 Task: For heading Use Italics Playfair display with pink colour & Underline.  font size for heading22,  'Change the font style of data to'Roboto mono and font size to 14,  Change the alignment of both headline & data to Align center.  In the sheet  Budget Management Template Workbook Sheet
Action: Mouse moved to (127, 143)
Screenshot: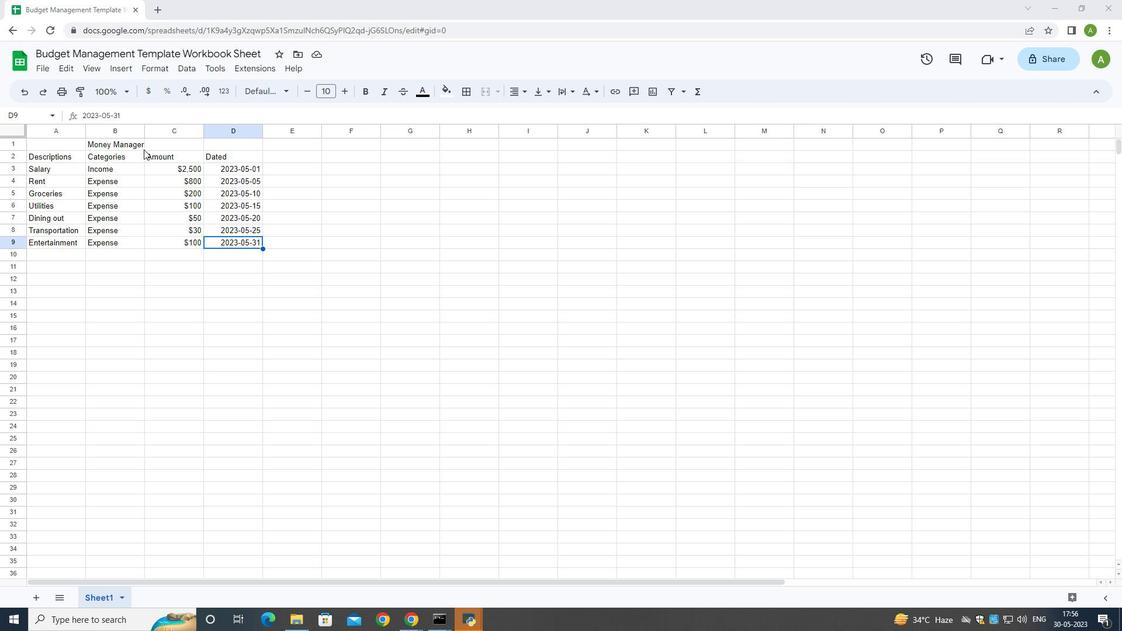 
Action: Mouse pressed left at (127, 143)
Screenshot: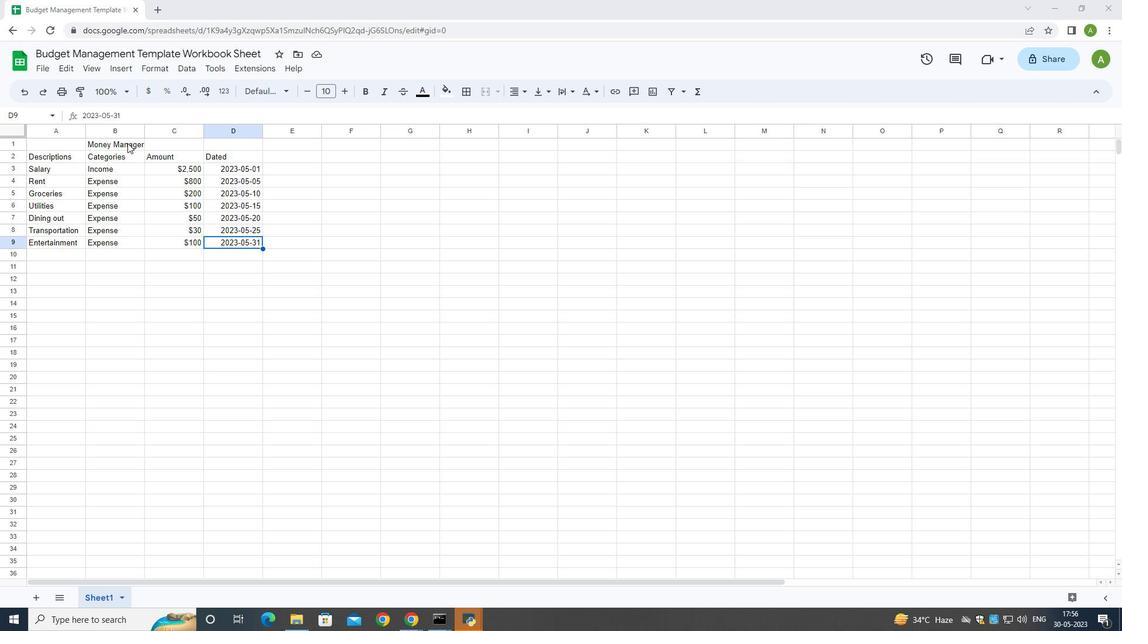 
Action: Mouse moved to (262, 92)
Screenshot: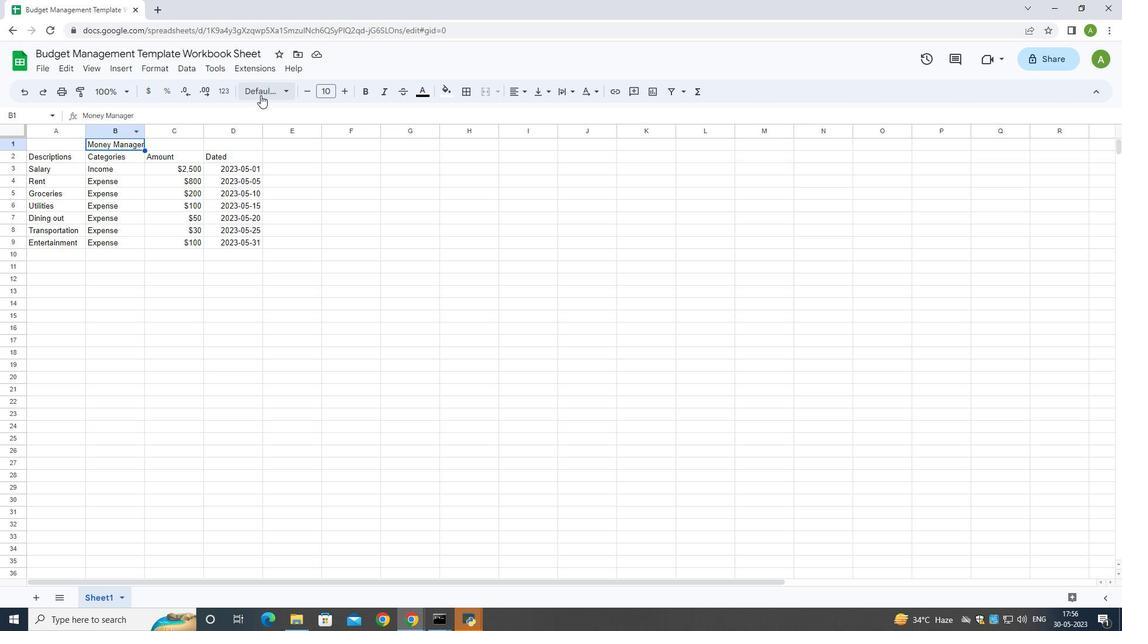 
Action: Mouse pressed left at (262, 92)
Screenshot: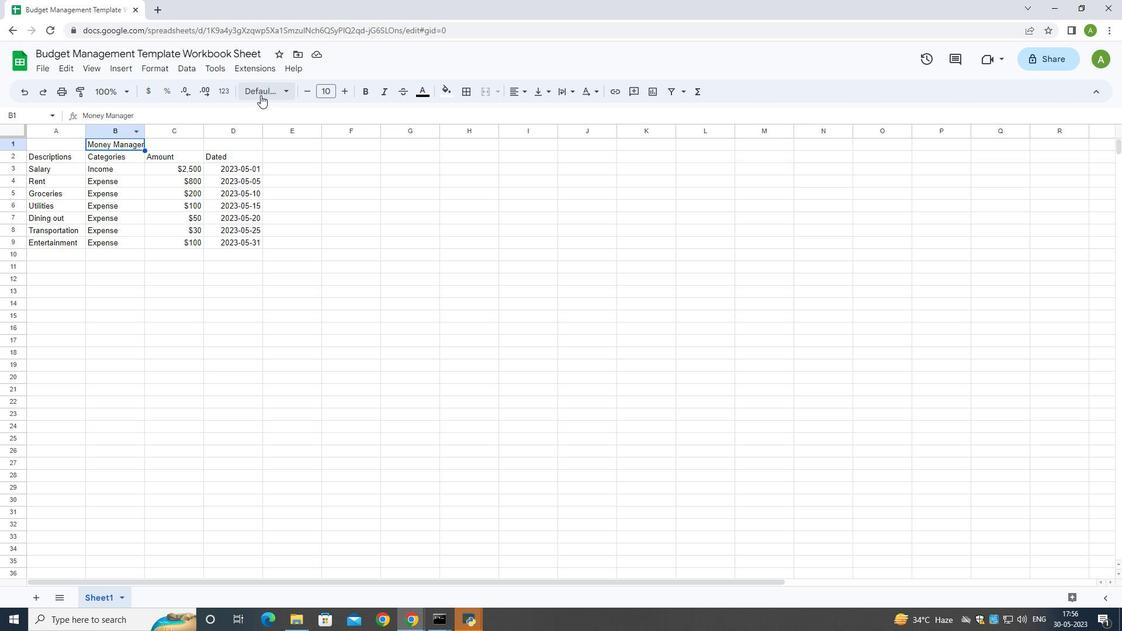 
Action: Mouse moved to (285, 218)
Screenshot: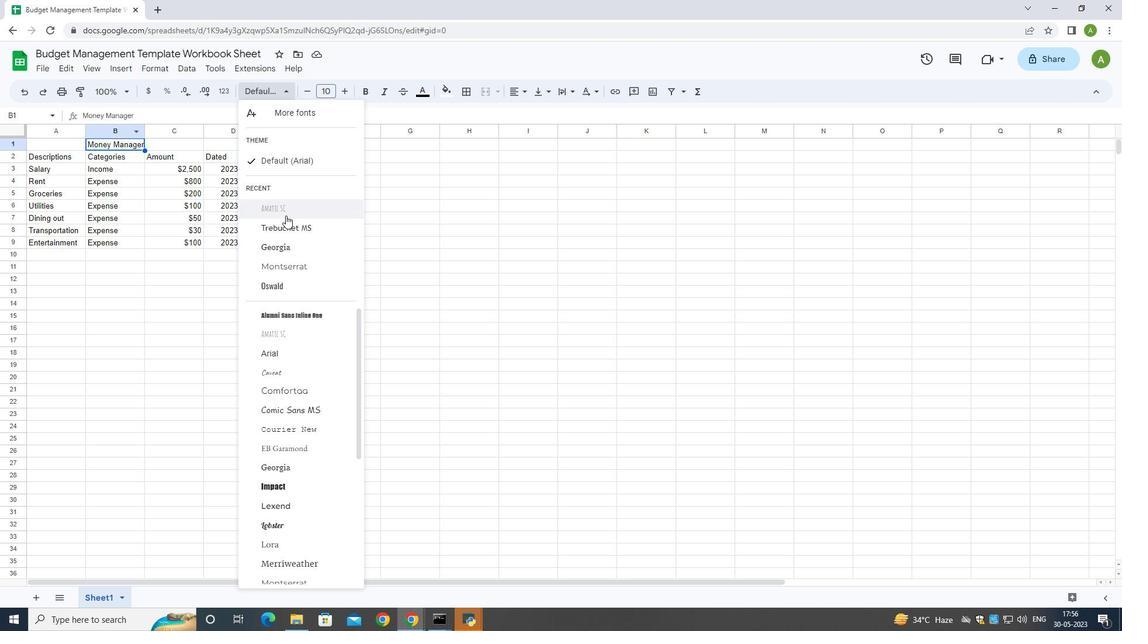 
Action: Mouse scrolled (285, 218) with delta (0, 0)
Screenshot: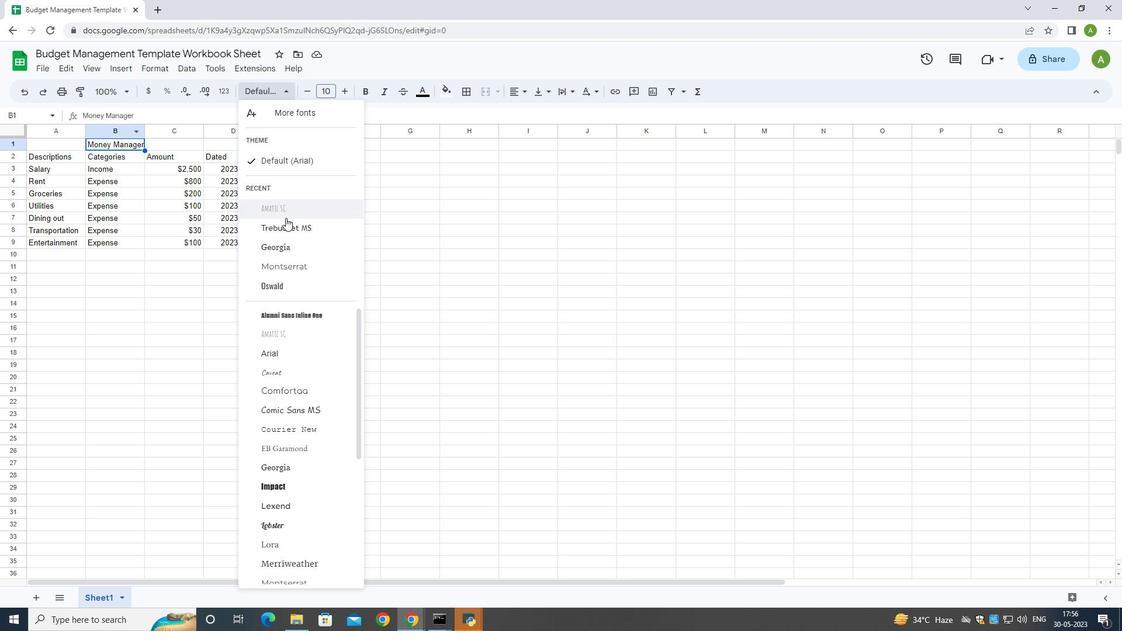 
Action: Mouse scrolled (285, 217) with delta (0, 0)
Screenshot: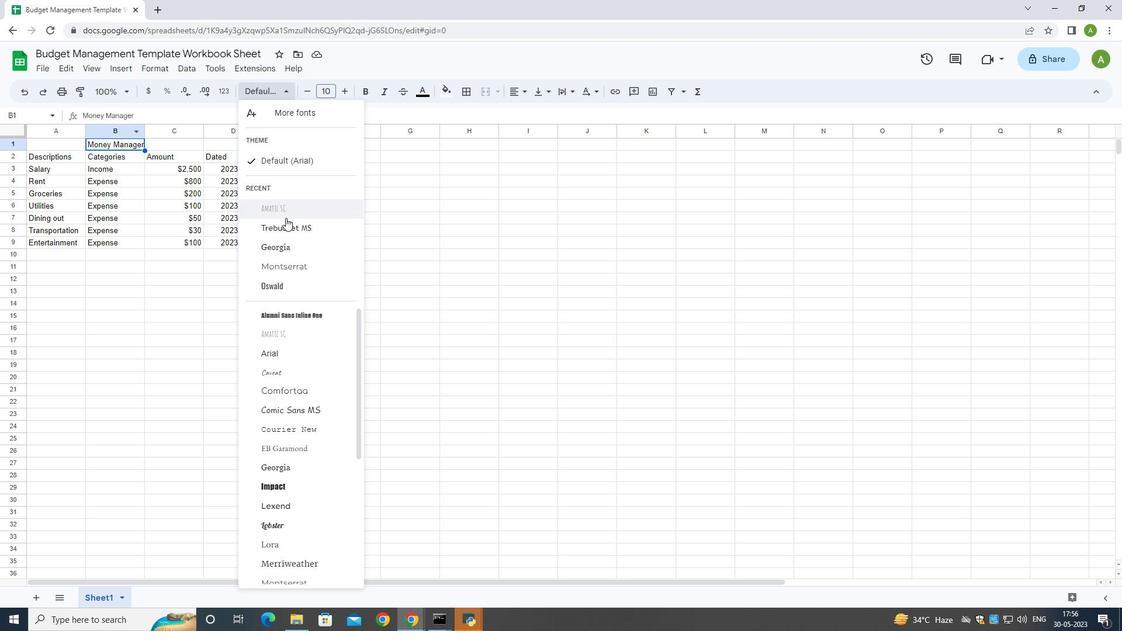 
Action: Mouse scrolled (285, 217) with delta (0, 0)
Screenshot: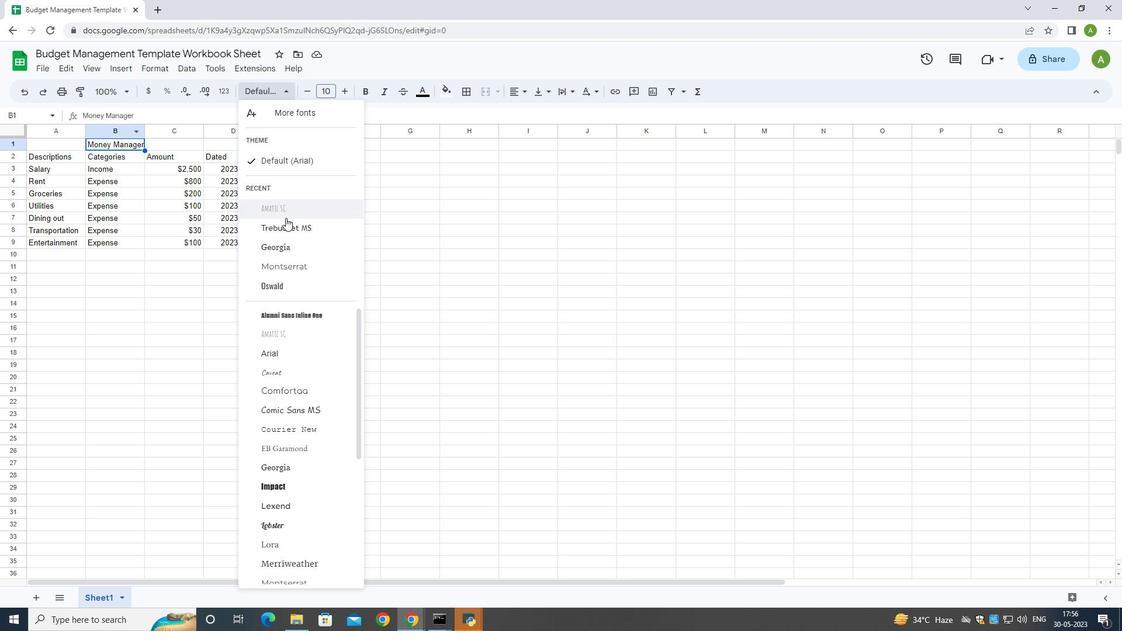 
Action: Mouse moved to (281, 445)
Screenshot: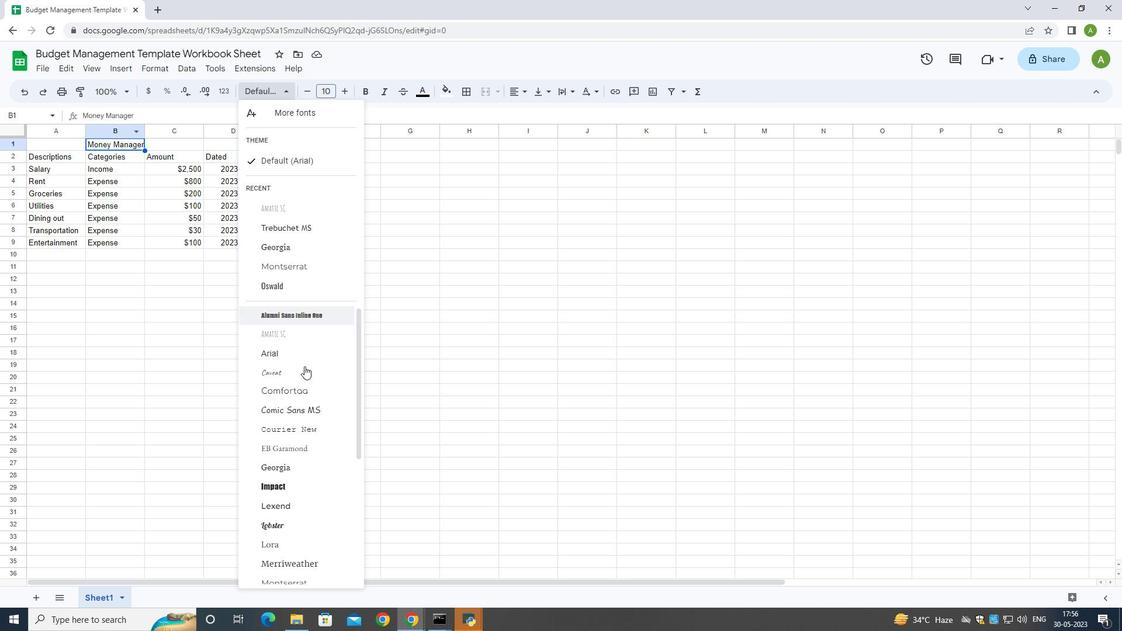 
Action: Mouse scrolled (281, 444) with delta (0, 0)
Screenshot: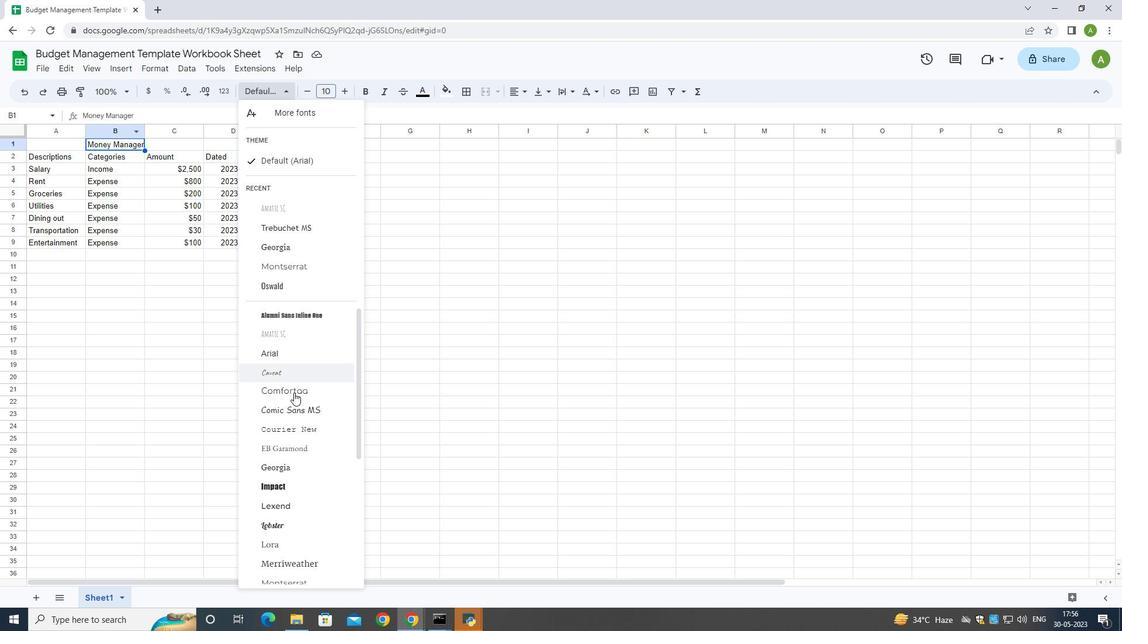 
Action: Mouse moved to (280, 453)
Screenshot: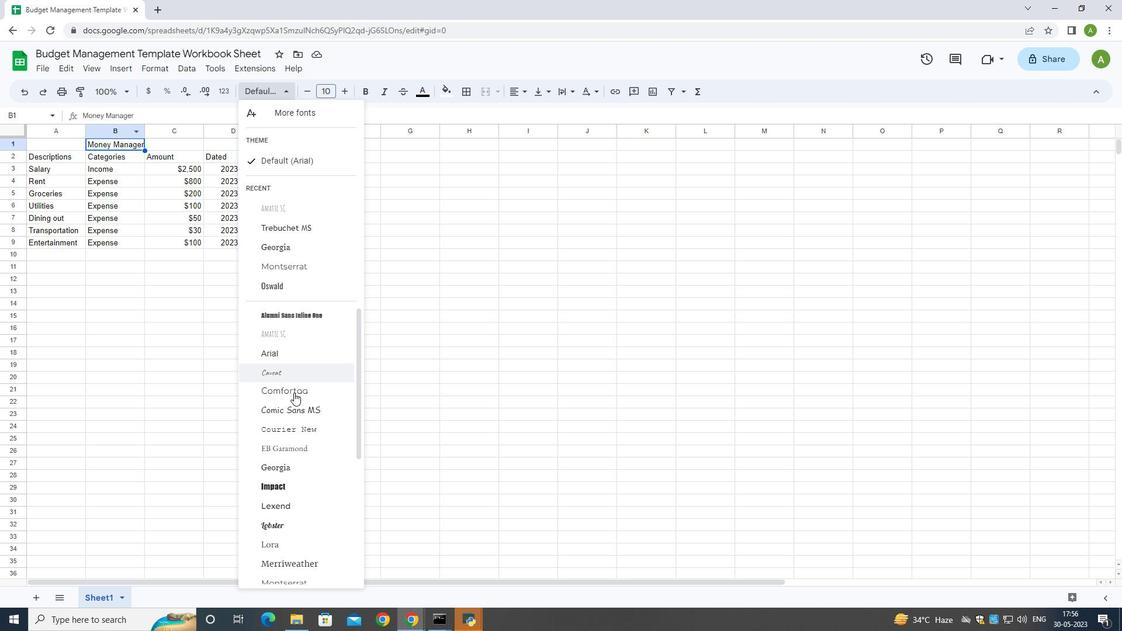 
Action: Mouse scrolled (280, 453) with delta (0, 0)
Screenshot: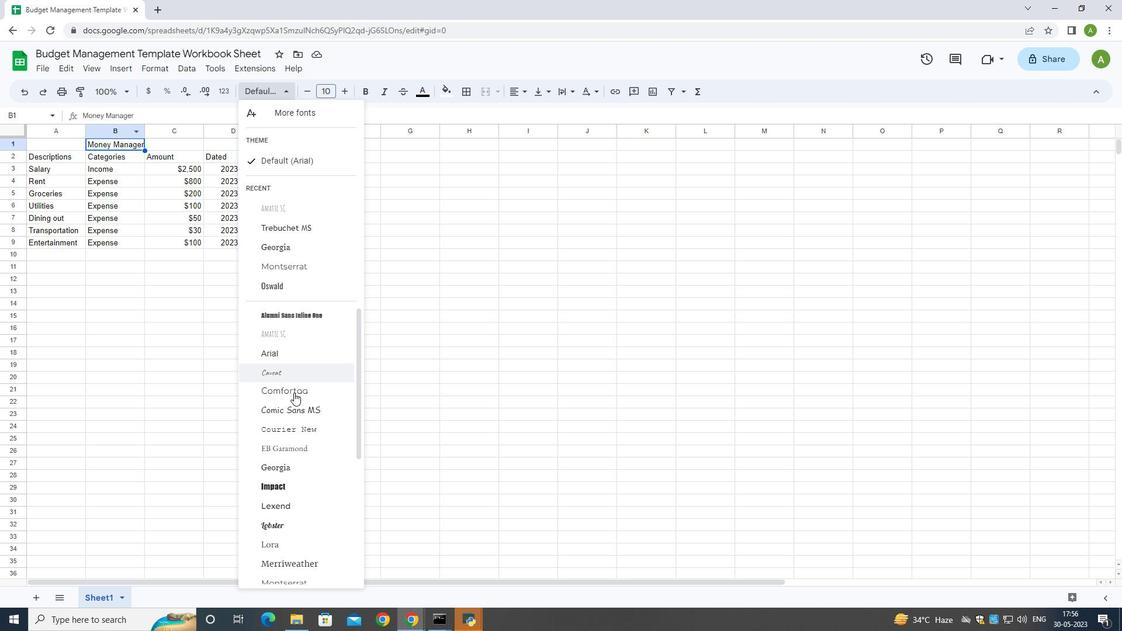 
Action: Mouse moved to (311, 428)
Screenshot: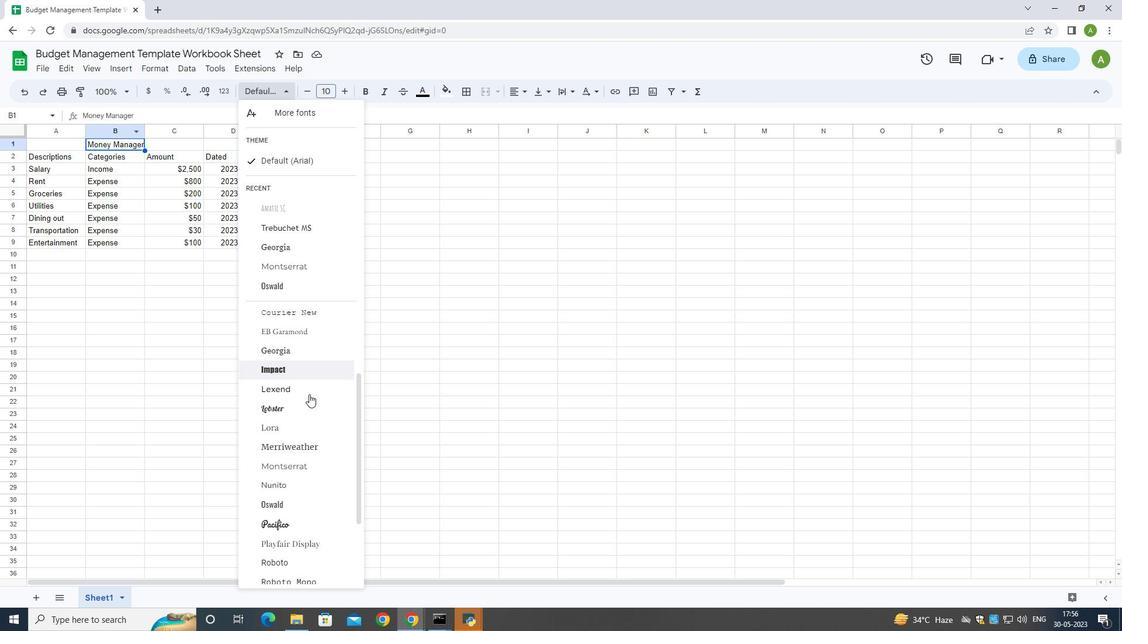 
Action: Mouse scrolled (311, 427) with delta (0, 0)
Screenshot: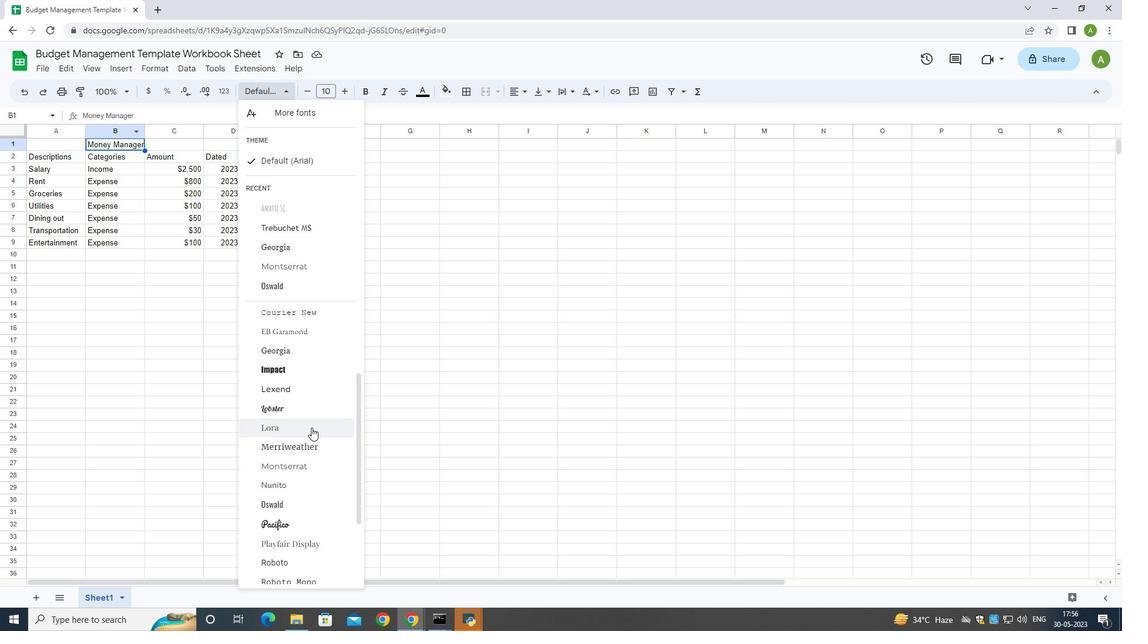 
Action: Mouse moved to (311, 443)
Screenshot: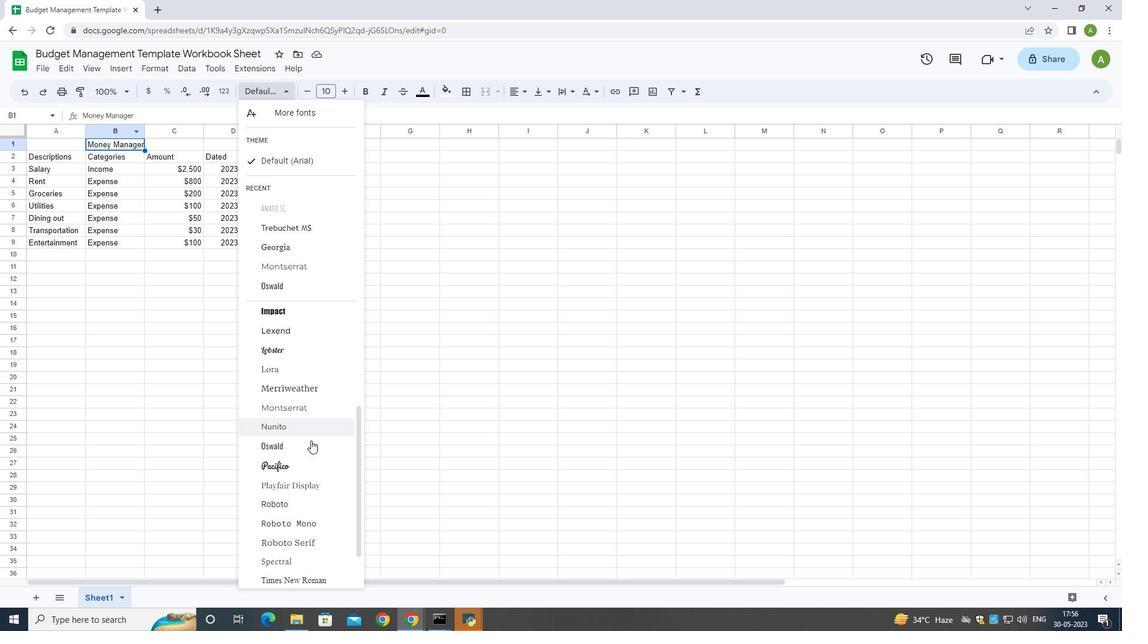 
Action: Mouse scrolled (311, 443) with delta (0, 0)
Screenshot: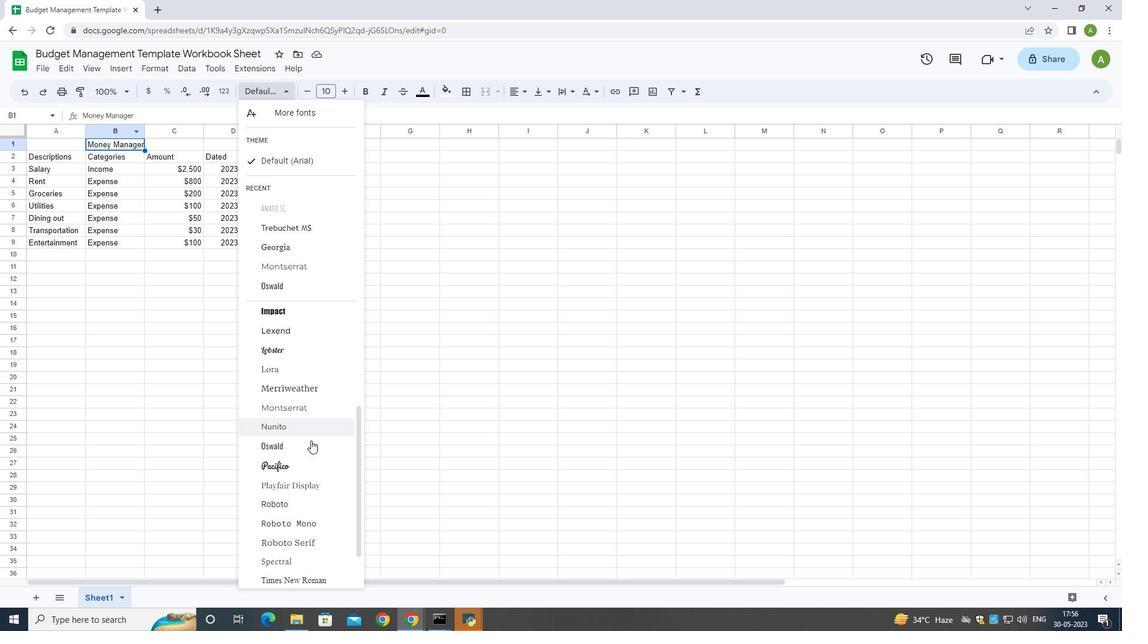 
Action: Mouse moved to (311, 446)
Screenshot: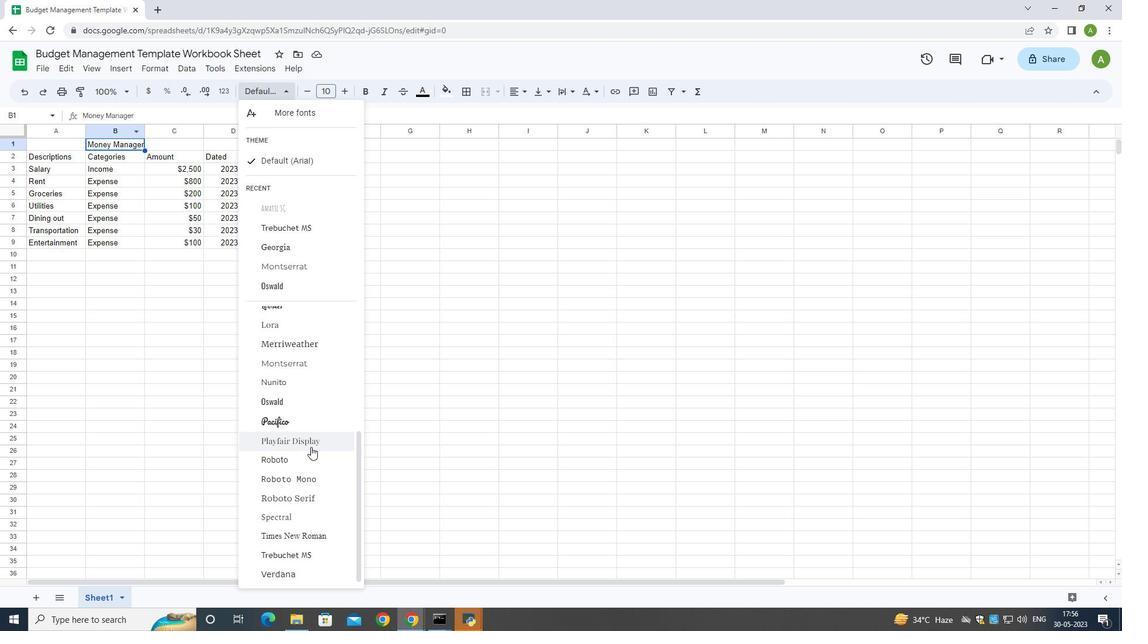 
Action: Mouse pressed left at (311, 446)
Screenshot: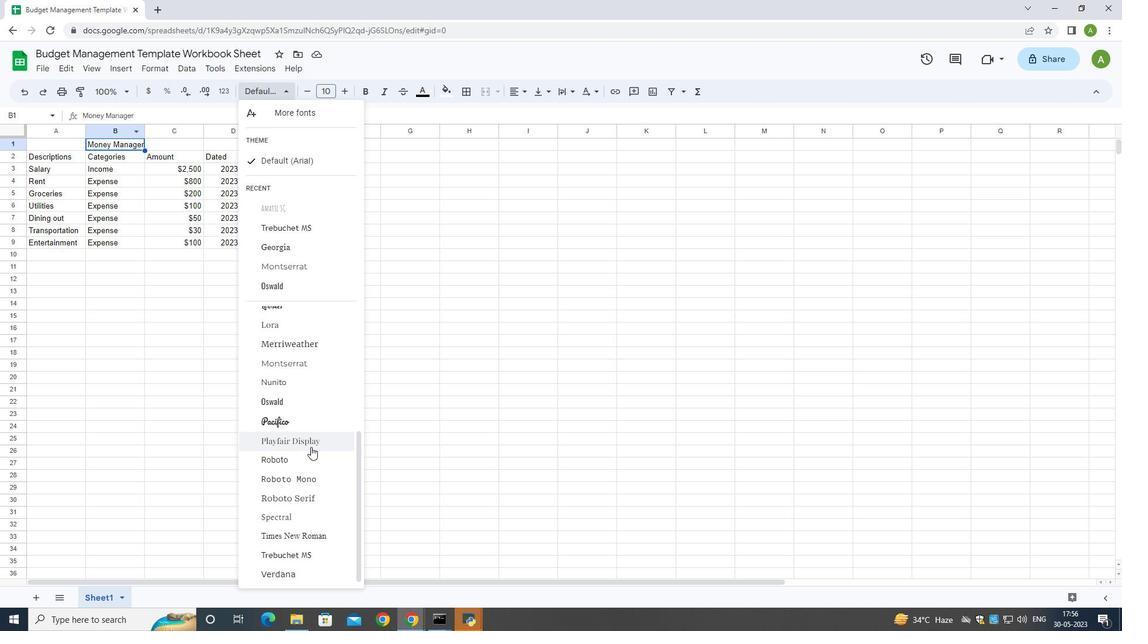 
Action: Mouse moved to (426, 94)
Screenshot: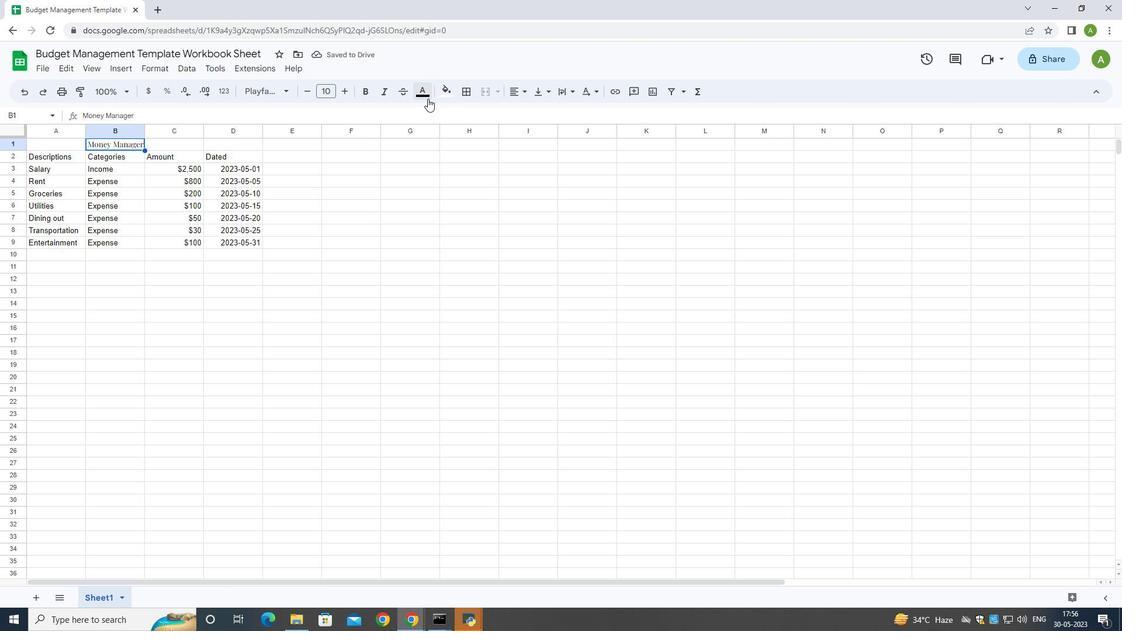 
Action: Mouse pressed left at (426, 94)
Screenshot: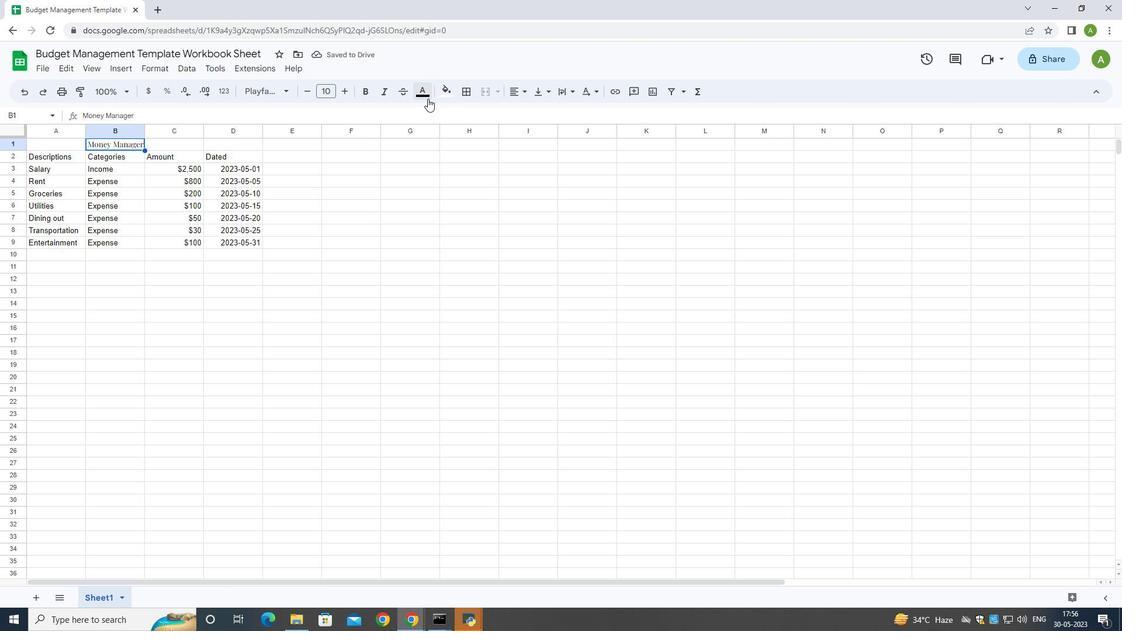 
Action: Mouse moved to (425, 285)
Screenshot: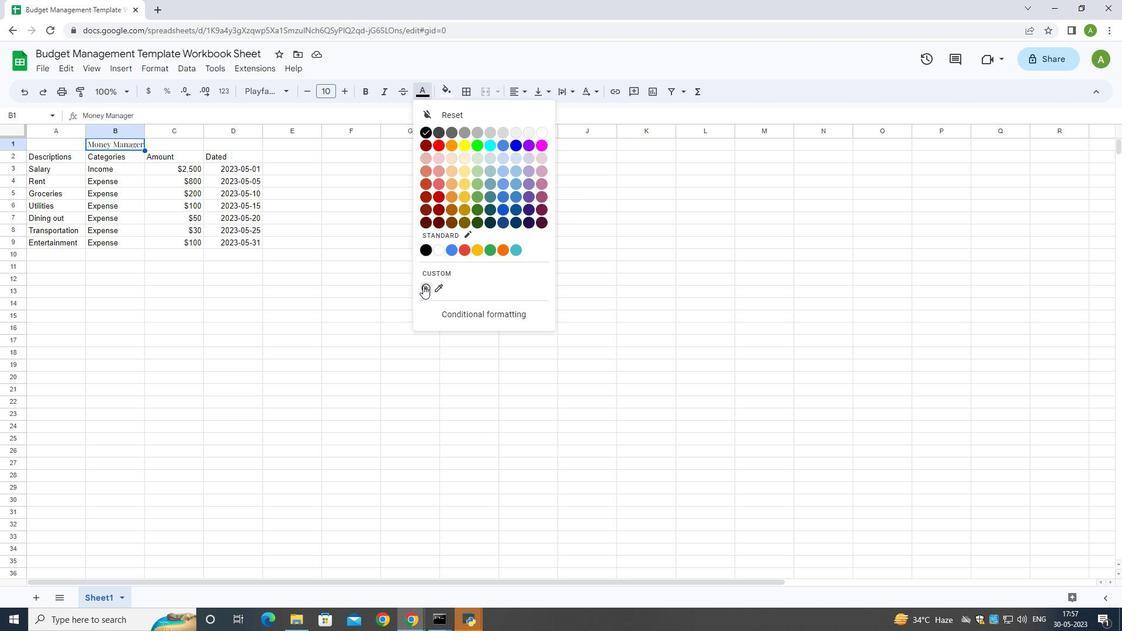 
Action: Mouse pressed left at (425, 285)
Screenshot: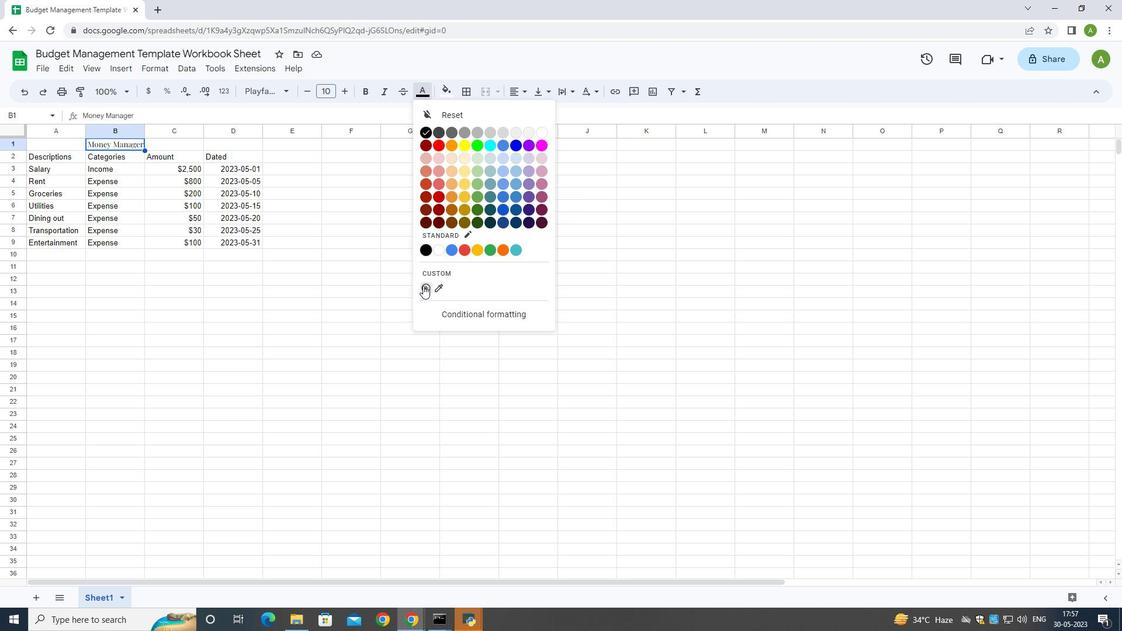 
Action: Mouse moved to (625, 332)
Screenshot: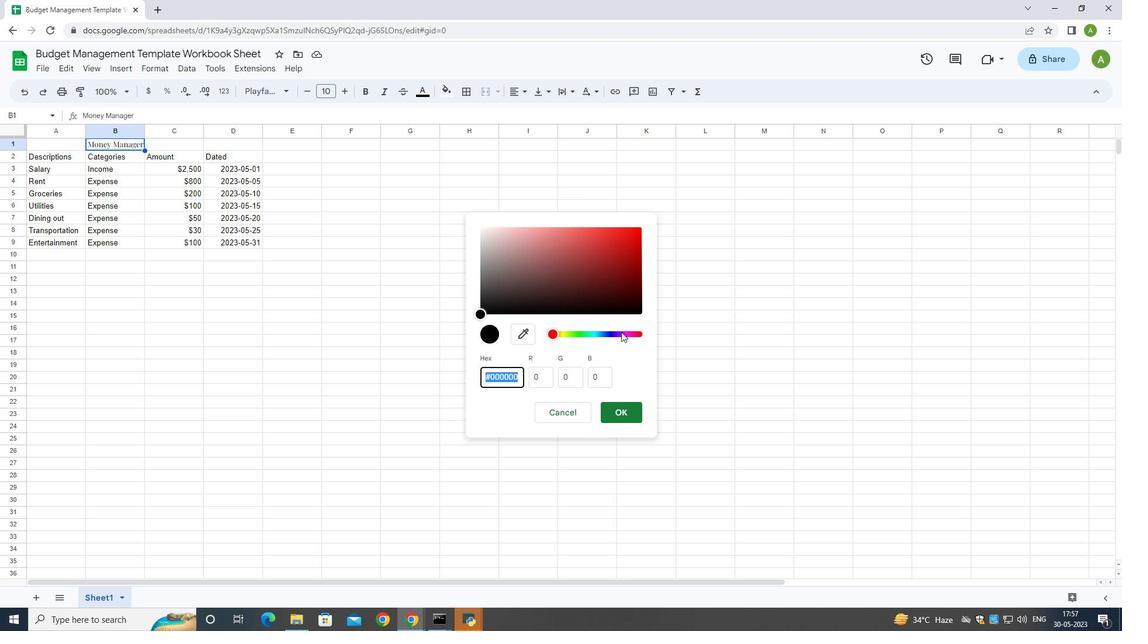 
Action: Mouse pressed left at (625, 332)
Screenshot: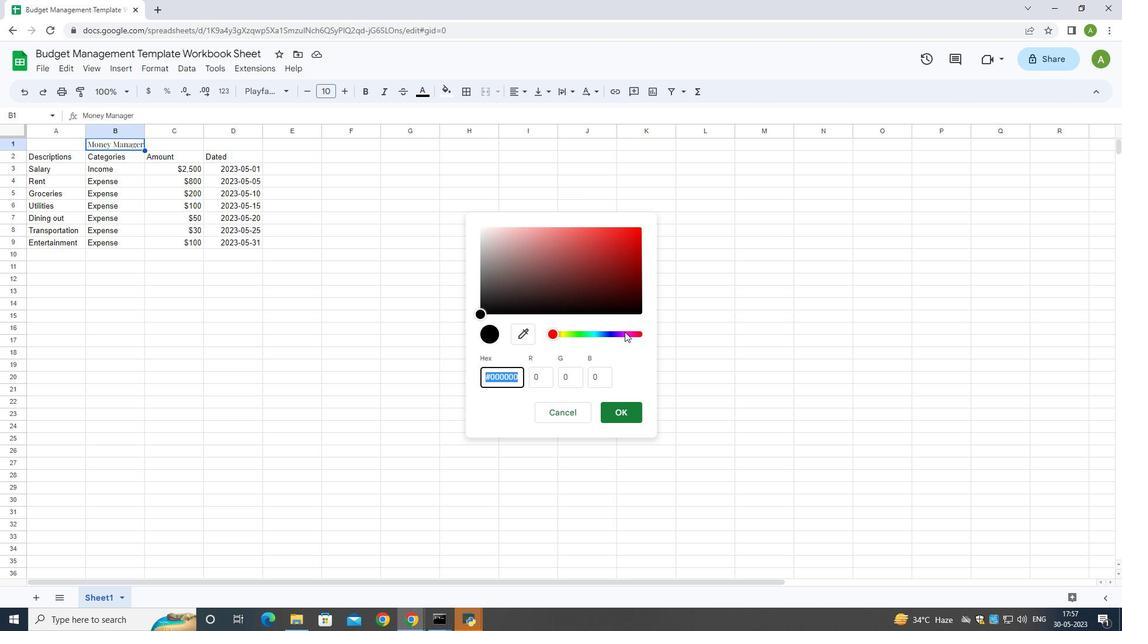 
Action: Mouse moved to (626, 332)
Screenshot: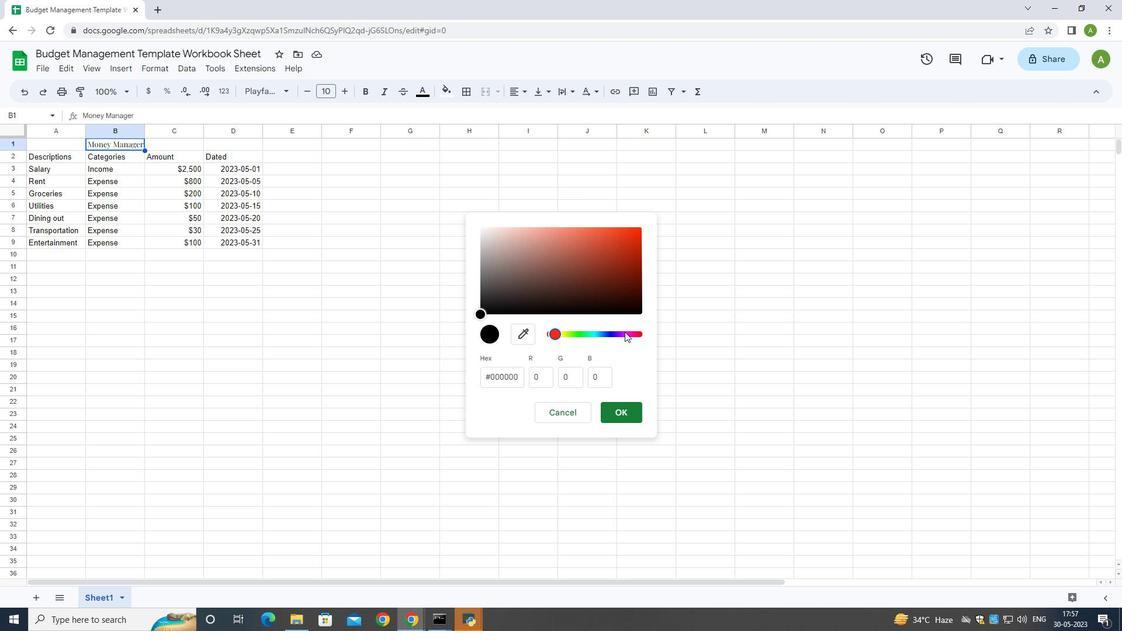 
Action: Mouse pressed left at (626, 332)
Screenshot: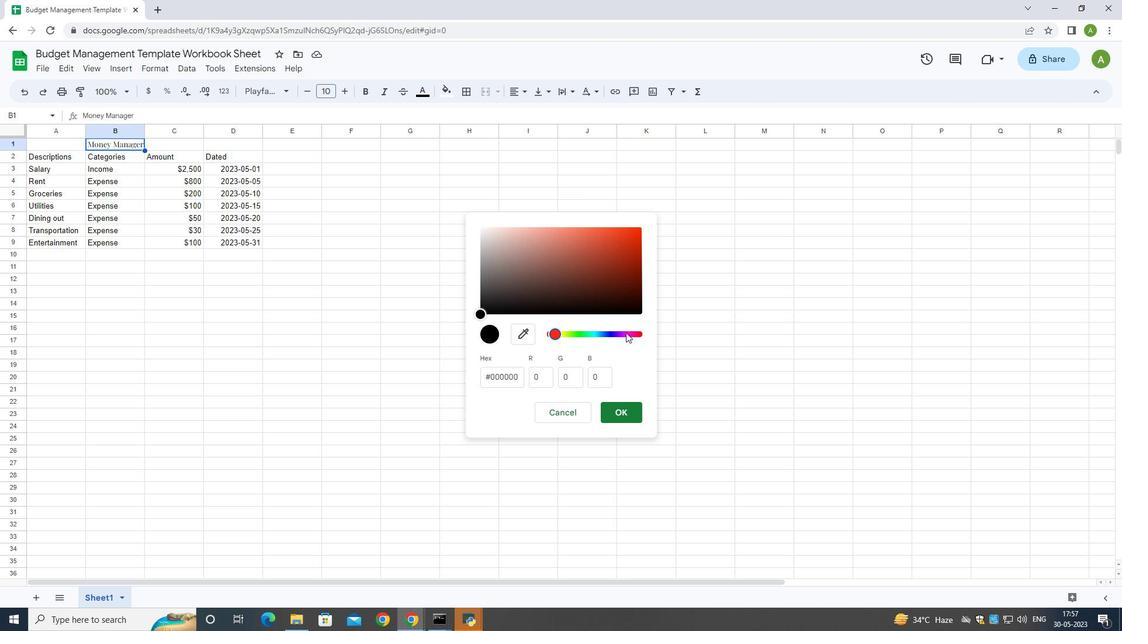 
Action: Mouse moved to (550, 333)
Screenshot: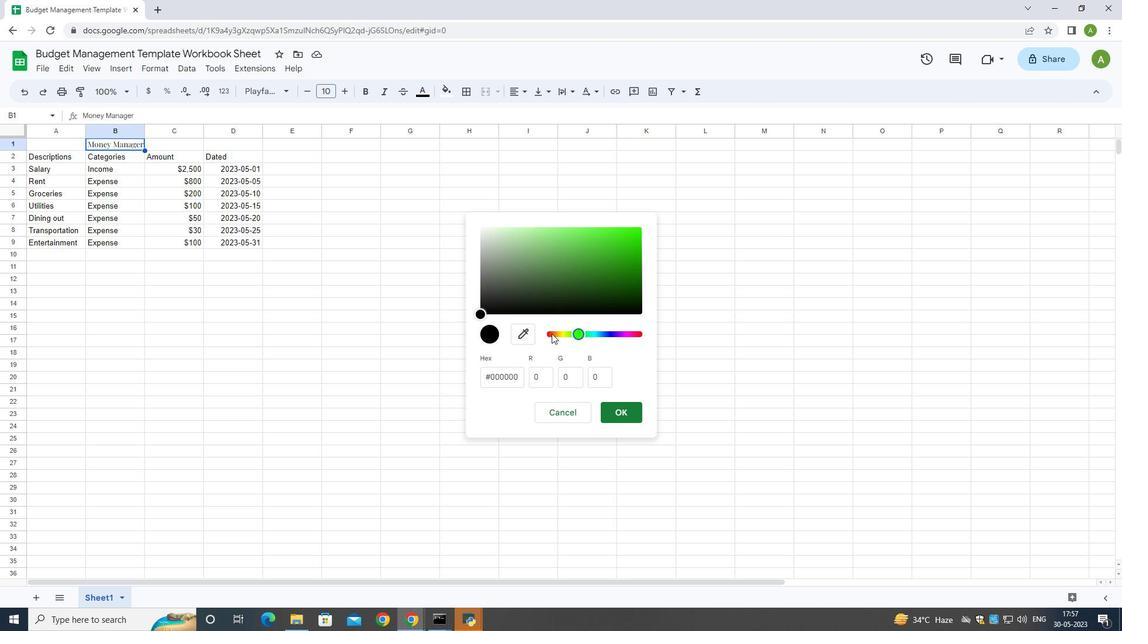
Action: Mouse pressed left at (550, 333)
Screenshot: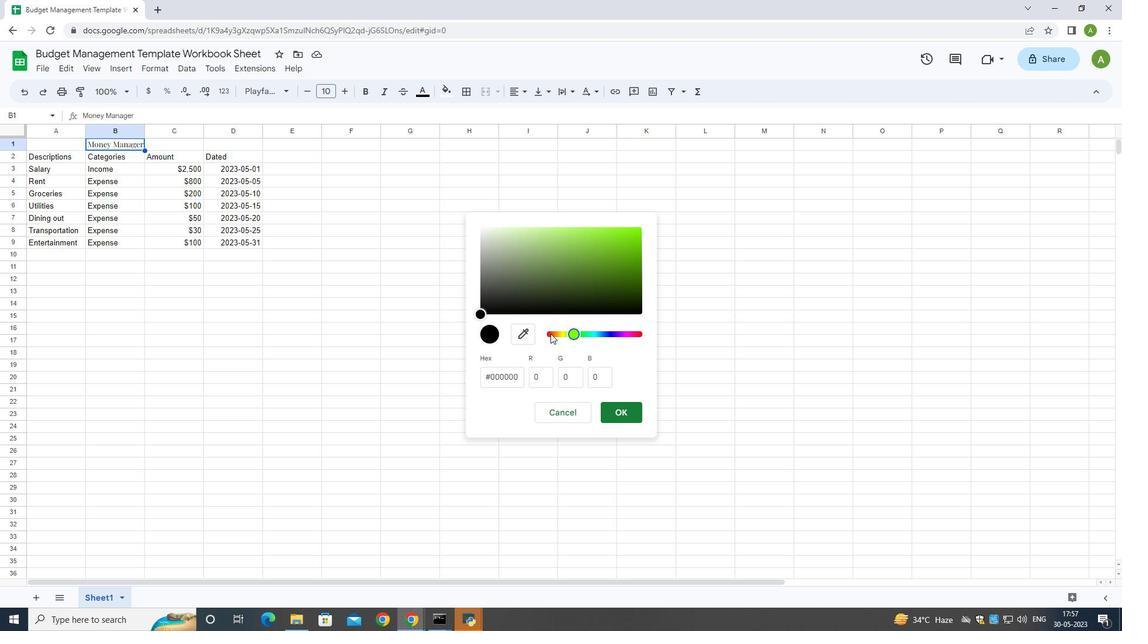
Action: Mouse moved to (551, 332)
Screenshot: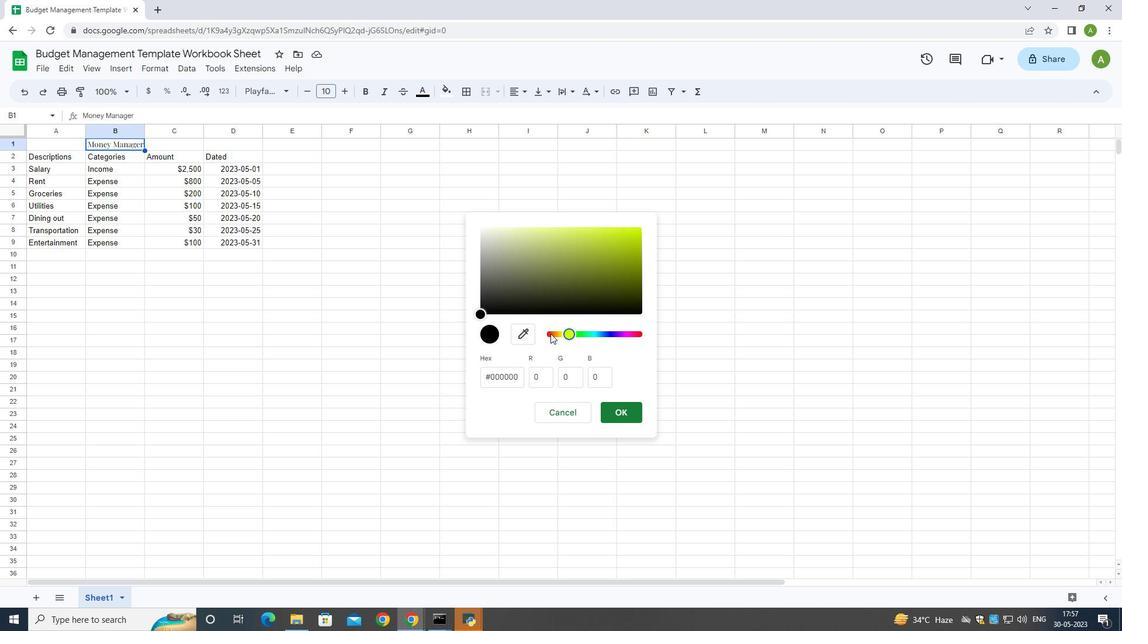 
Action: Mouse pressed left at (551, 332)
Screenshot: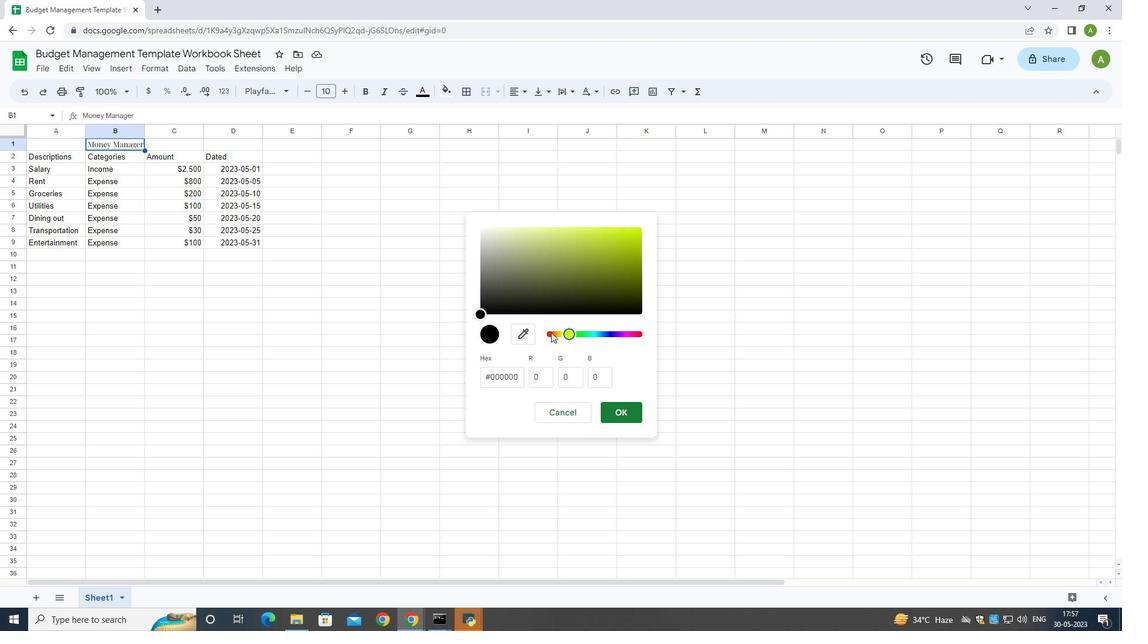 
Action: Mouse pressed left at (551, 332)
Screenshot: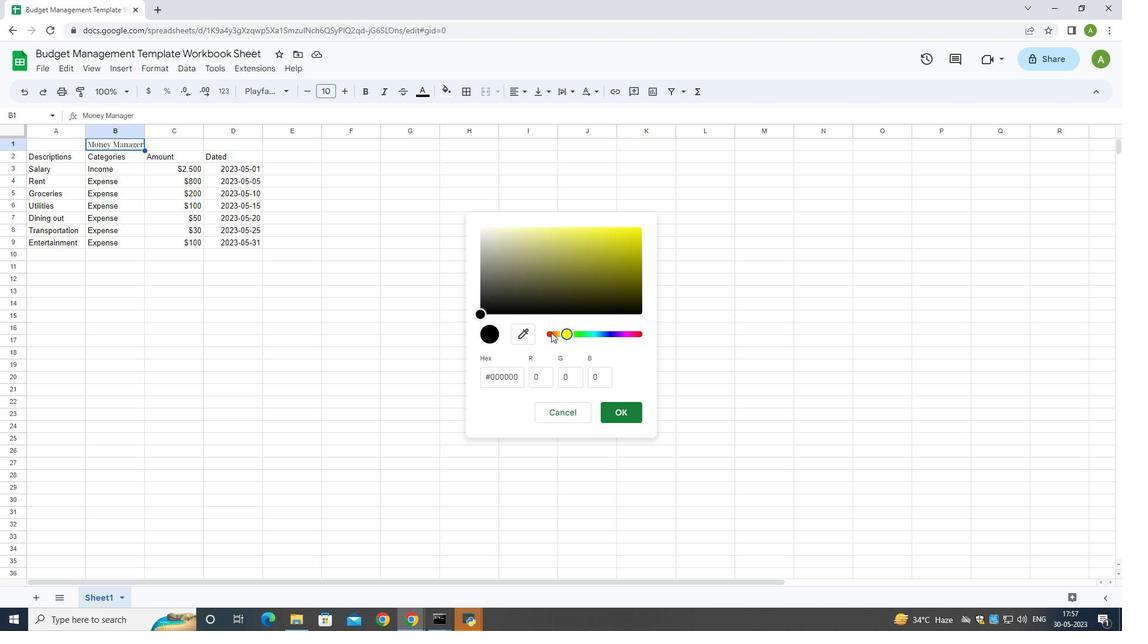 
Action: Mouse pressed left at (551, 332)
Screenshot: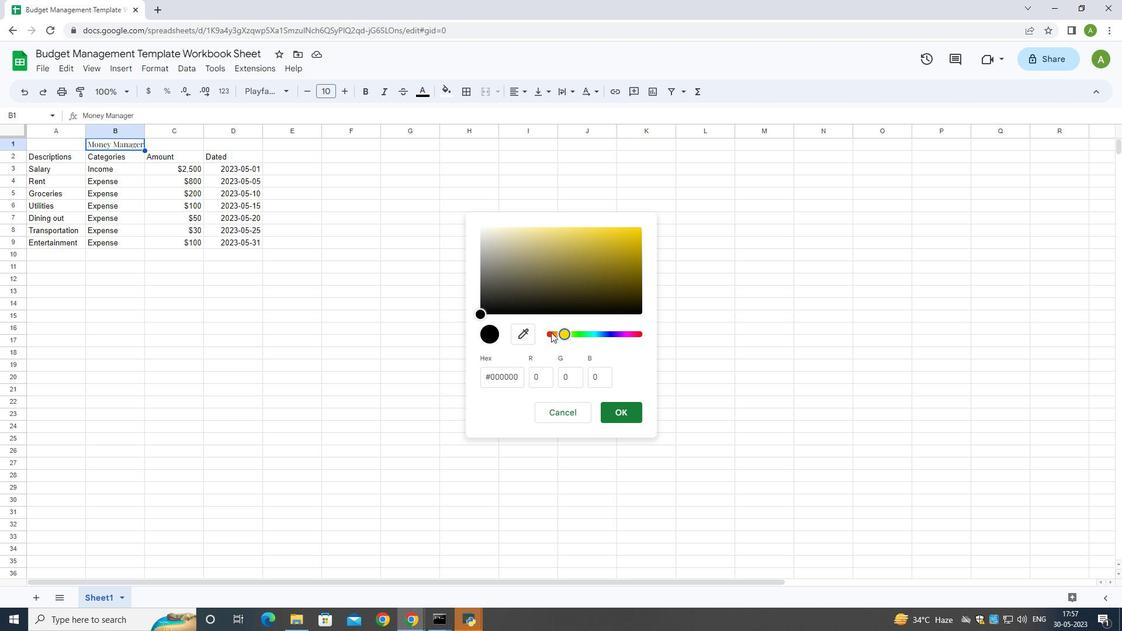 
Action: Mouse pressed left at (551, 332)
Screenshot: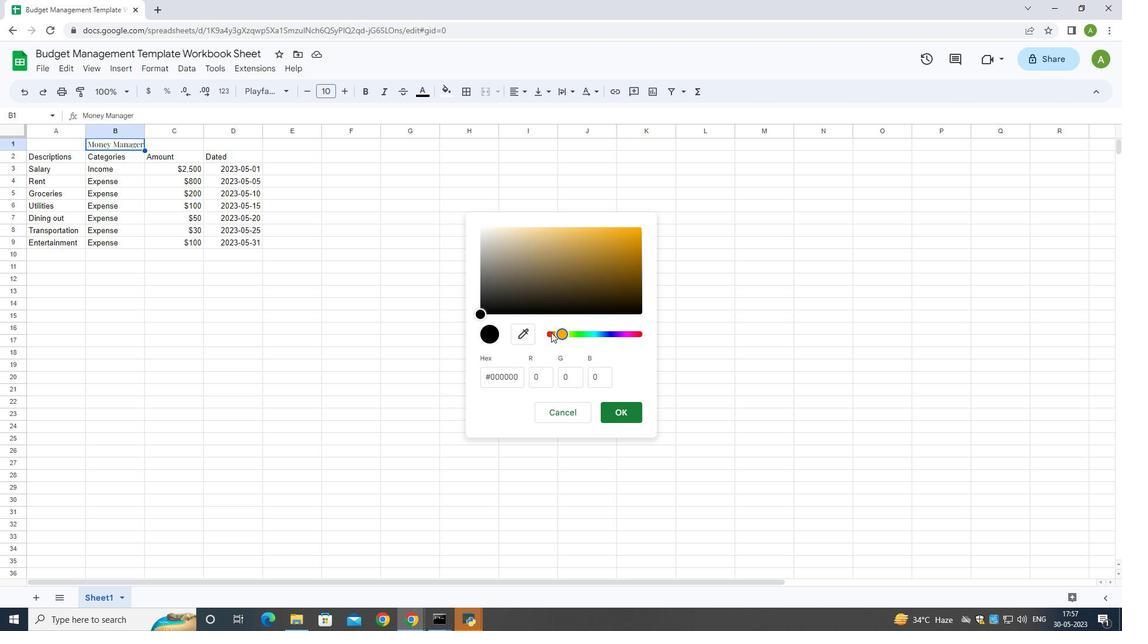 
Action: Mouse pressed left at (551, 332)
Screenshot: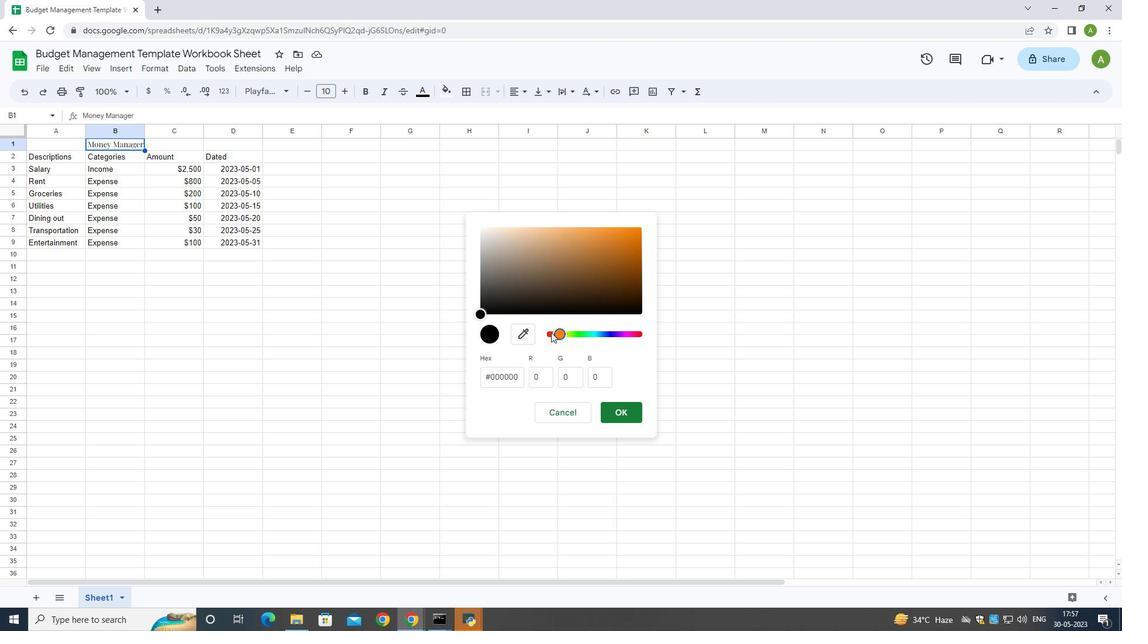 
Action: Mouse pressed left at (551, 332)
Screenshot: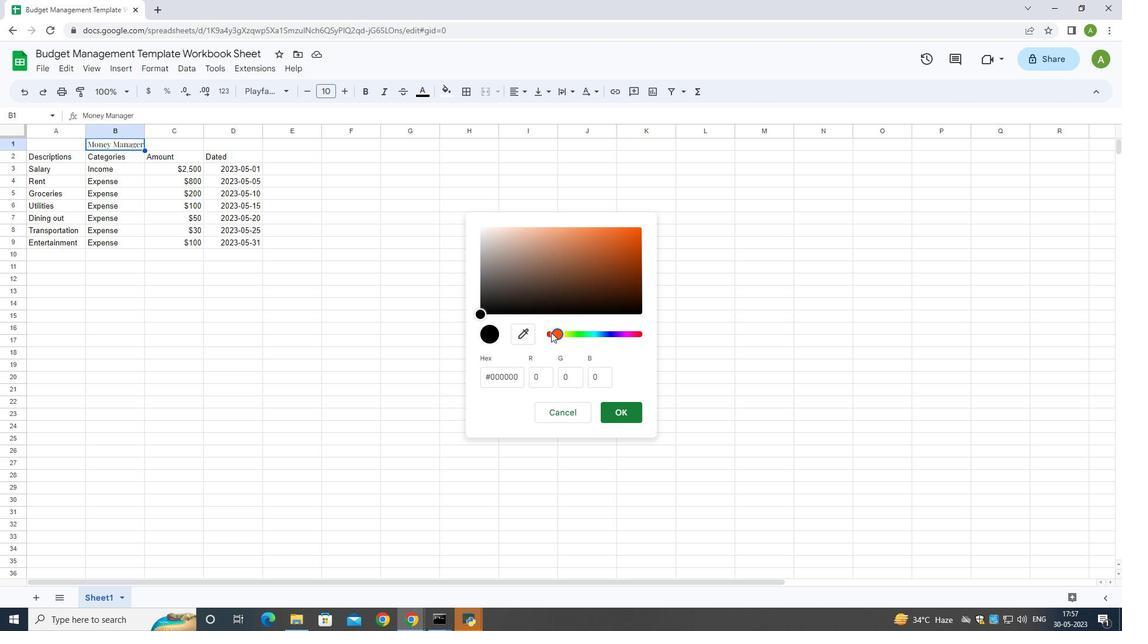 
Action: Mouse pressed left at (551, 332)
Screenshot: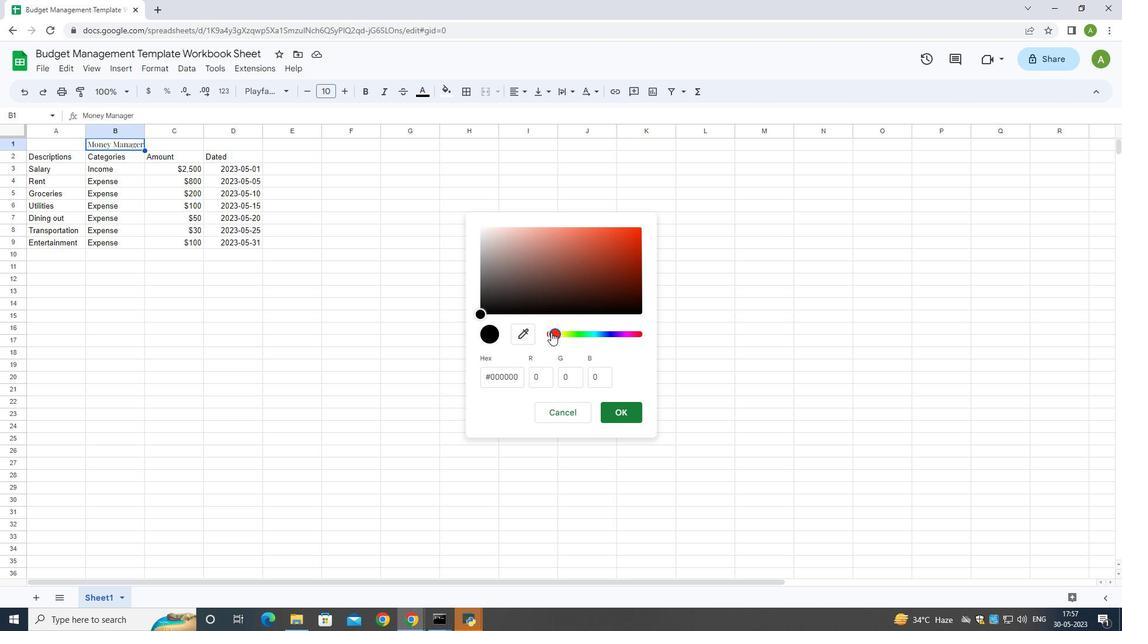 
Action: Mouse pressed left at (551, 332)
Screenshot: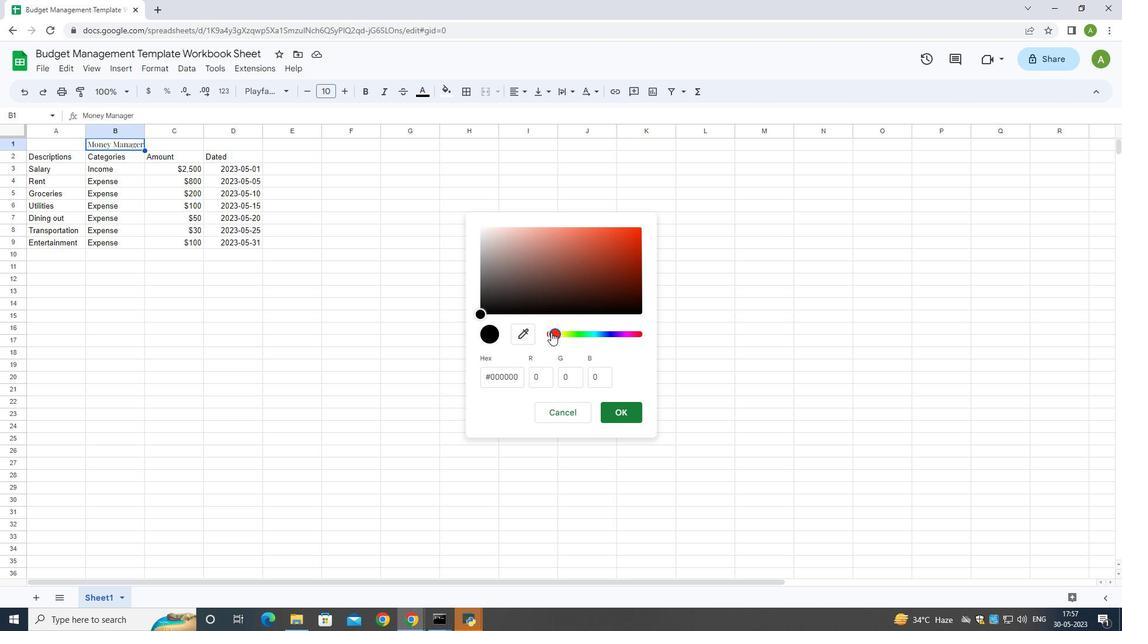 
Action: Mouse pressed left at (551, 332)
Screenshot: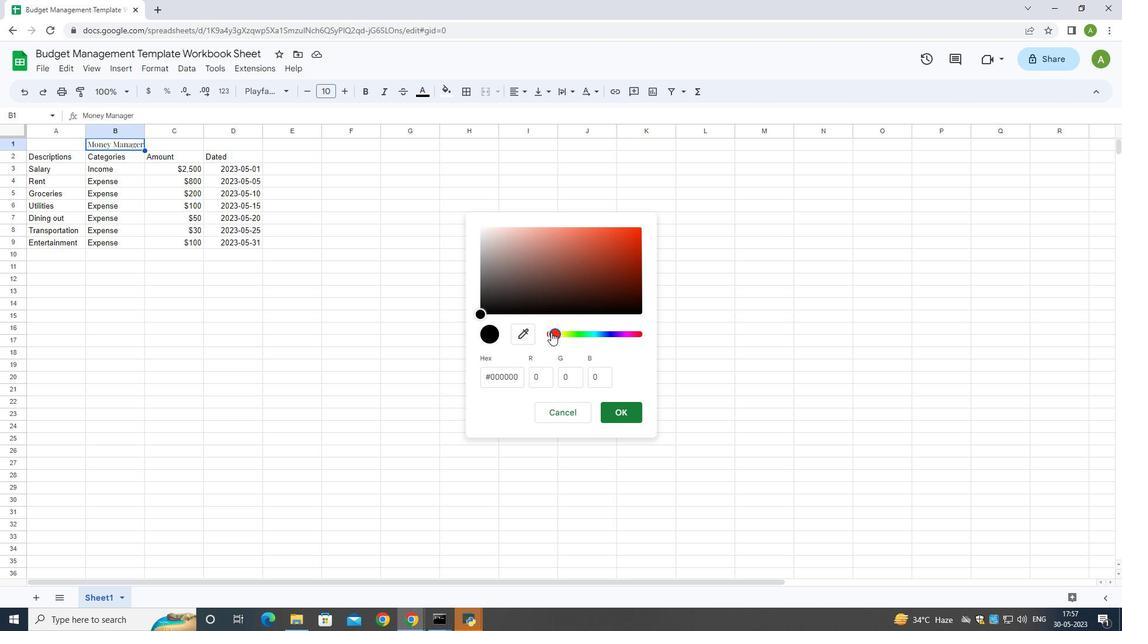 
Action: Mouse pressed left at (551, 332)
Screenshot: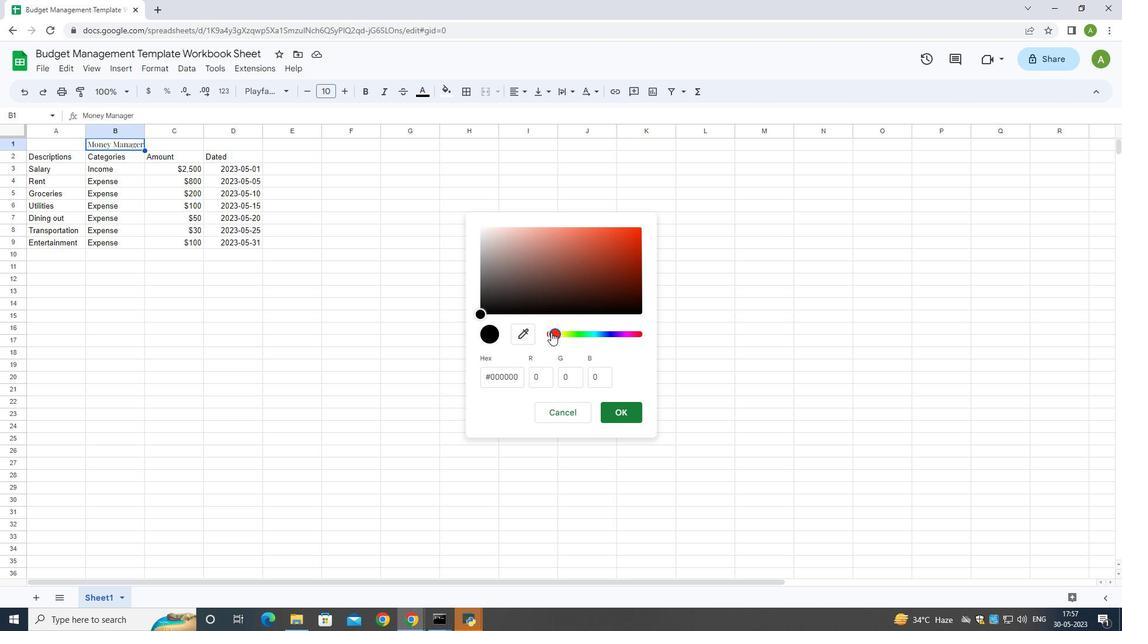 
Action: Mouse pressed left at (551, 332)
Screenshot: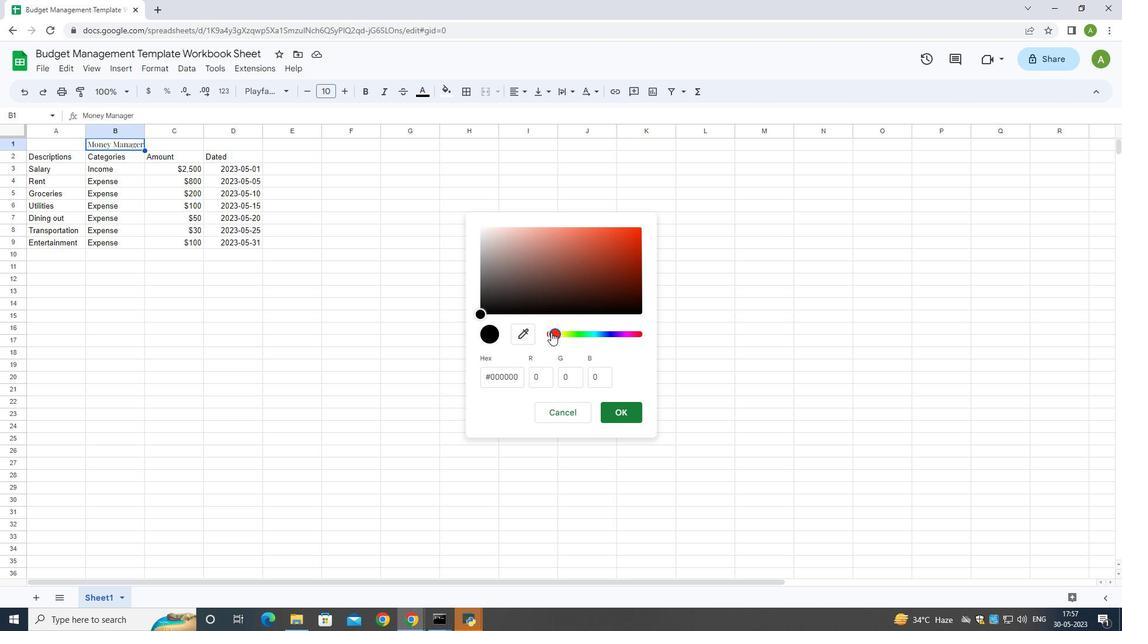 
Action: Mouse moved to (546, 332)
Screenshot: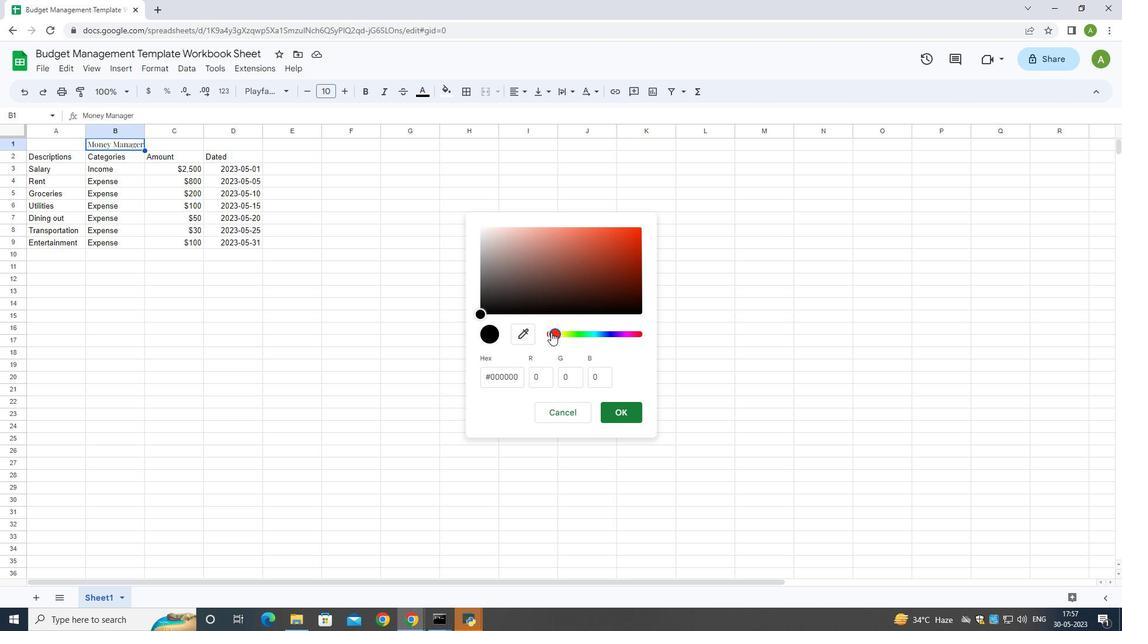 
Action: Mouse pressed left at (546, 332)
Screenshot: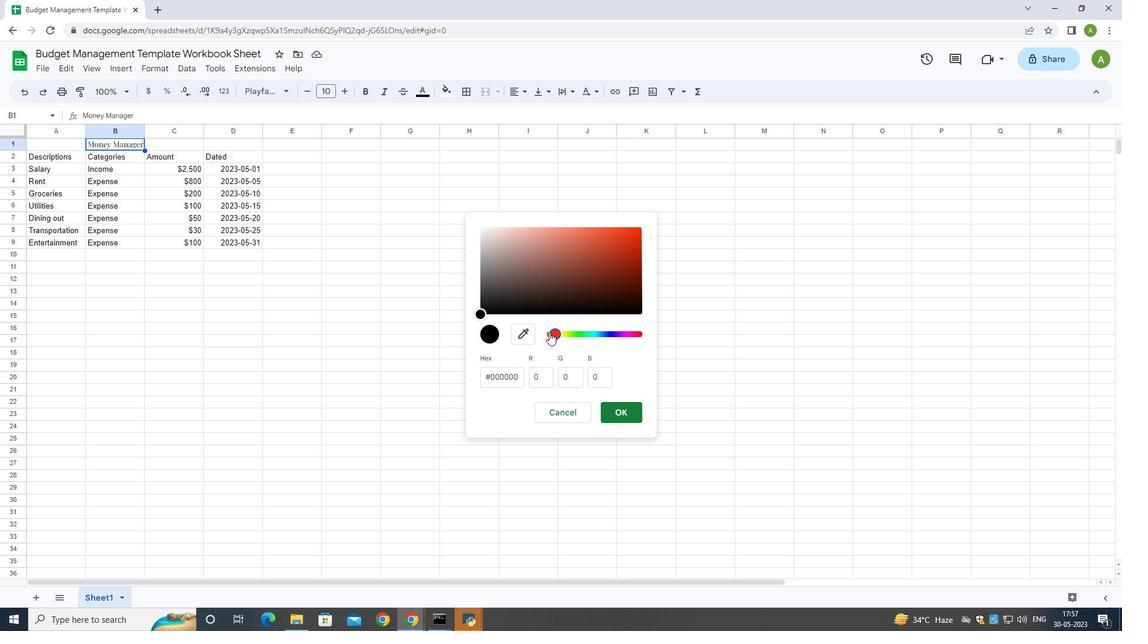 
Action: Mouse pressed left at (546, 332)
Screenshot: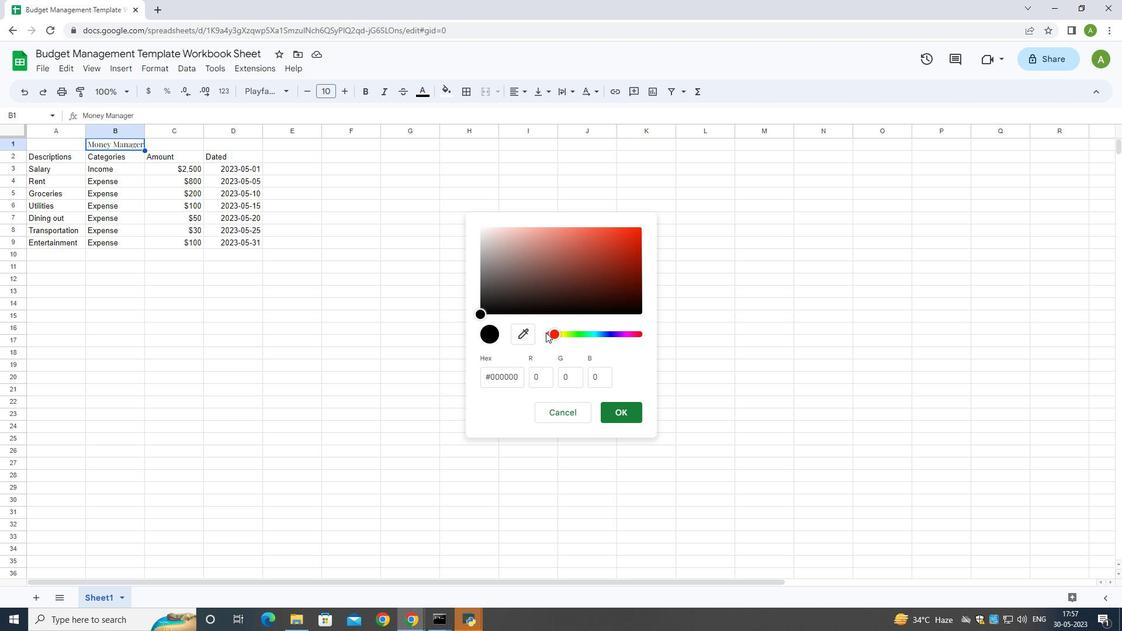 
Action: Mouse pressed left at (546, 332)
Screenshot: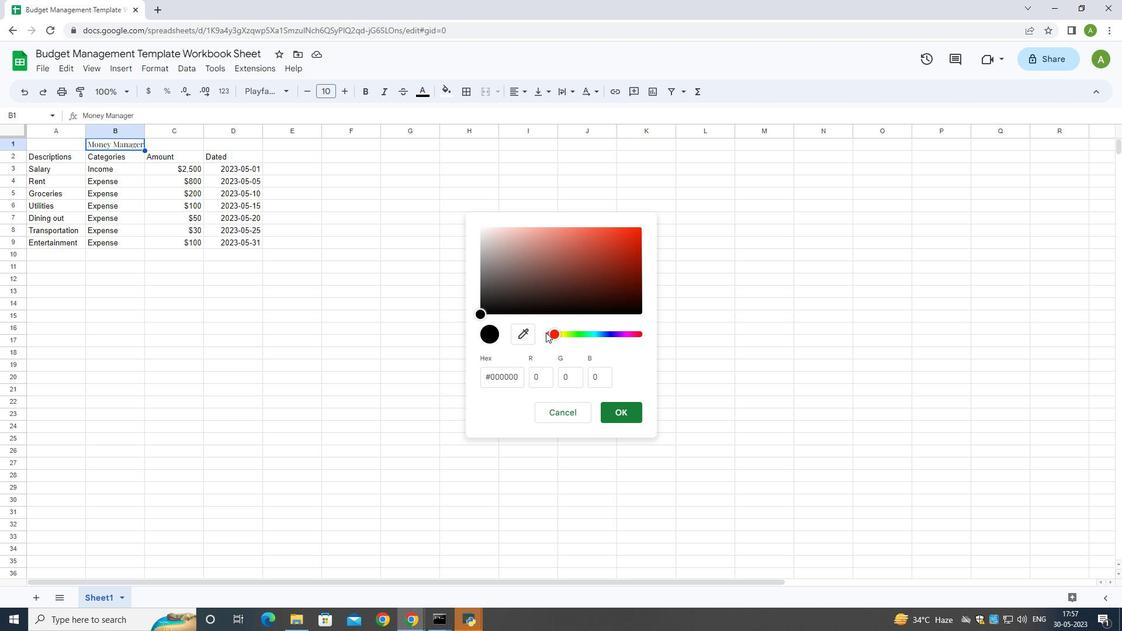 
Action: Mouse pressed left at (546, 332)
Screenshot: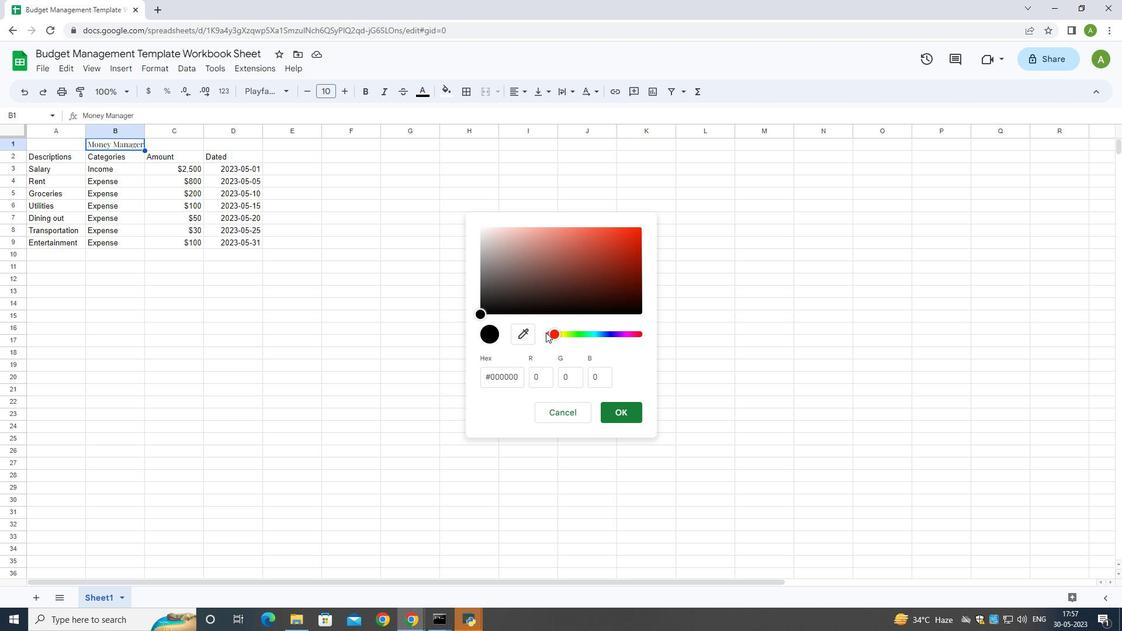
Action: Mouse moved to (624, 334)
Screenshot: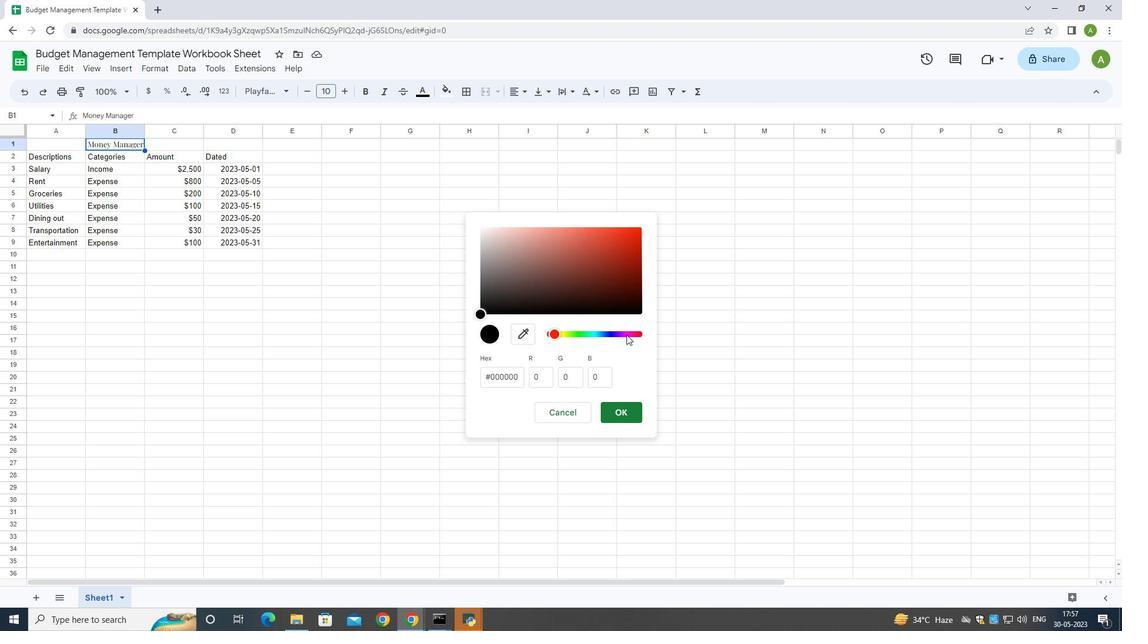 
Action: Mouse pressed left at (624, 334)
Screenshot: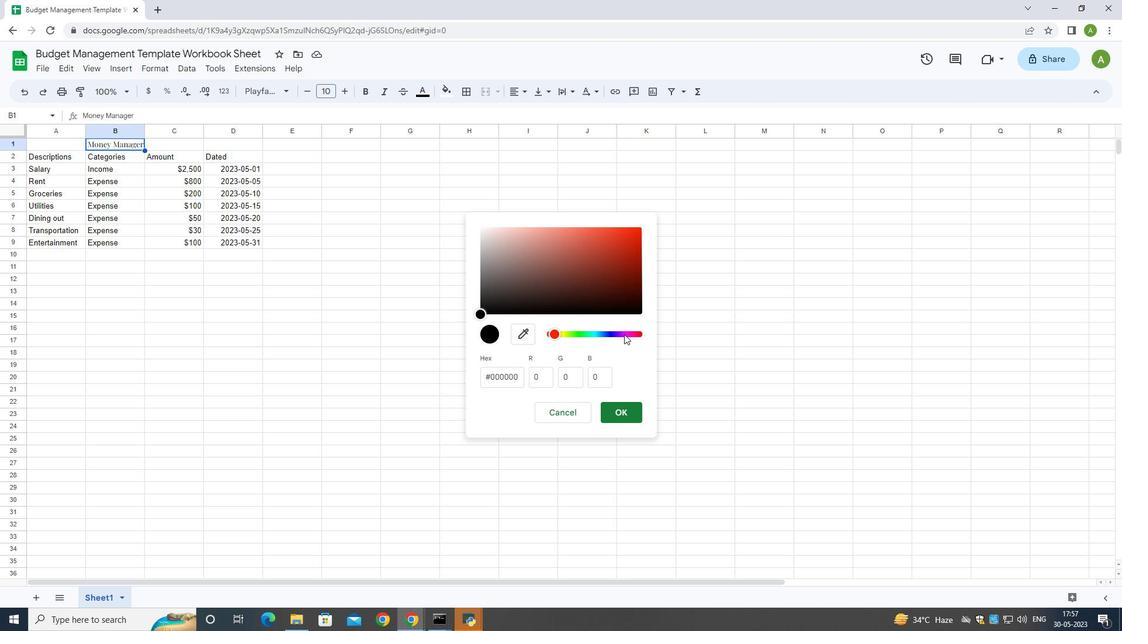 
Action: Mouse pressed left at (624, 334)
Screenshot: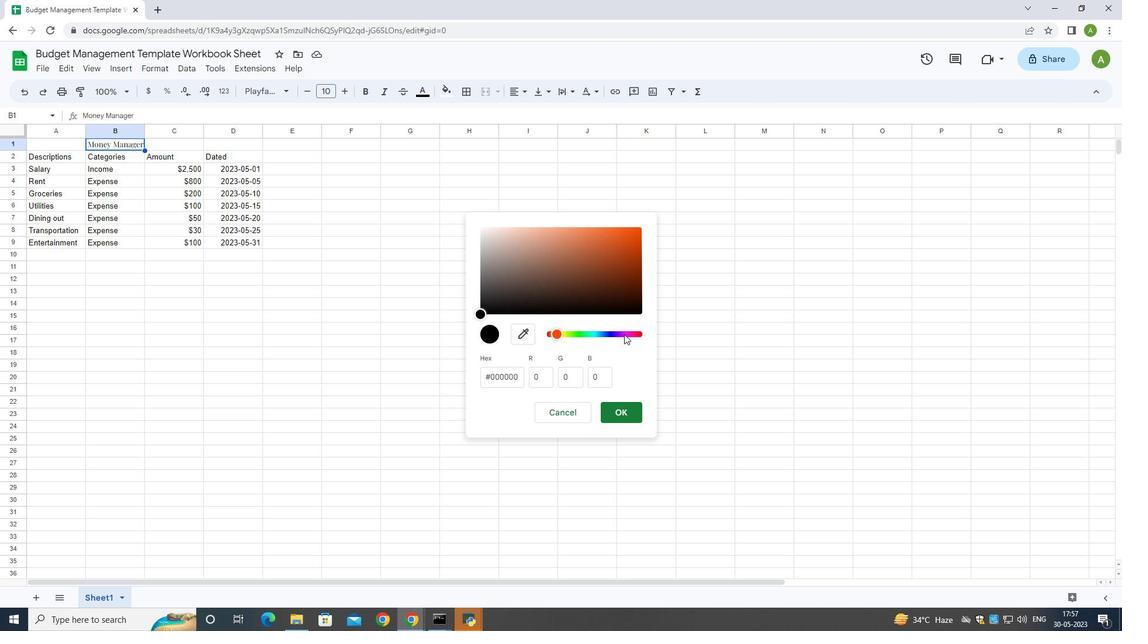 
Action: Mouse pressed left at (624, 334)
Screenshot: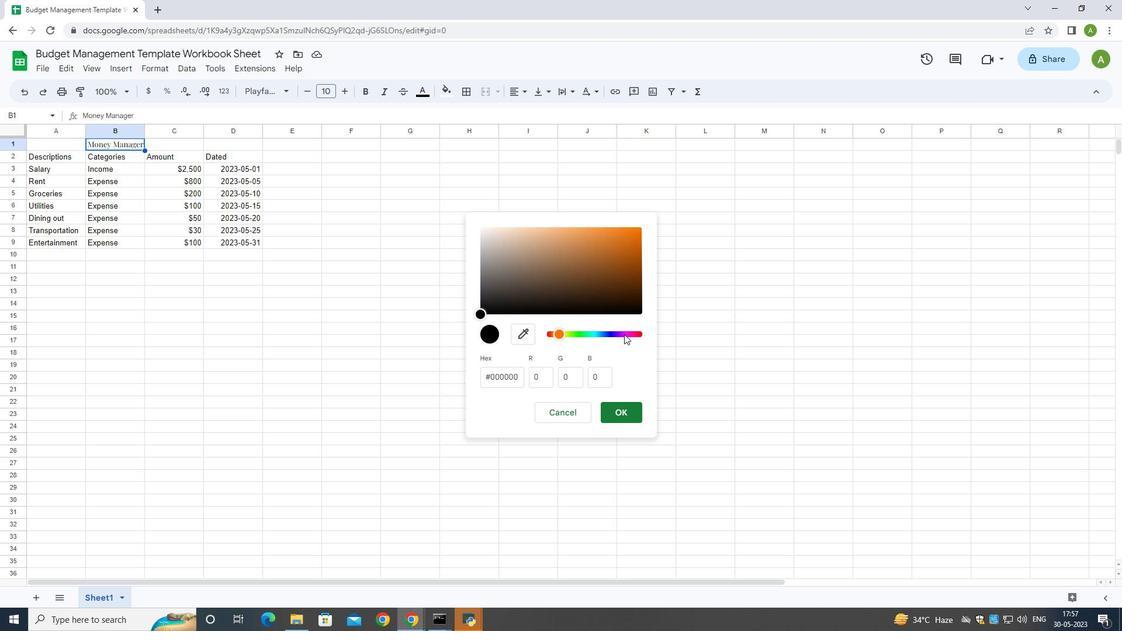 
Action: Mouse pressed left at (624, 334)
Screenshot: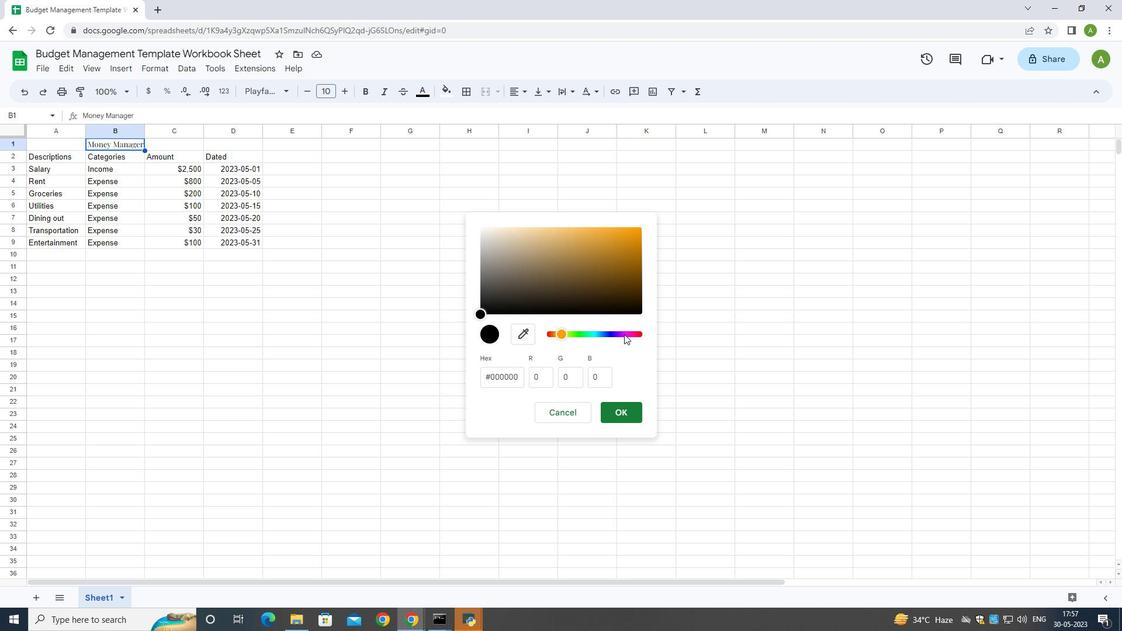 
Action: Mouse pressed left at (624, 334)
Screenshot: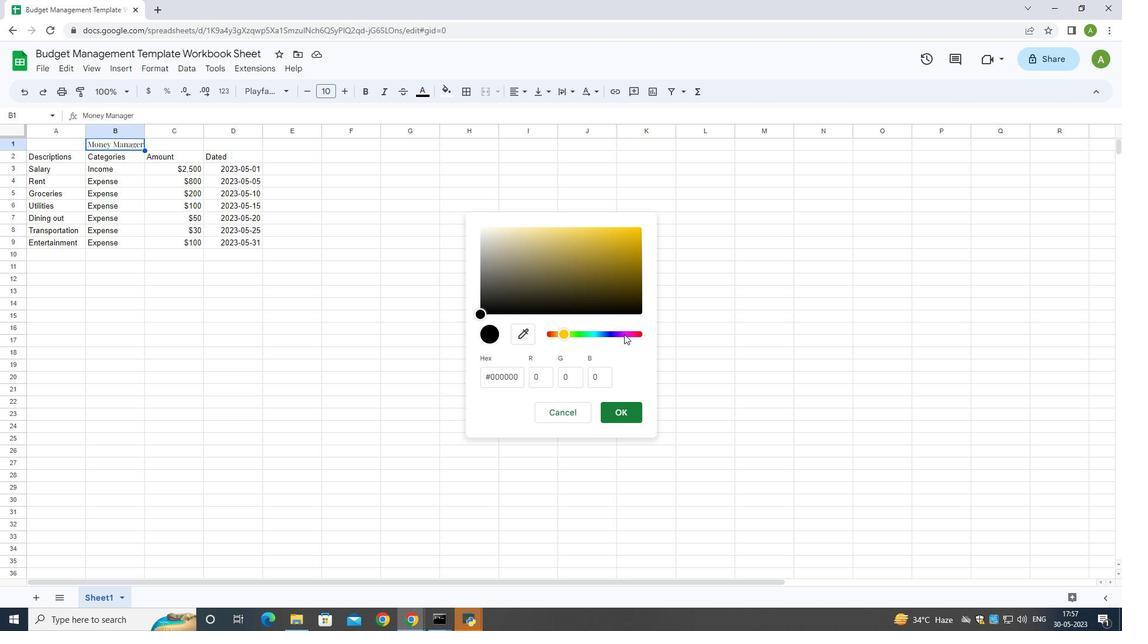 
Action: Mouse pressed left at (624, 334)
Screenshot: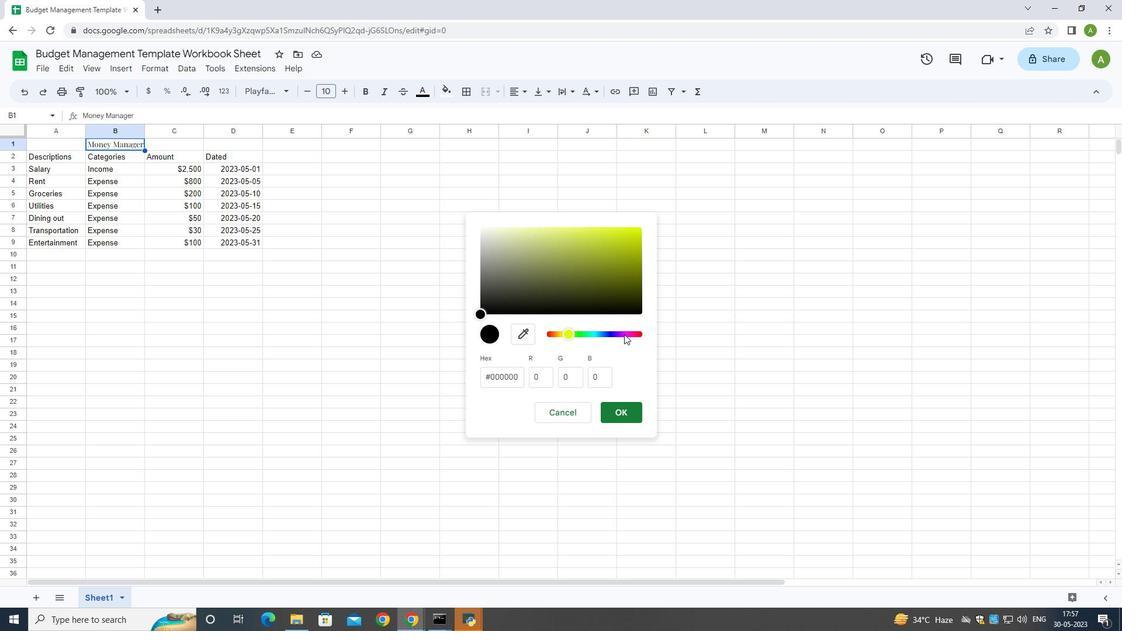 
Action: Mouse pressed left at (624, 334)
Screenshot: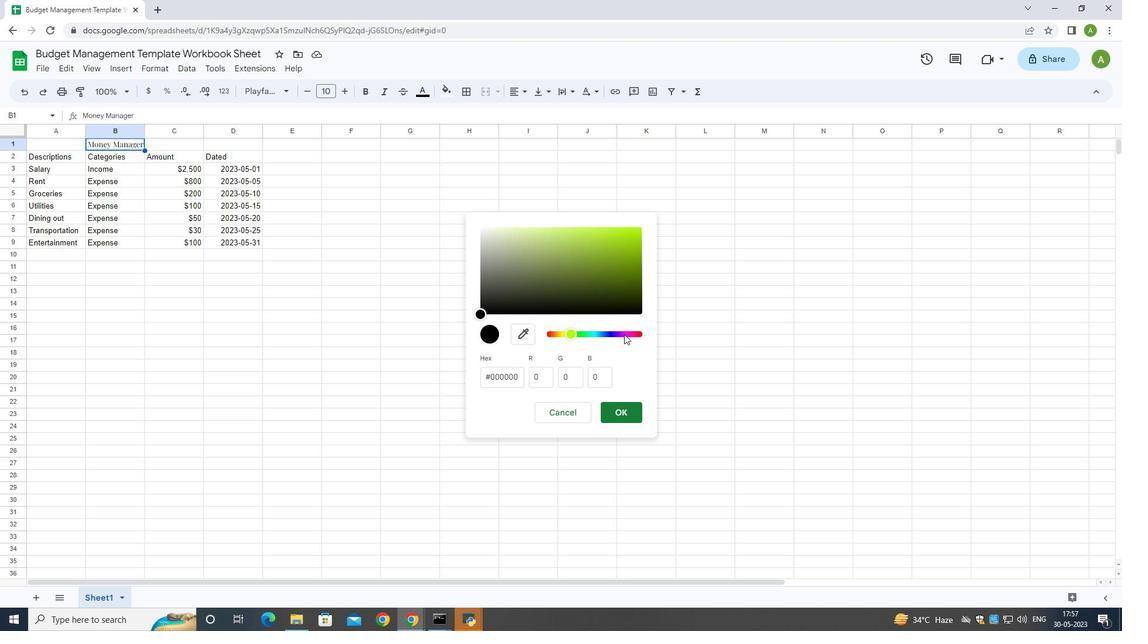 
Action: Mouse pressed left at (624, 334)
Screenshot: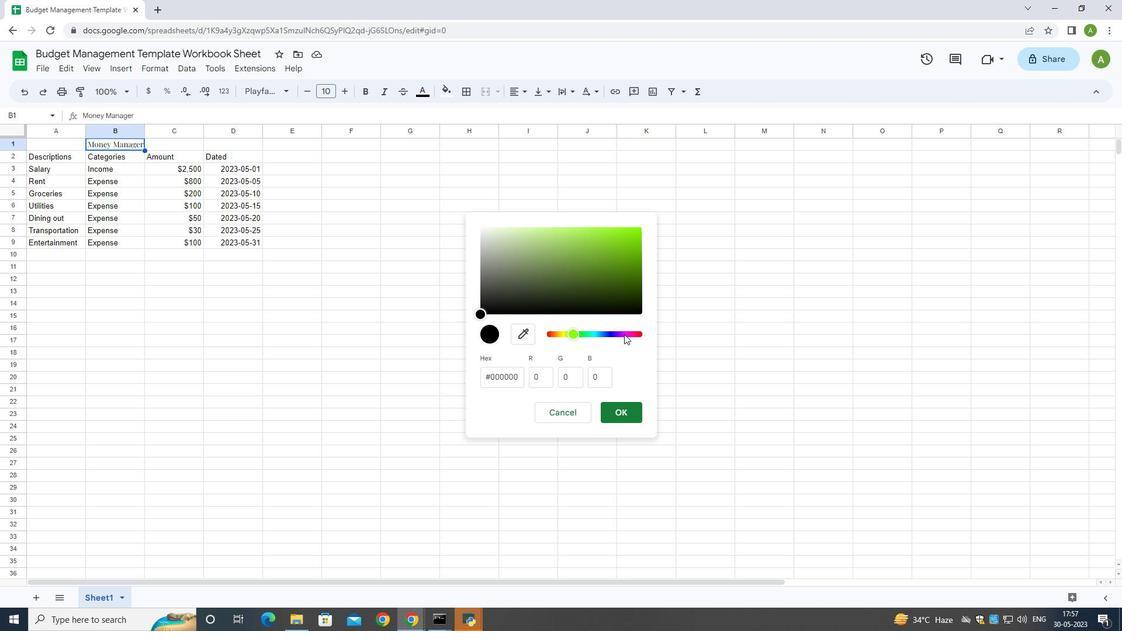 
Action: Mouse pressed left at (624, 334)
Screenshot: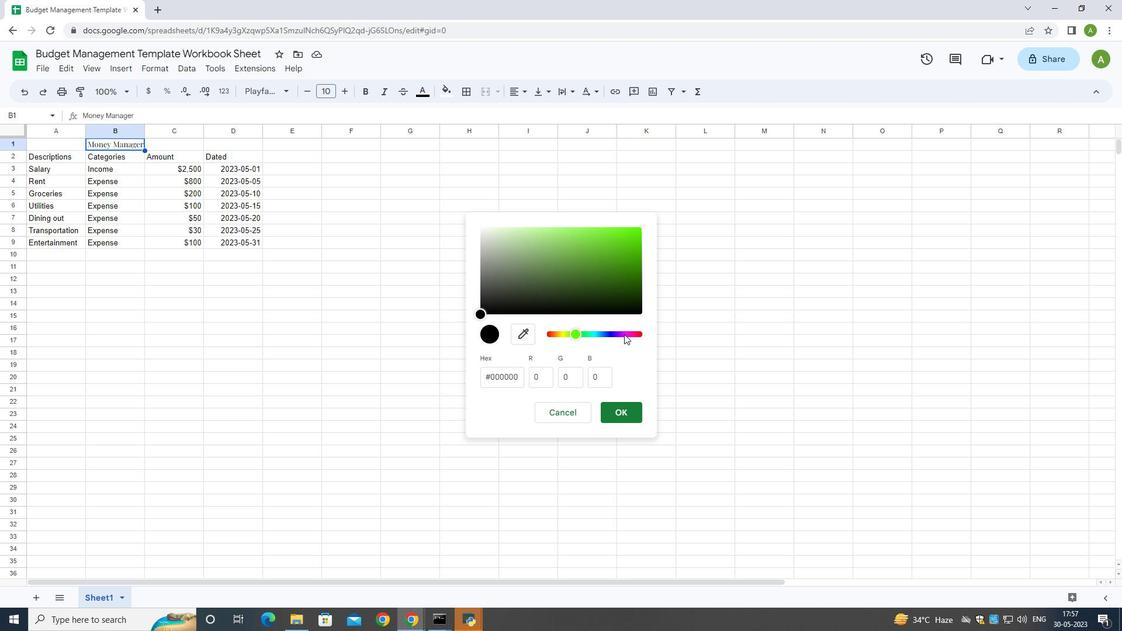 
Action: Mouse pressed left at (624, 334)
Screenshot: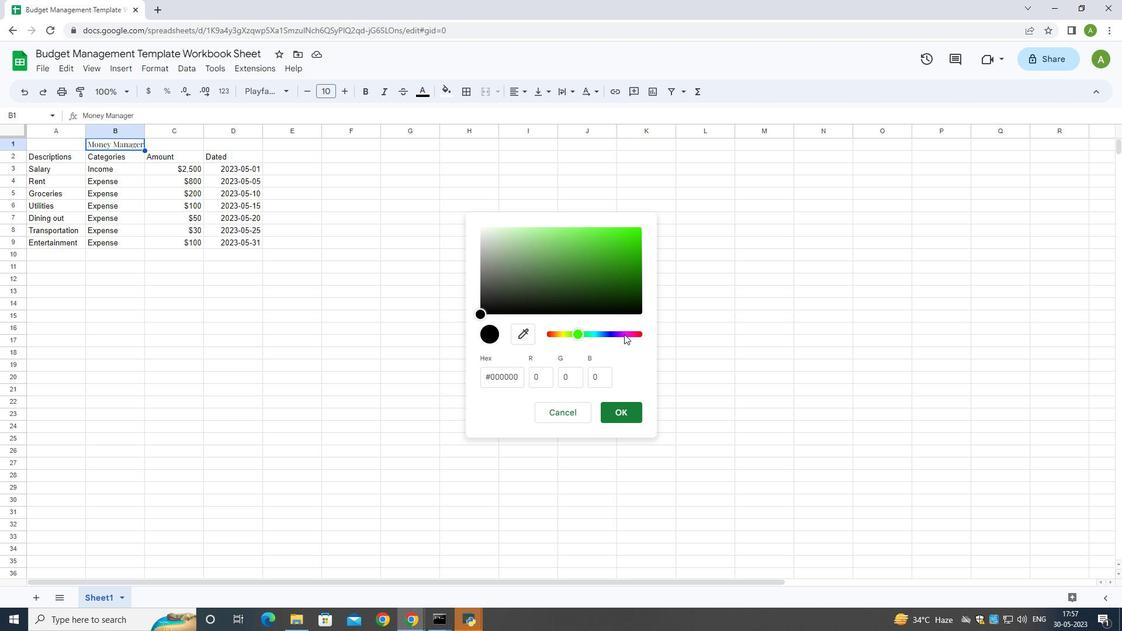 
Action: Mouse pressed left at (624, 334)
Screenshot: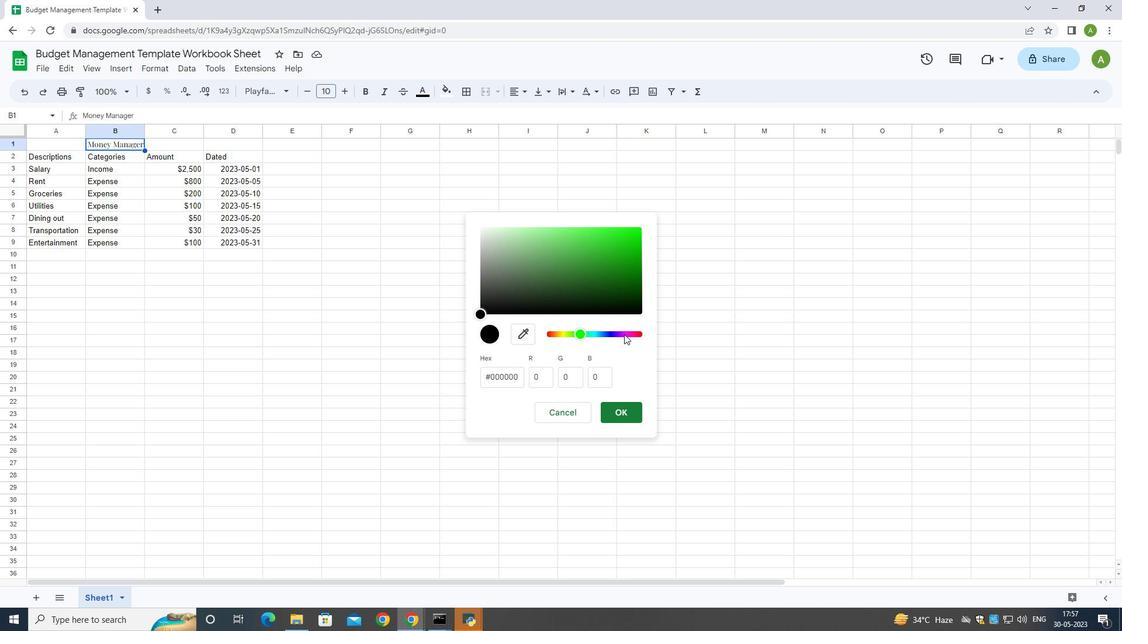 
Action: Mouse pressed left at (624, 334)
Screenshot: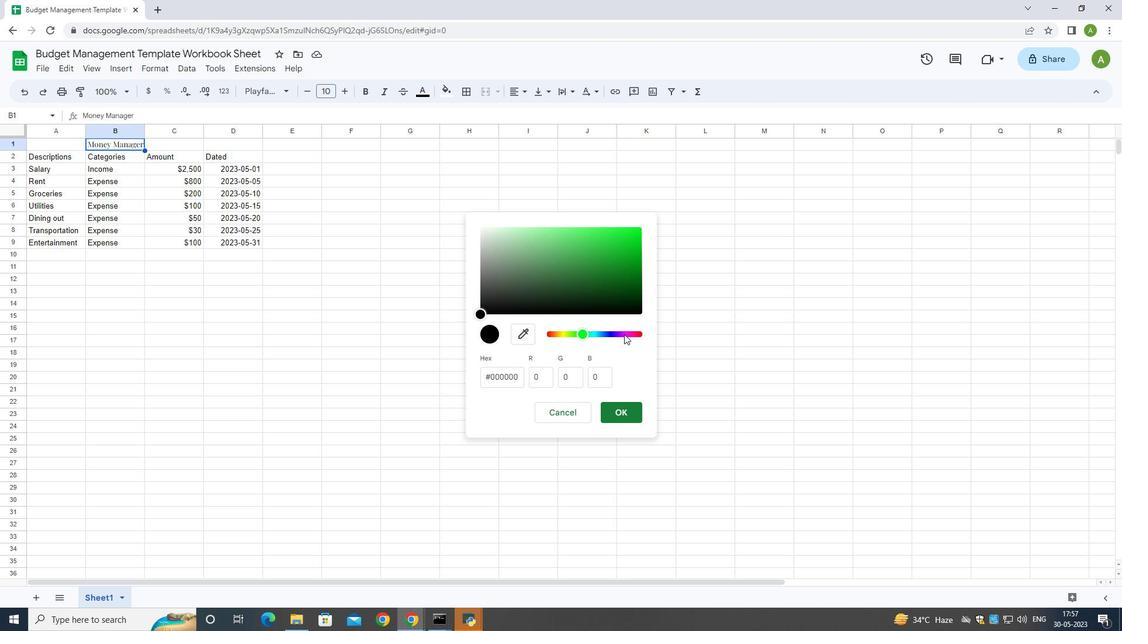 
Action: Mouse moved to (586, 335)
Screenshot: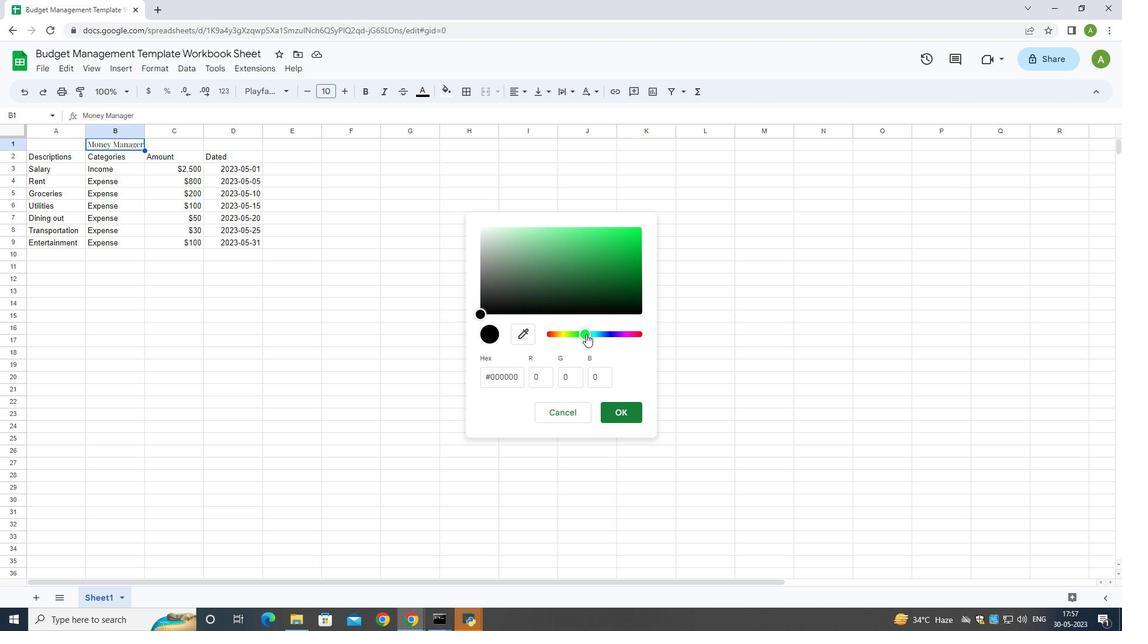 
Action: Mouse pressed left at (586, 335)
Screenshot: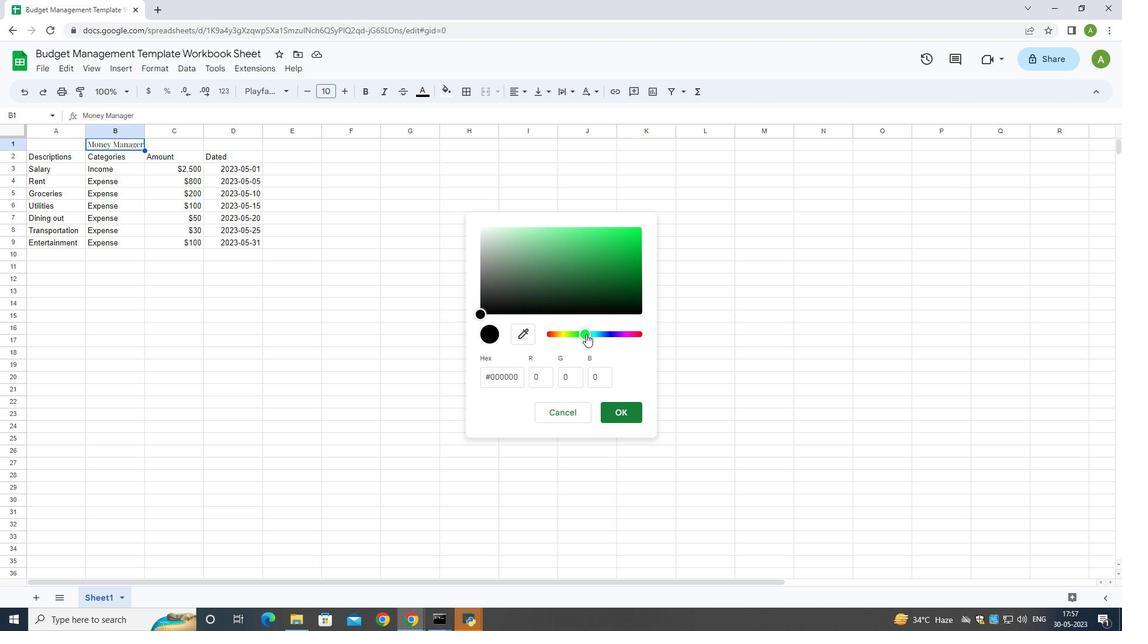 
Action: Mouse moved to (620, 331)
Screenshot: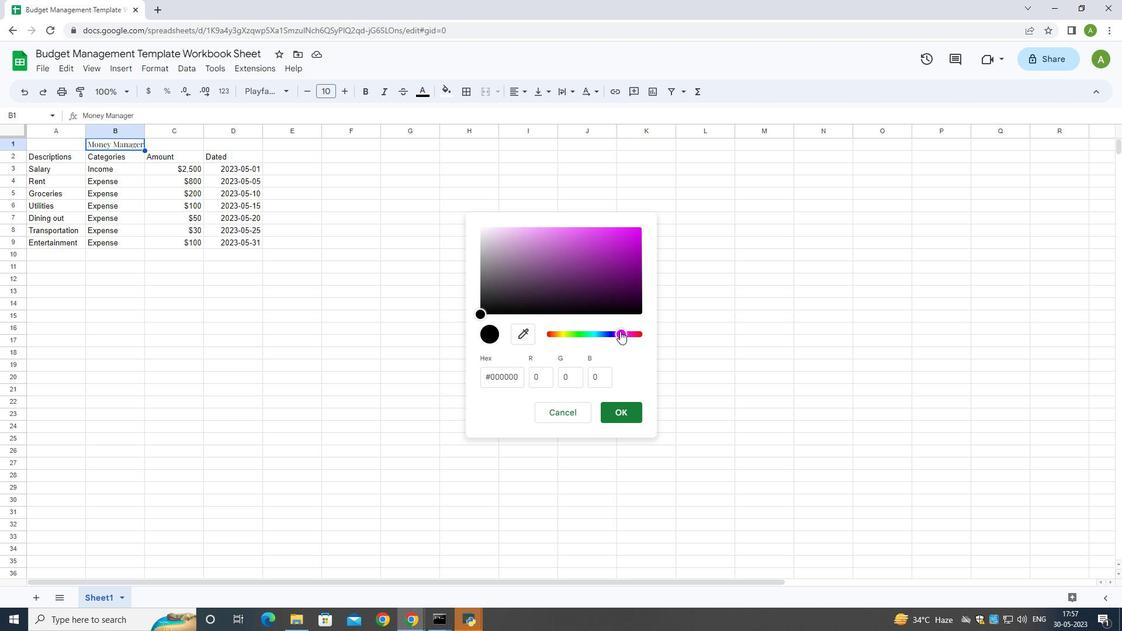 
Action: Mouse pressed left at (620, 331)
Screenshot: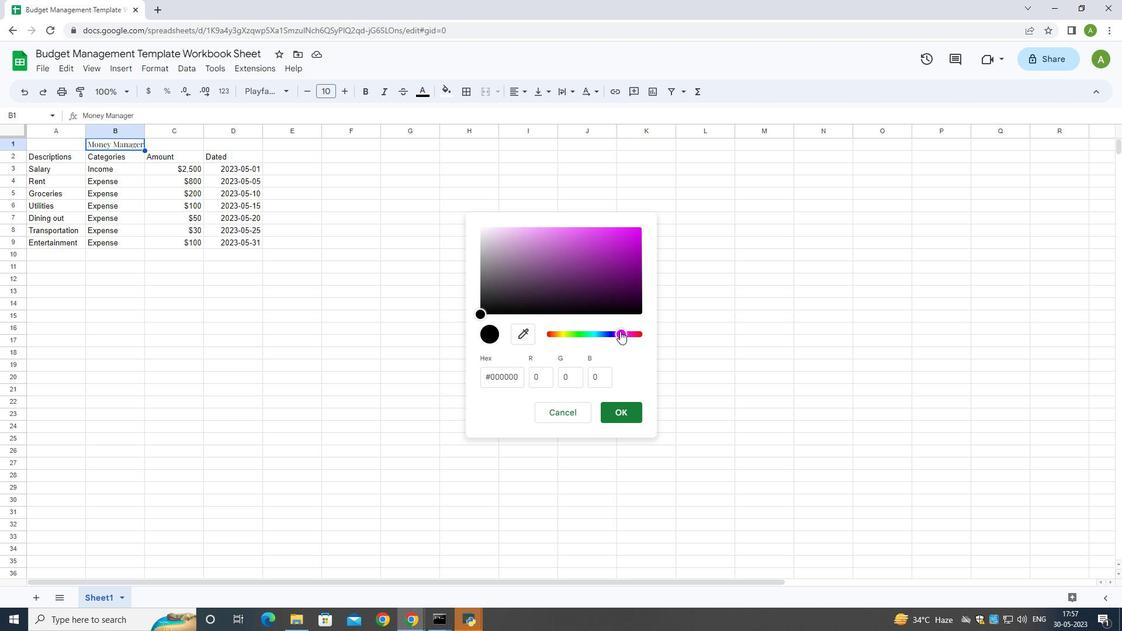 
Action: Mouse moved to (601, 257)
Screenshot: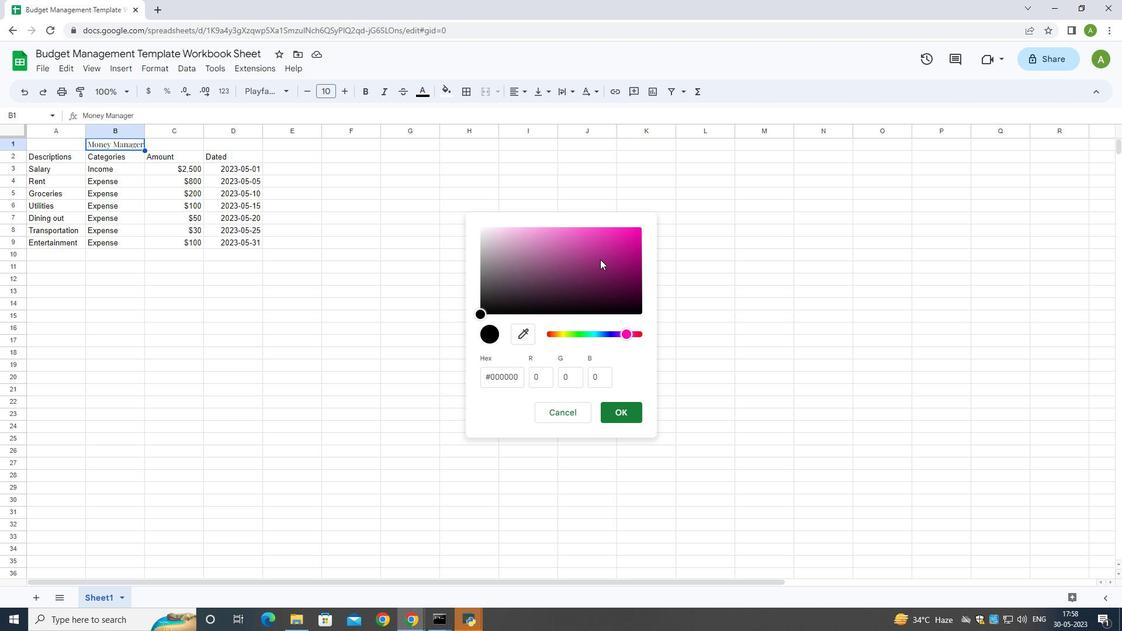 
Action: Mouse pressed left at (601, 257)
Screenshot: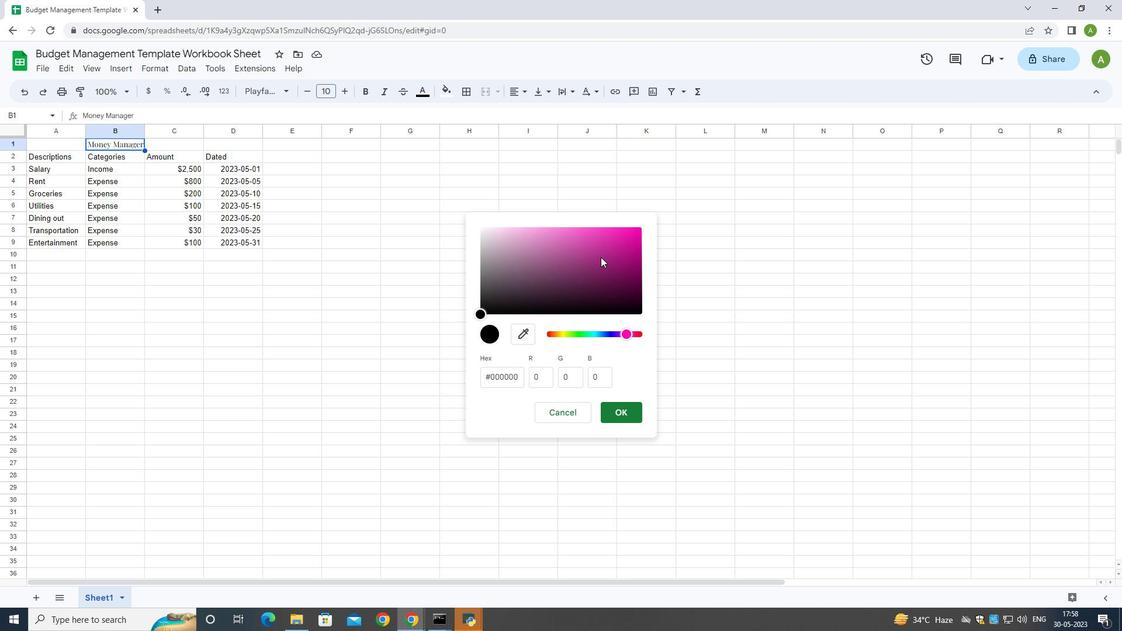 
Action: Mouse moved to (489, 336)
Screenshot: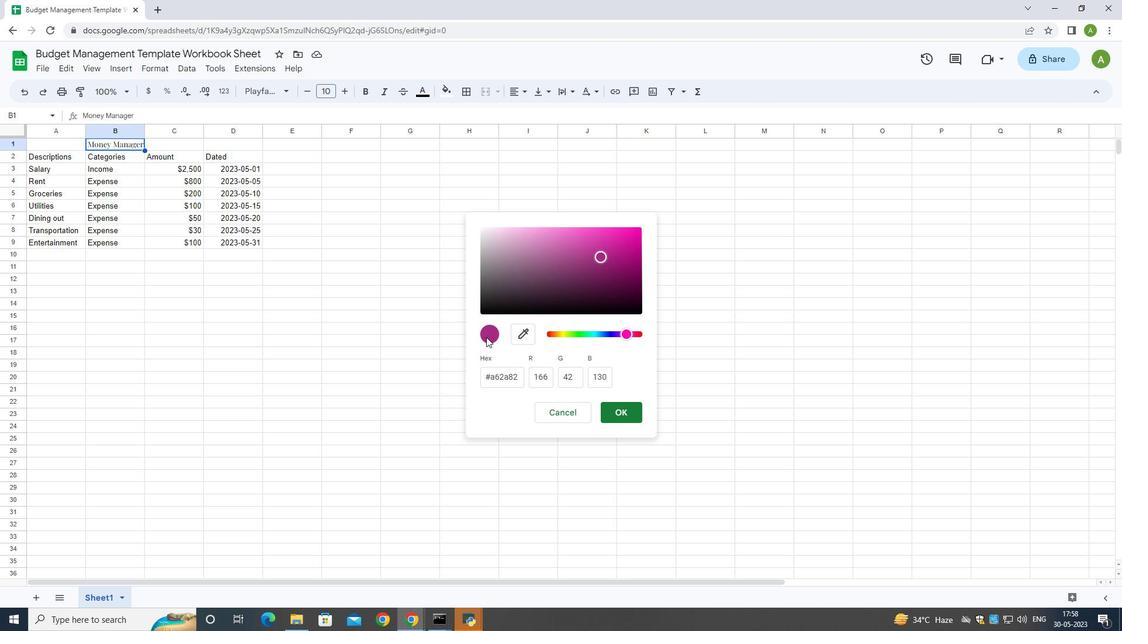 
Action: Mouse pressed left at (489, 336)
Screenshot: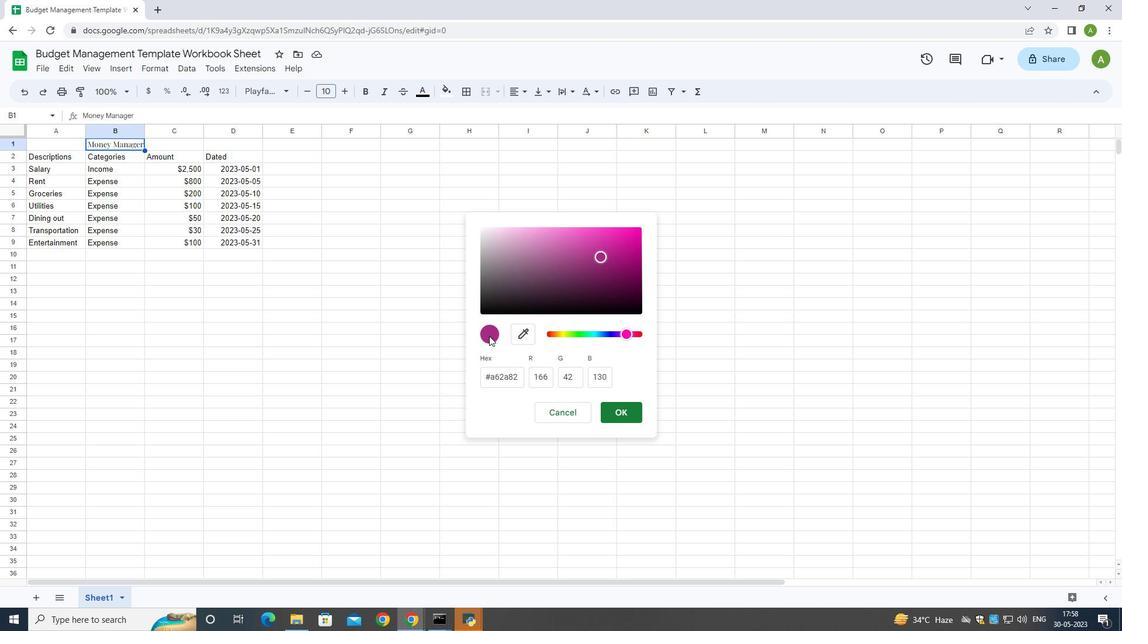 
Action: Mouse moved to (628, 412)
Screenshot: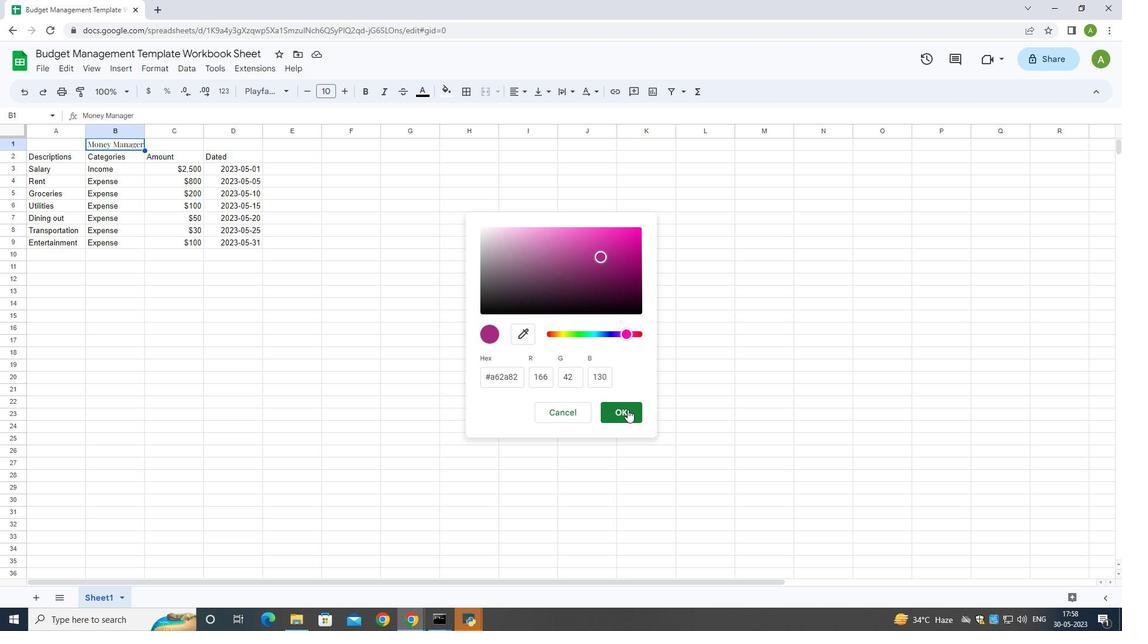 
Action: Mouse pressed left at (628, 412)
Screenshot: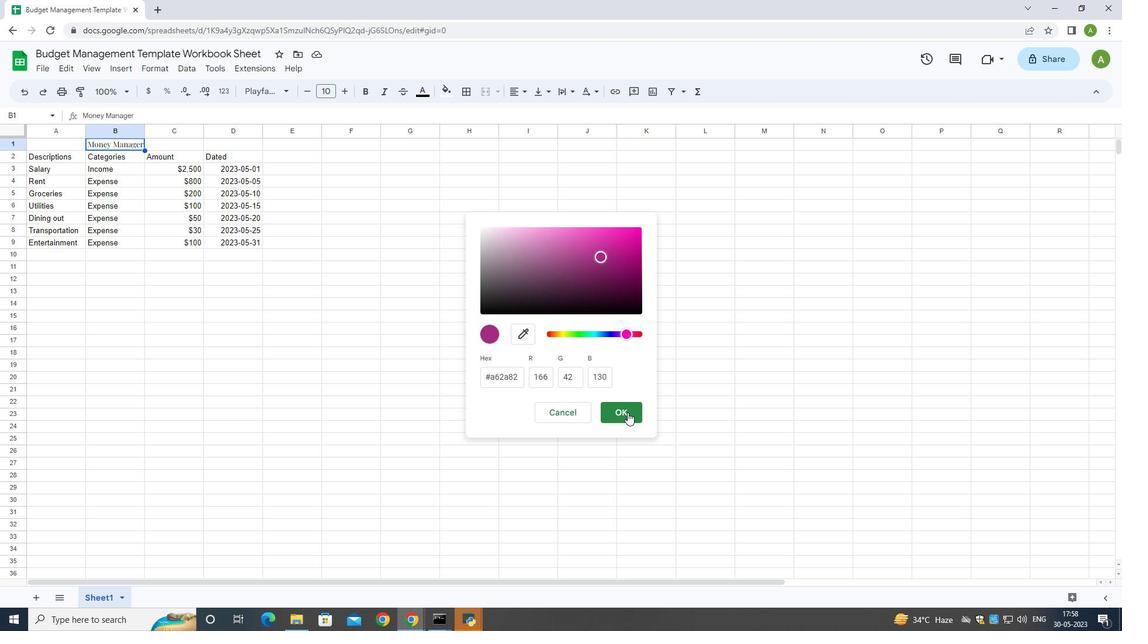 
Action: Mouse moved to (418, 94)
Screenshot: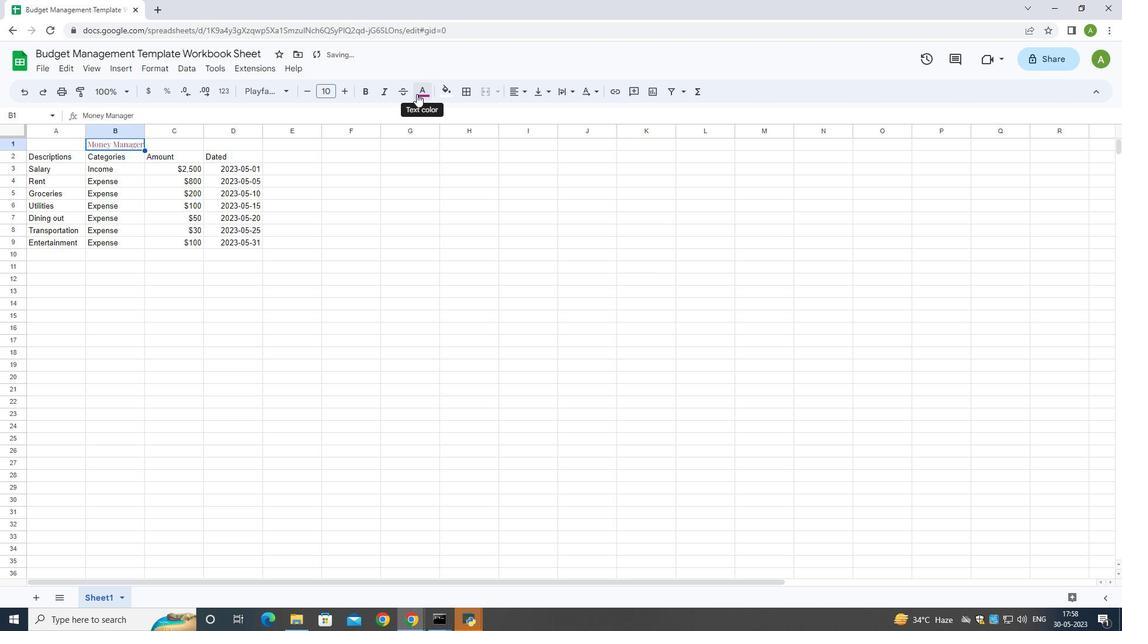 
Action: Mouse pressed left at (418, 94)
Screenshot: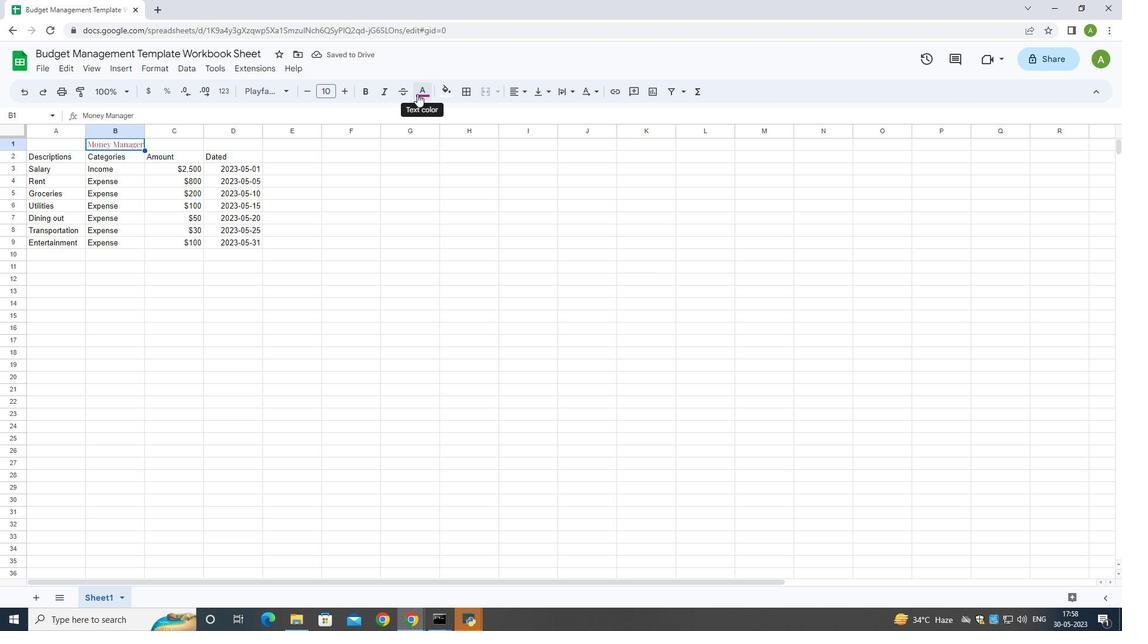
Action: Mouse moved to (155, 143)
Screenshot: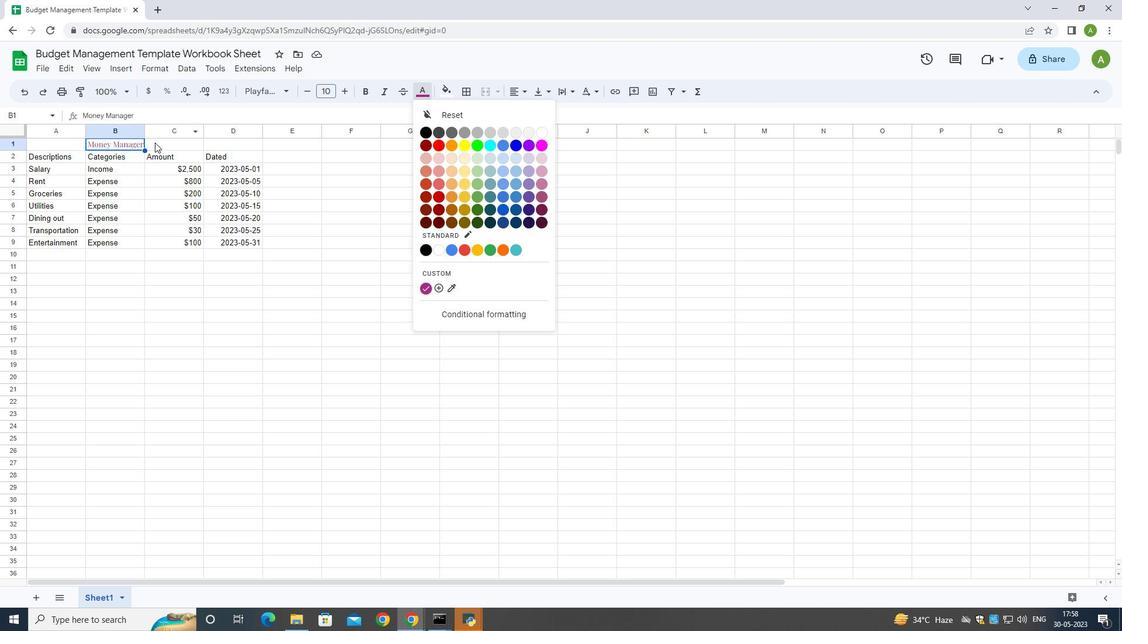 
Action: Mouse pressed left at (155, 143)
Screenshot: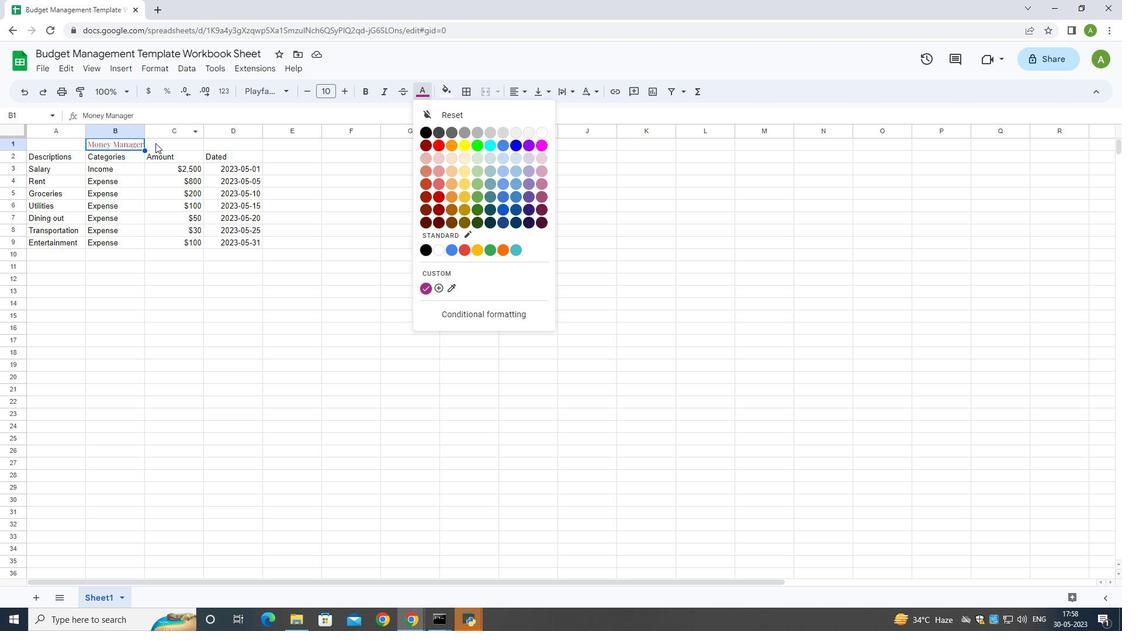 
Action: Mouse moved to (131, 144)
Screenshot: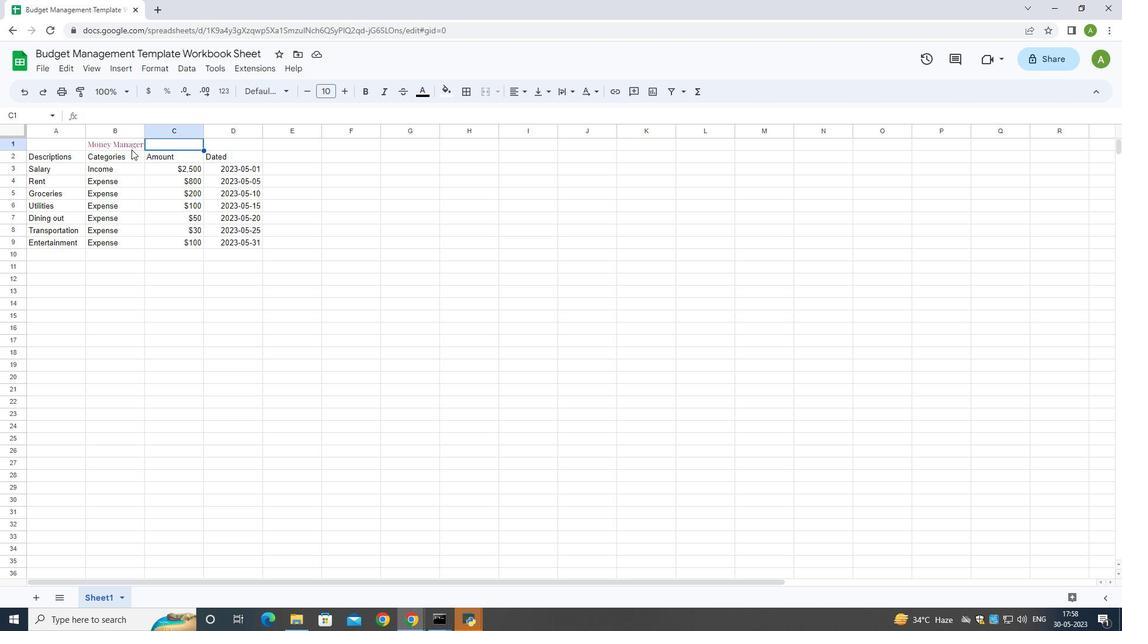 
Action: Mouse pressed left at (131, 144)
Screenshot: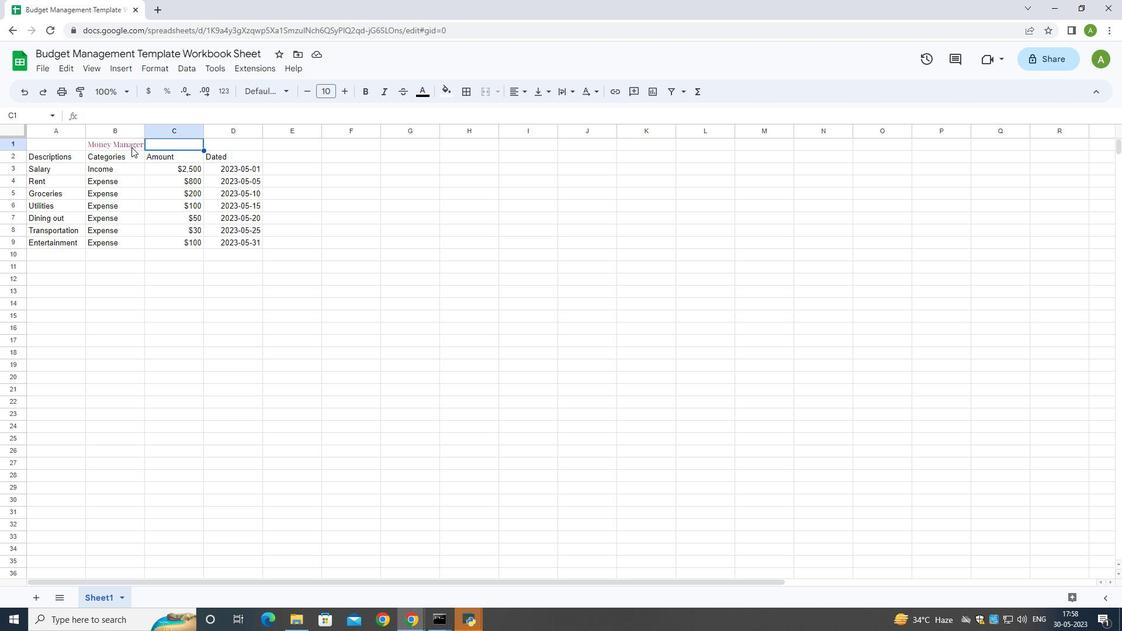 
Action: Mouse moved to (346, 88)
Screenshot: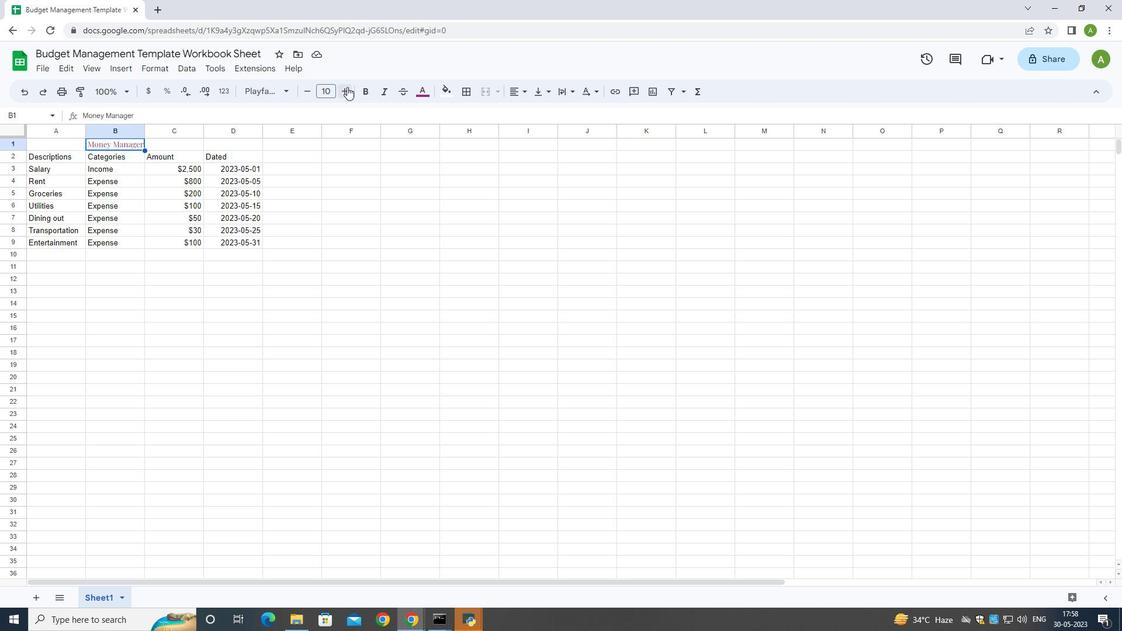 
Action: Mouse pressed left at (346, 88)
Screenshot: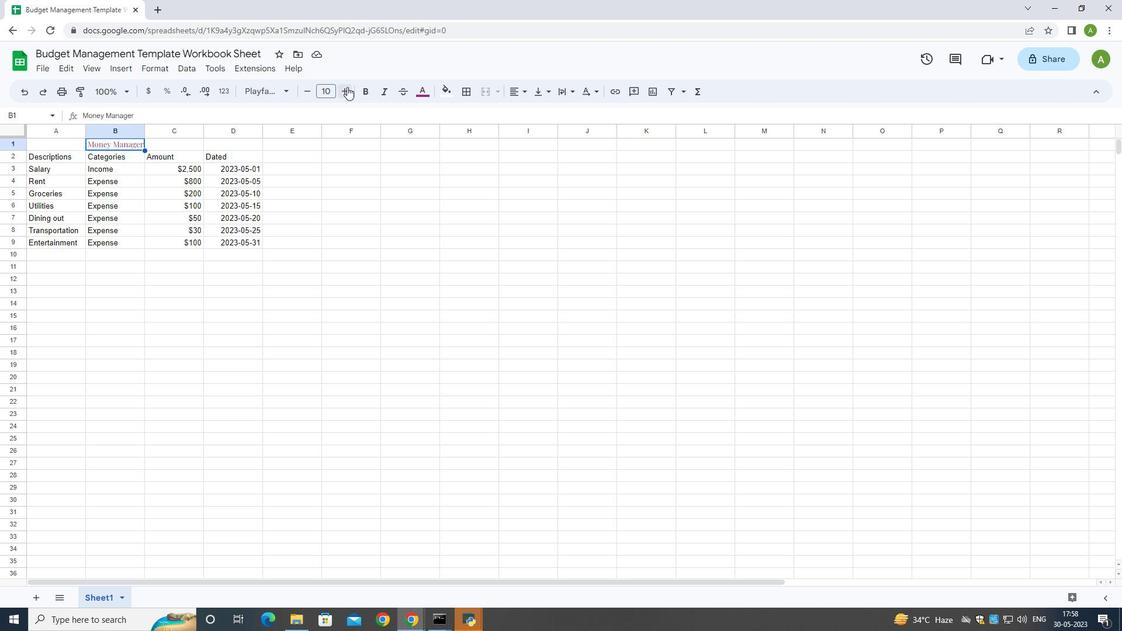 
Action: Mouse pressed left at (346, 88)
Screenshot: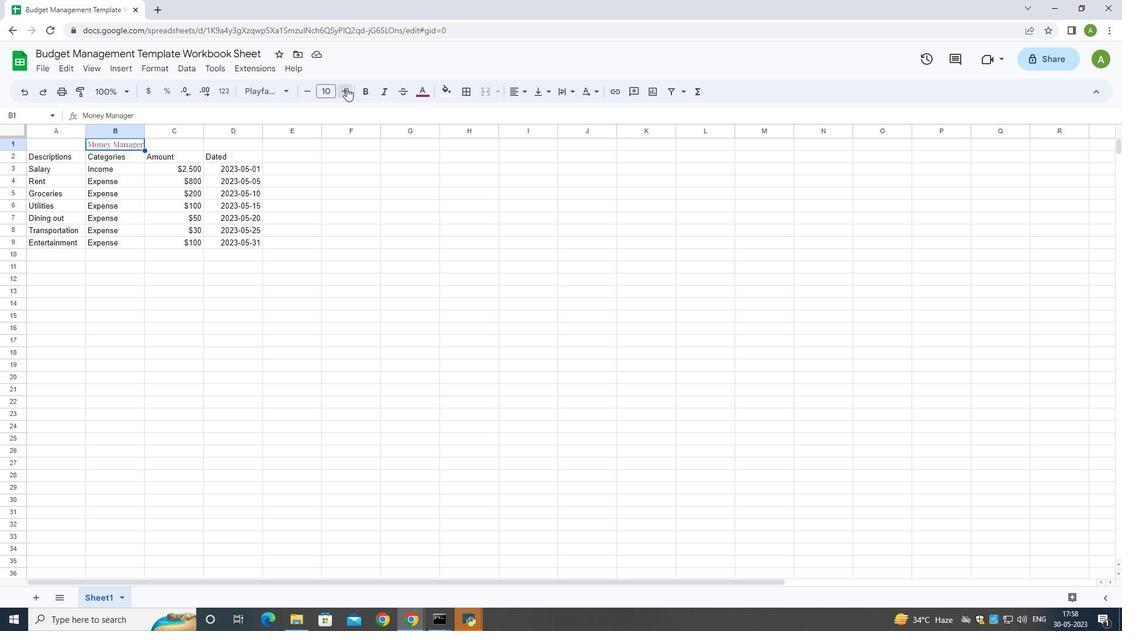 
Action: Mouse pressed left at (346, 88)
Screenshot: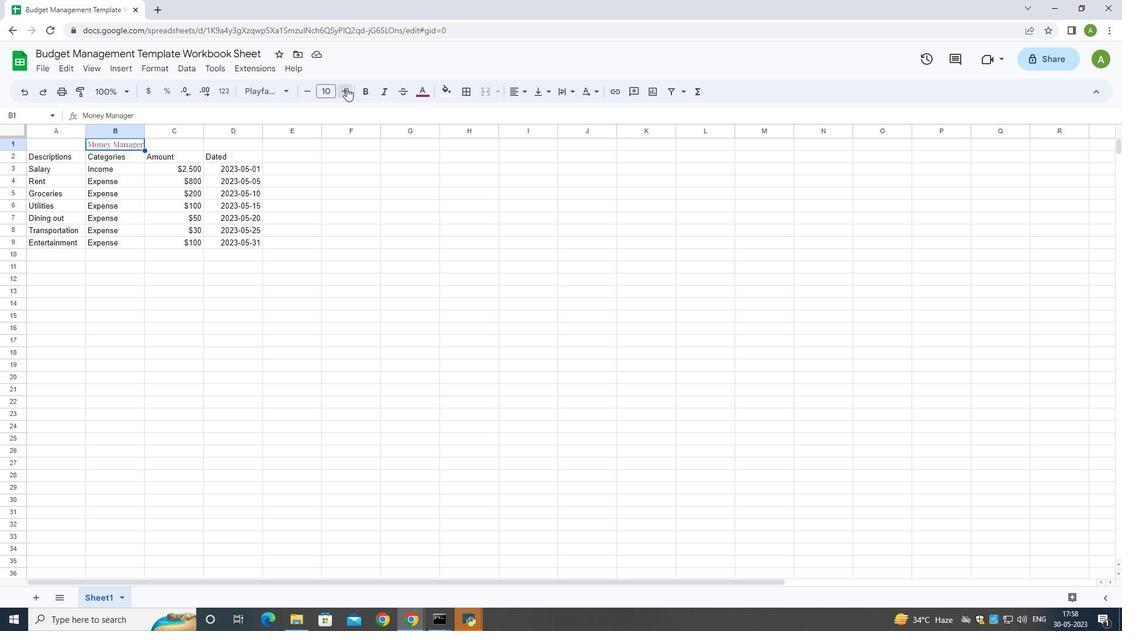 
Action: Mouse pressed left at (346, 88)
Screenshot: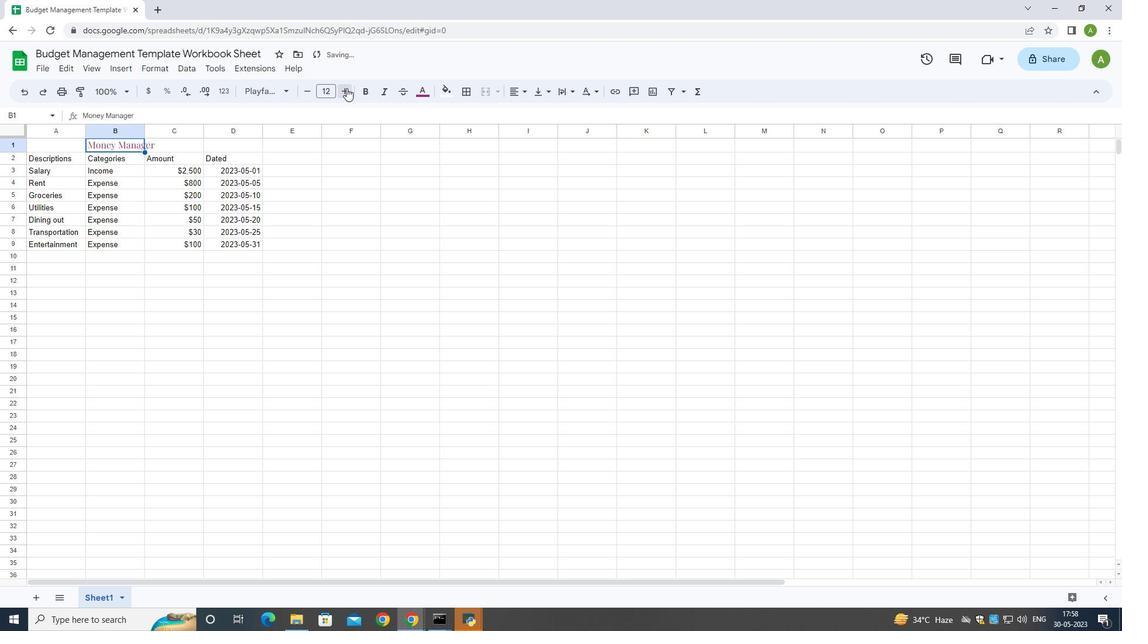
Action: Mouse pressed left at (346, 88)
Screenshot: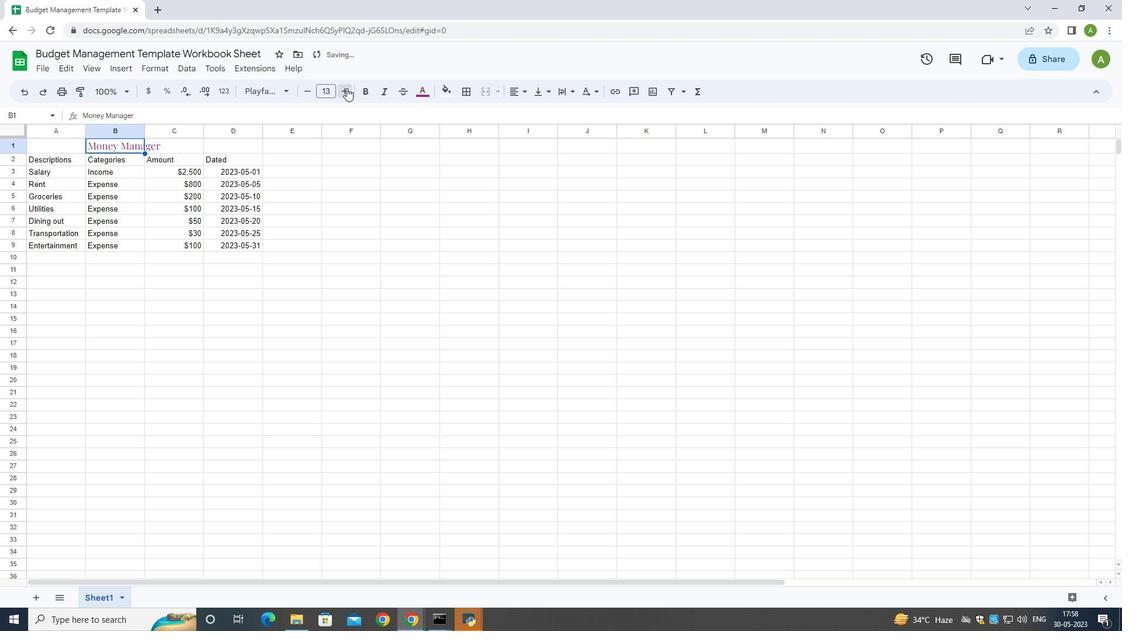 
Action: Mouse pressed left at (346, 88)
Screenshot: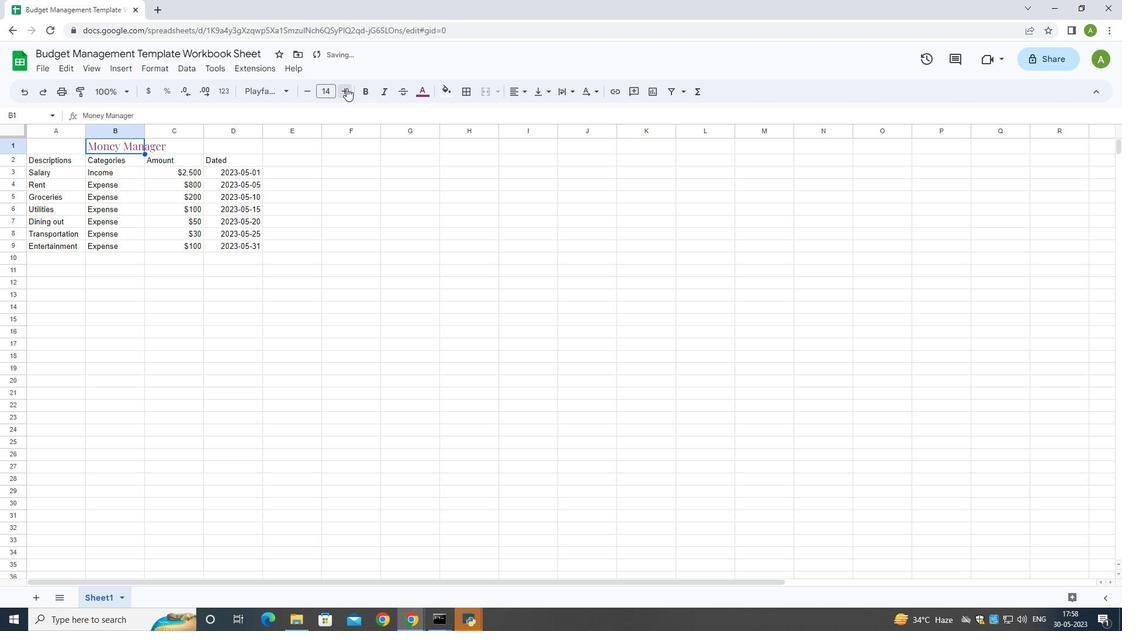 
Action: Mouse pressed left at (346, 88)
Screenshot: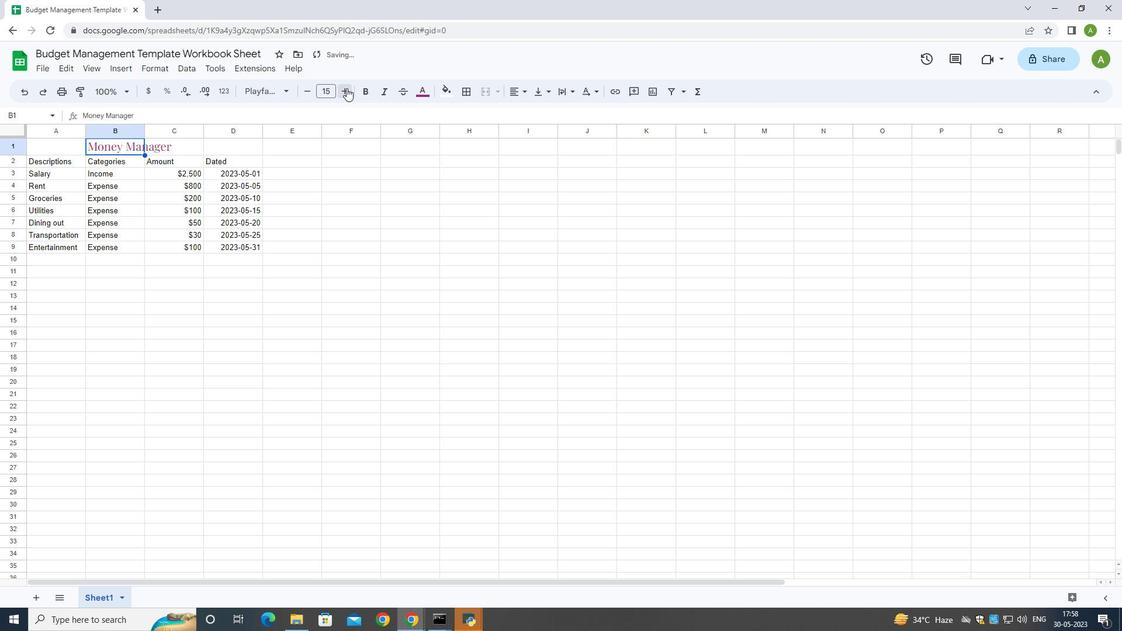 
Action: Mouse pressed left at (346, 88)
Screenshot: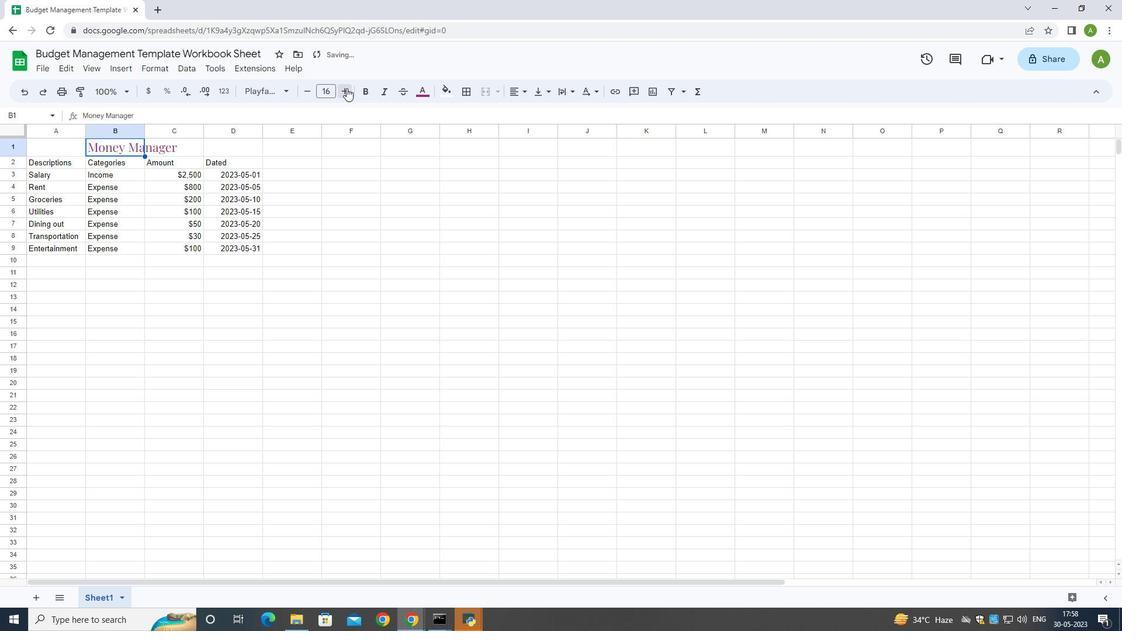 
Action: Mouse pressed left at (346, 88)
Screenshot: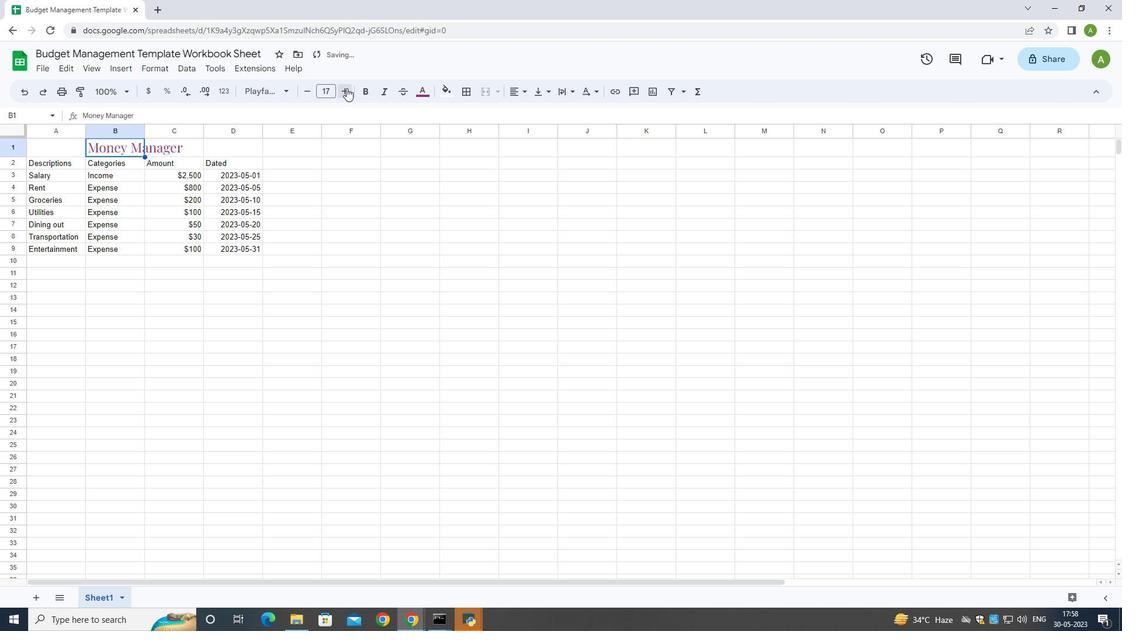 
Action: Mouse pressed left at (346, 88)
Screenshot: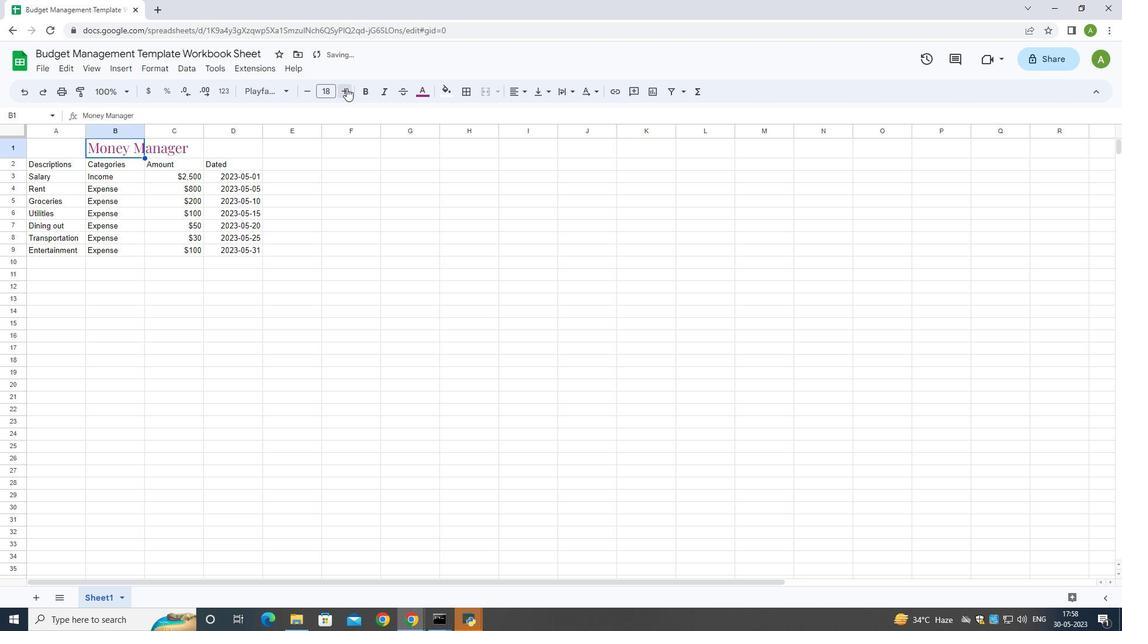 
Action: Mouse pressed left at (346, 88)
Screenshot: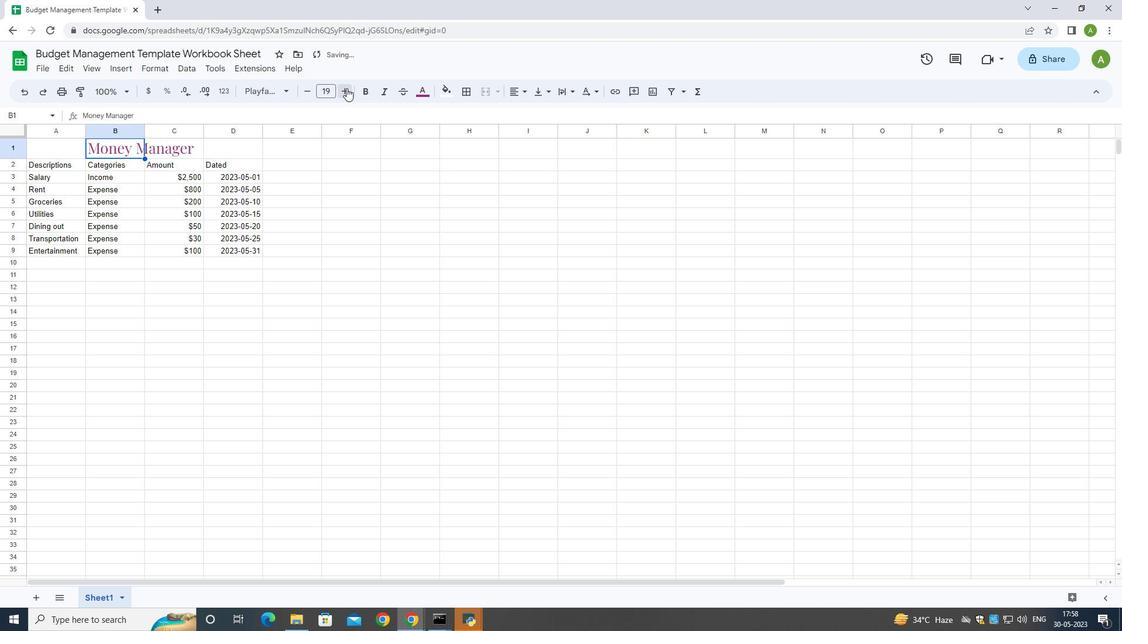 
Action: Mouse pressed left at (346, 88)
Screenshot: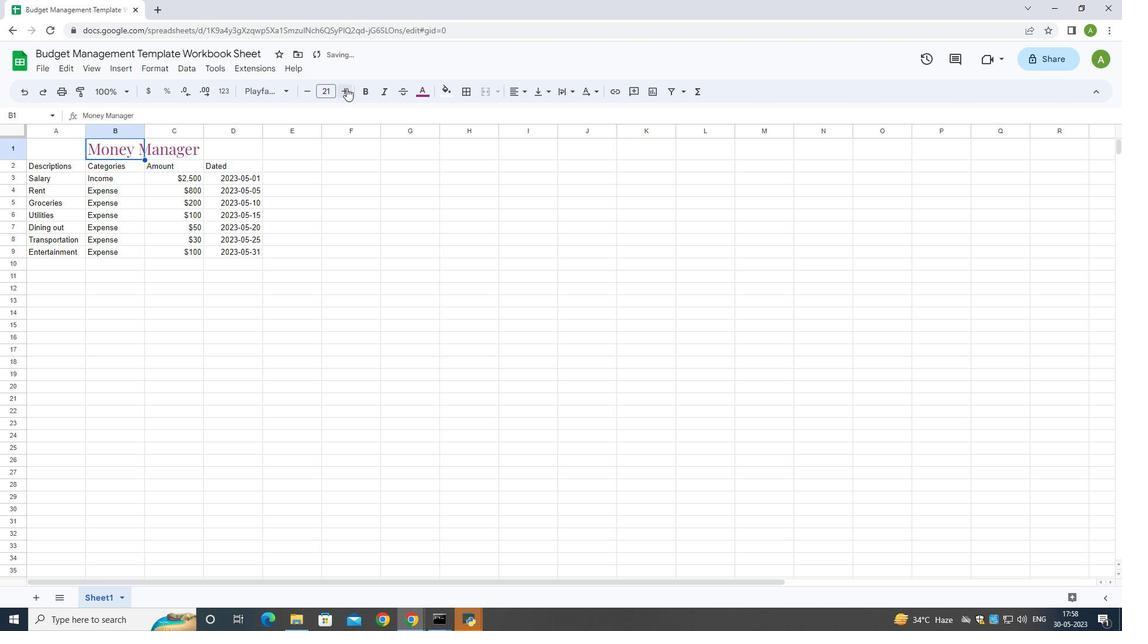
Action: Mouse moved to (30, 164)
Screenshot: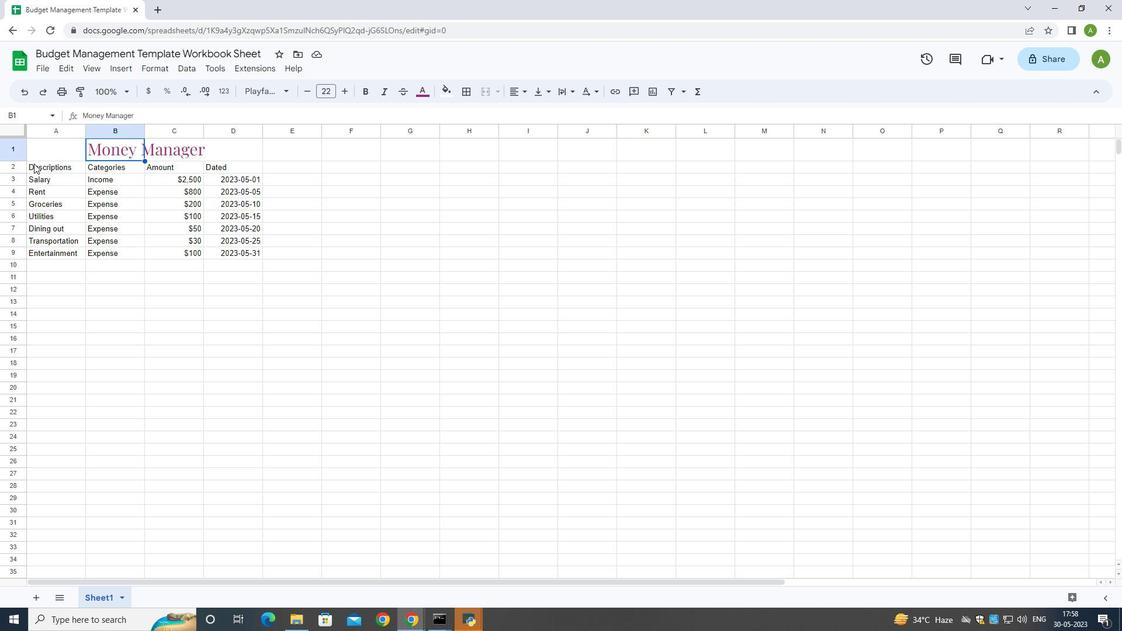 
Action: Mouse pressed left at (30, 164)
Screenshot: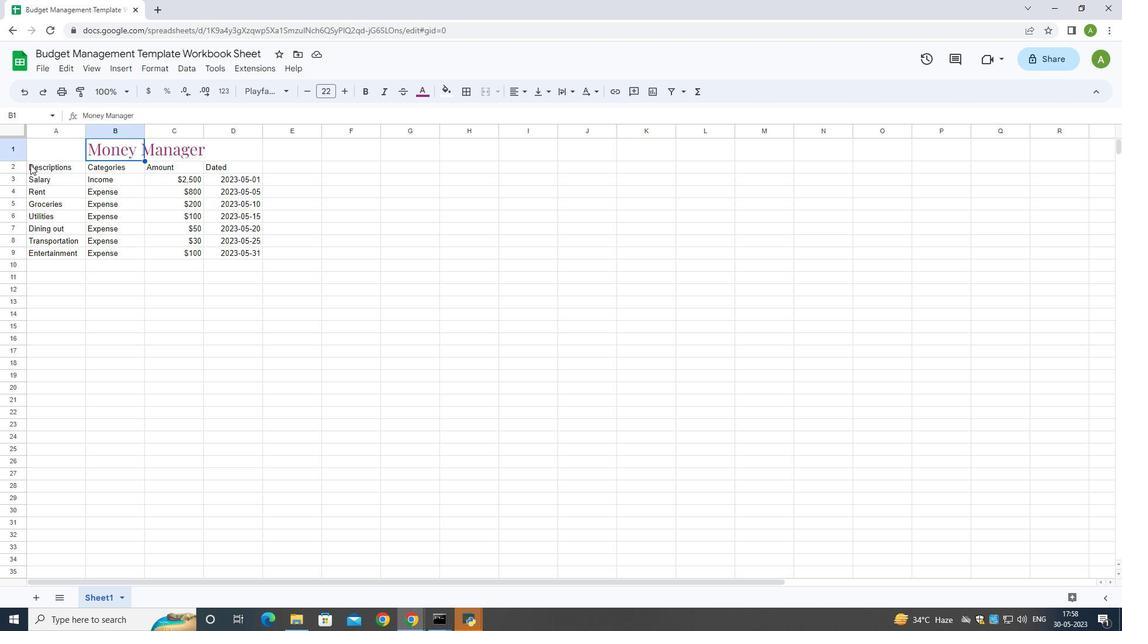 
Action: Mouse moved to (262, 87)
Screenshot: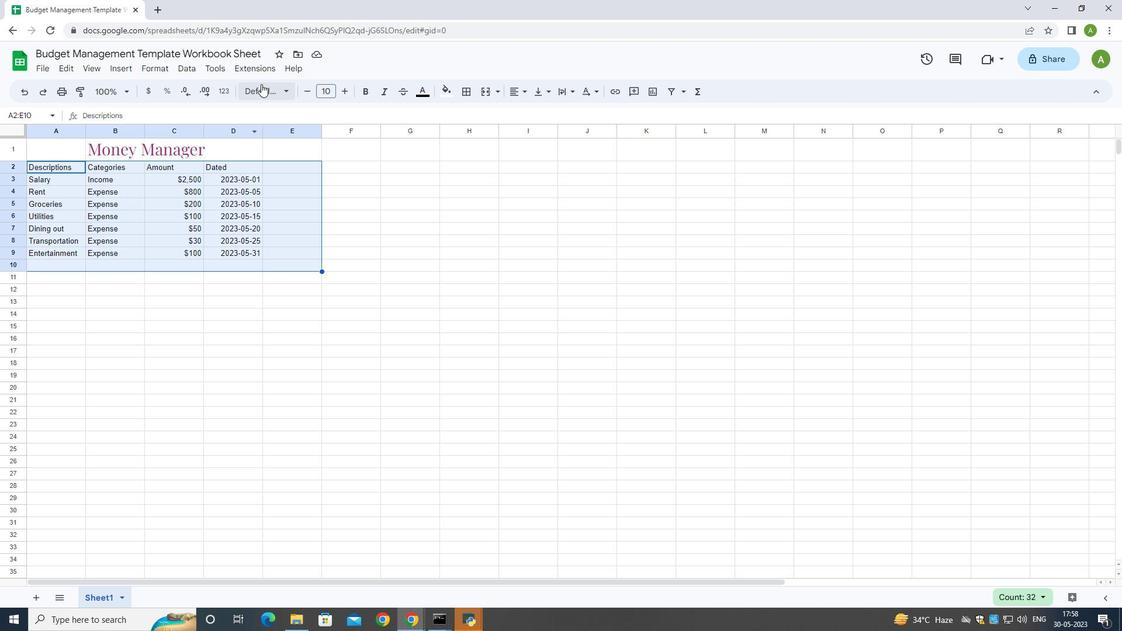 
Action: Mouse pressed left at (262, 87)
Screenshot: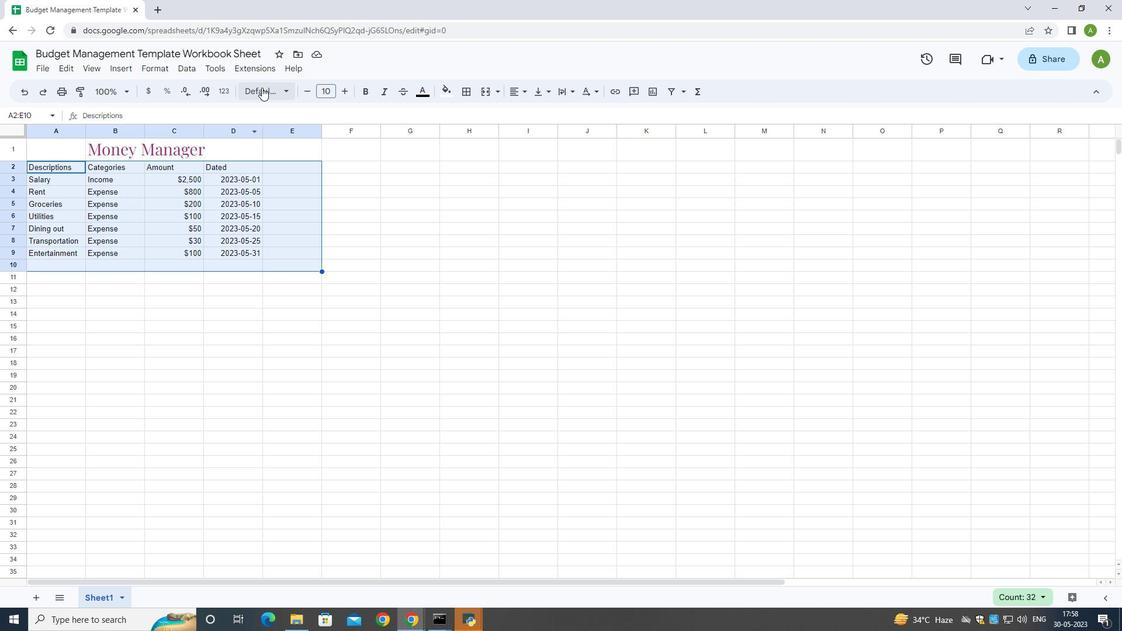 
Action: Mouse moved to (297, 371)
Screenshot: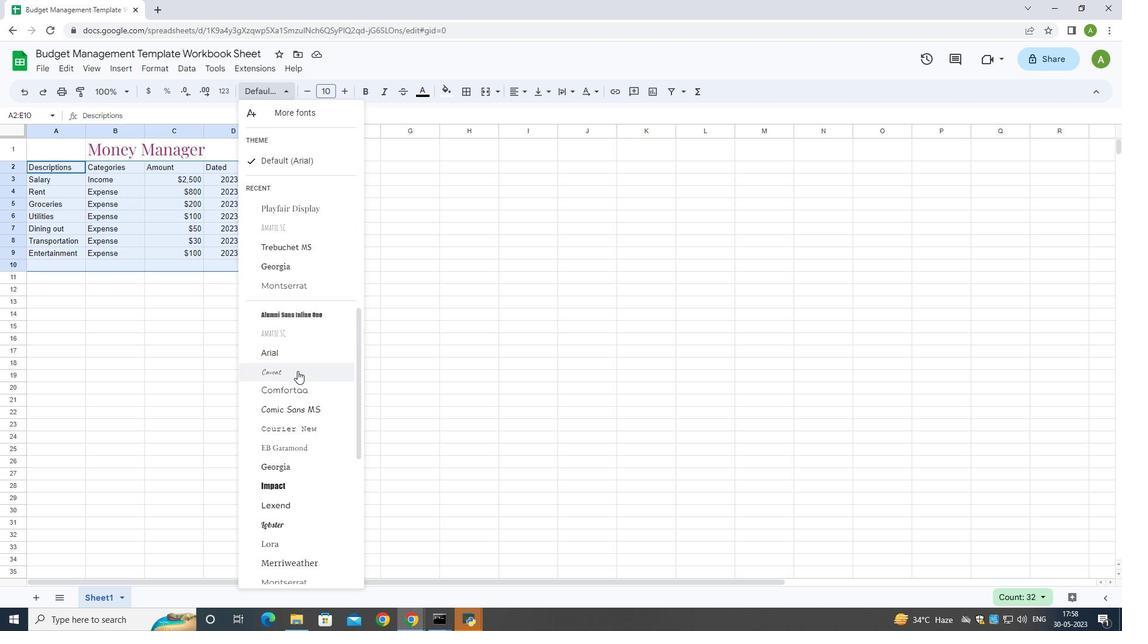 
Action: Mouse scrolled (297, 371) with delta (0, 0)
Screenshot: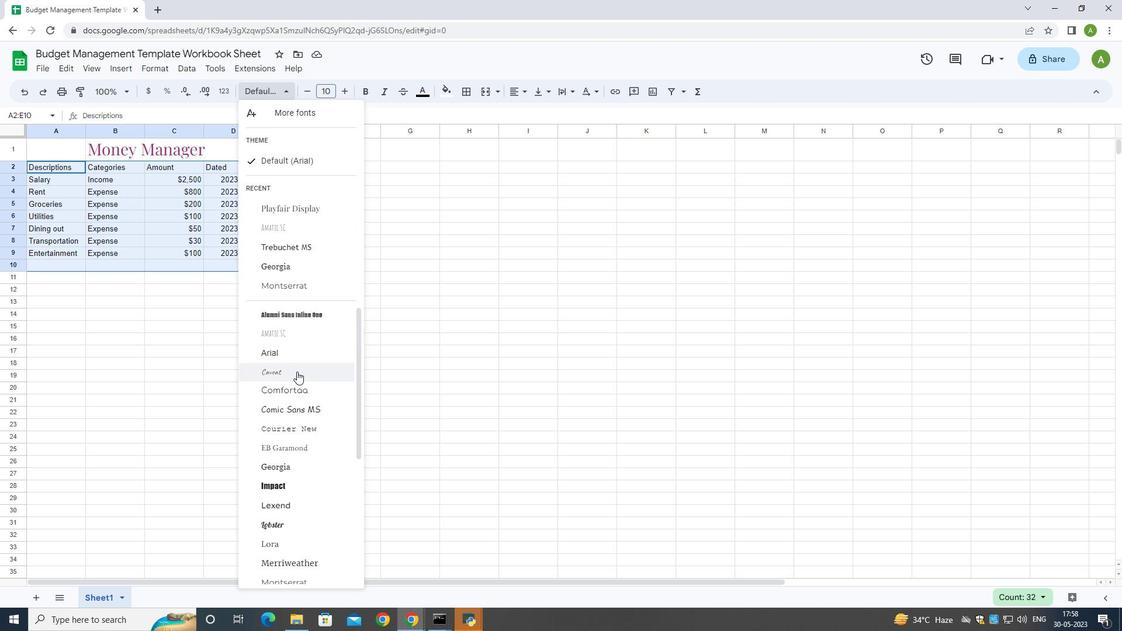
Action: Mouse scrolled (297, 371) with delta (0, 0)
Screenshot: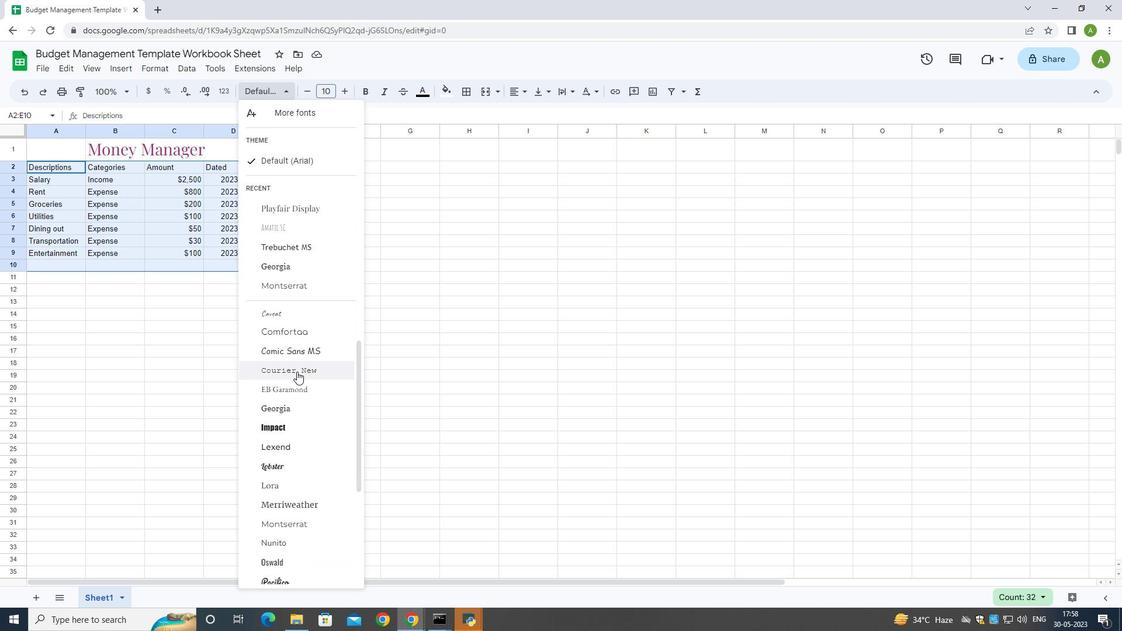 
Action: Mouse scrolled (297, 371) with delta (0, 0)
Screenshot: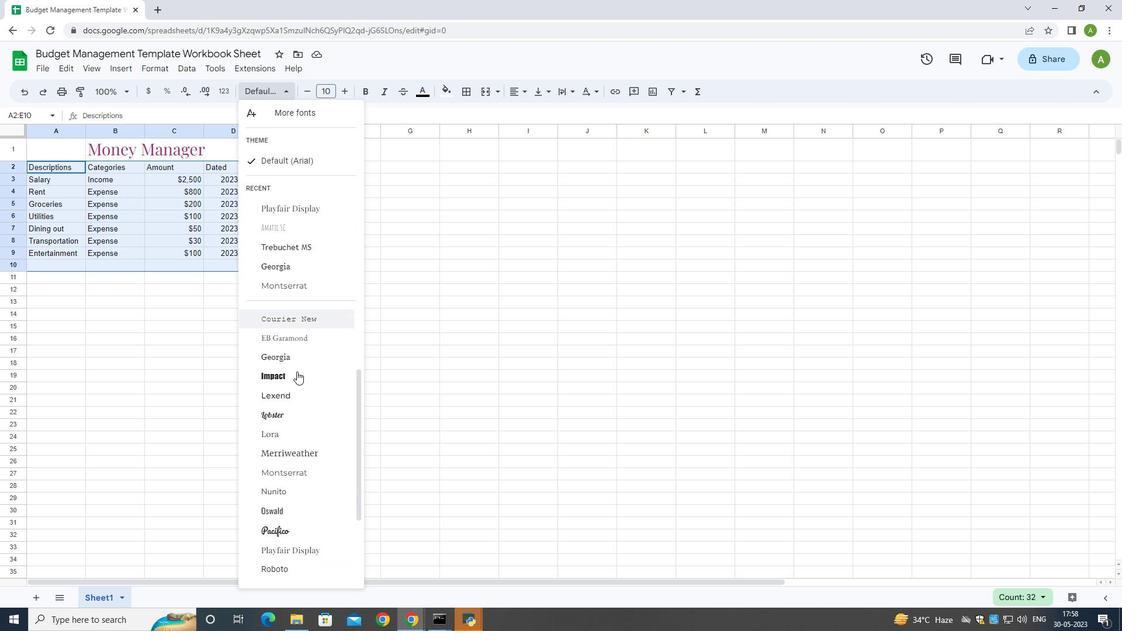
Action: Mouse scrolled (297, 371) with delta (0, 0)
Screenshot: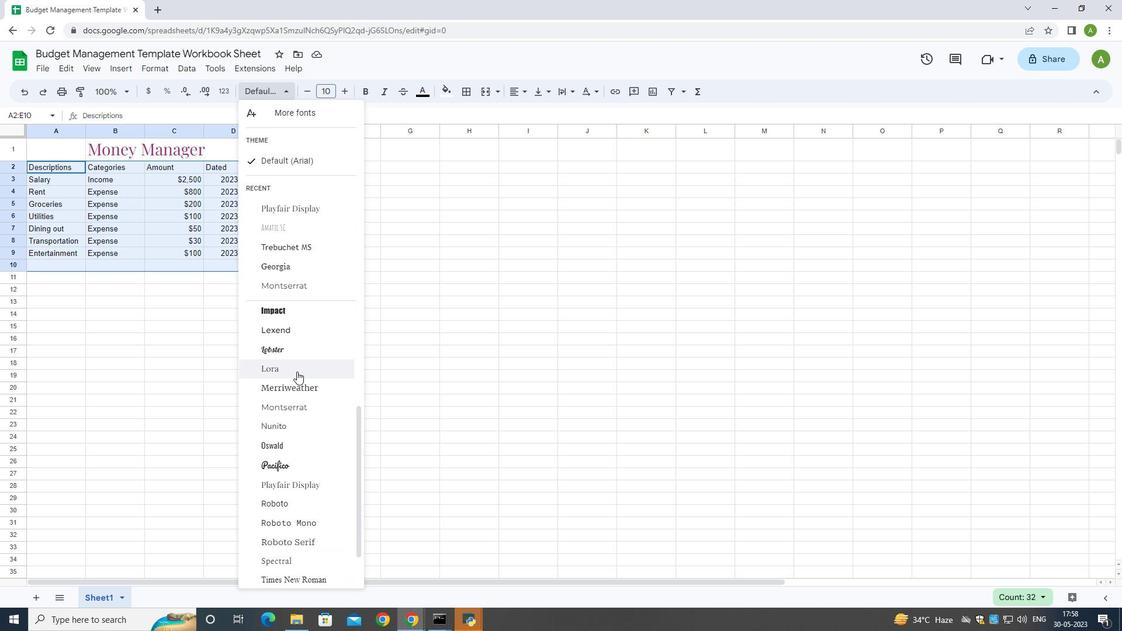 
Action: Mouse scrolled (297, 371) with delta (0, 0)
Screenshot: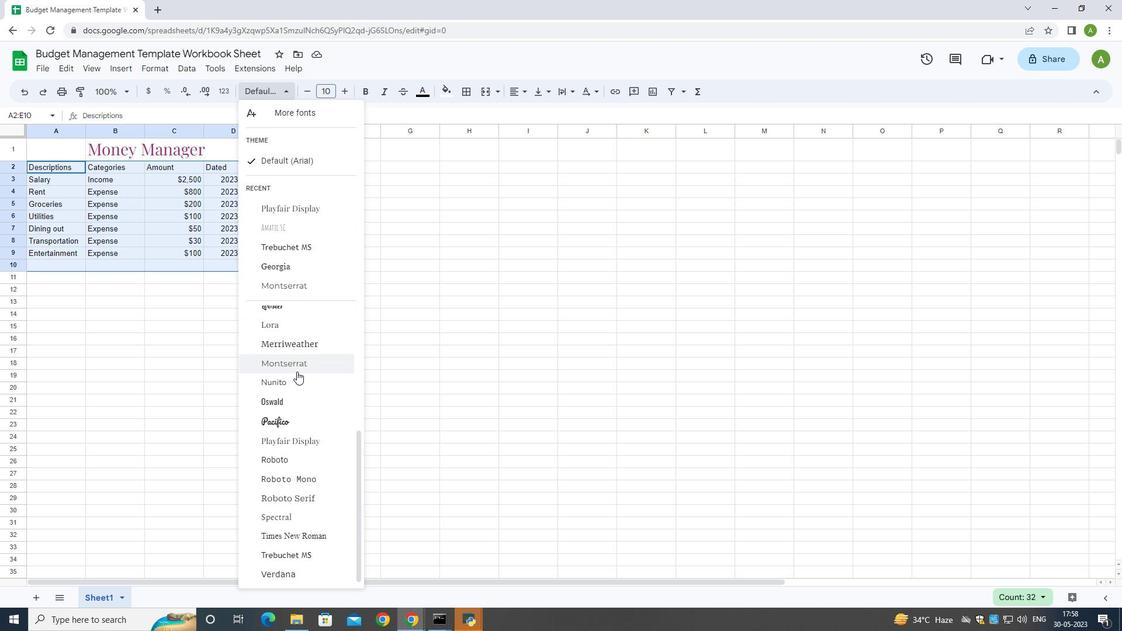 
Action: Mouse moved to (278, 481)
Screenshot: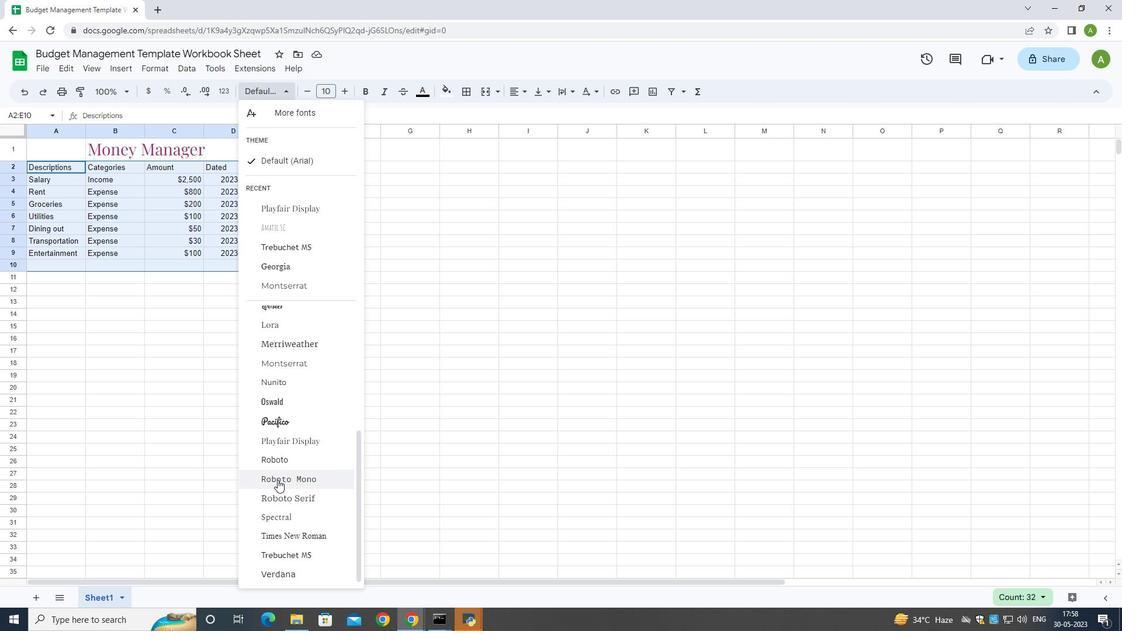
Action: Mouse pressed left at (278, 481)
Screenshot: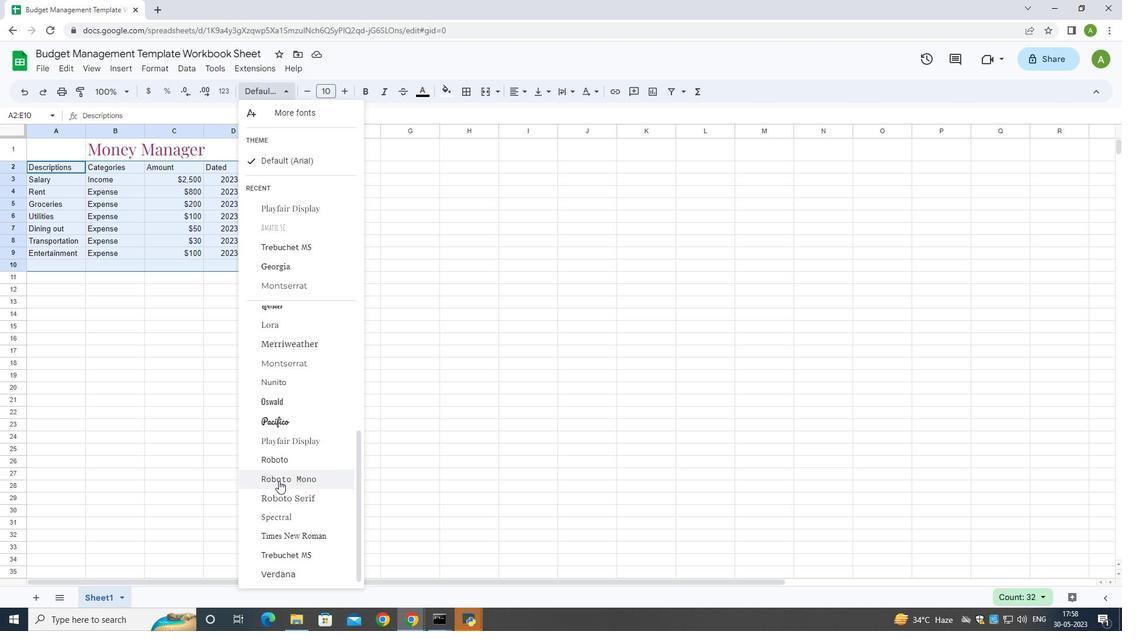 
Action: Mouse moved to (347, 87)
Screenshot: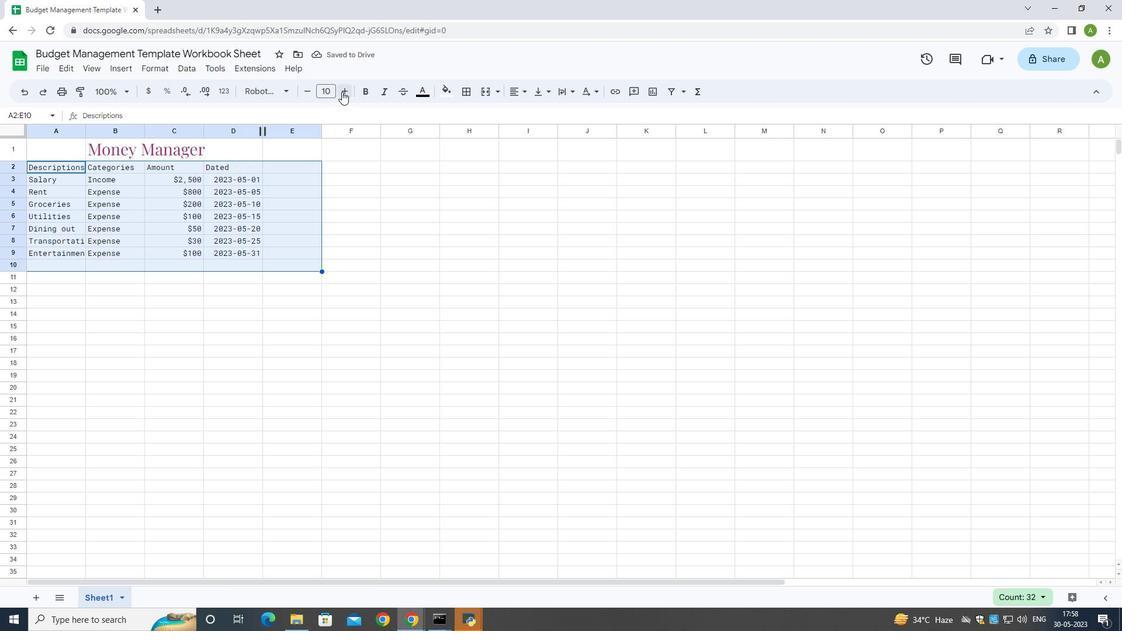
Action: Mouse pressed left at (347, 87)
Screenshot: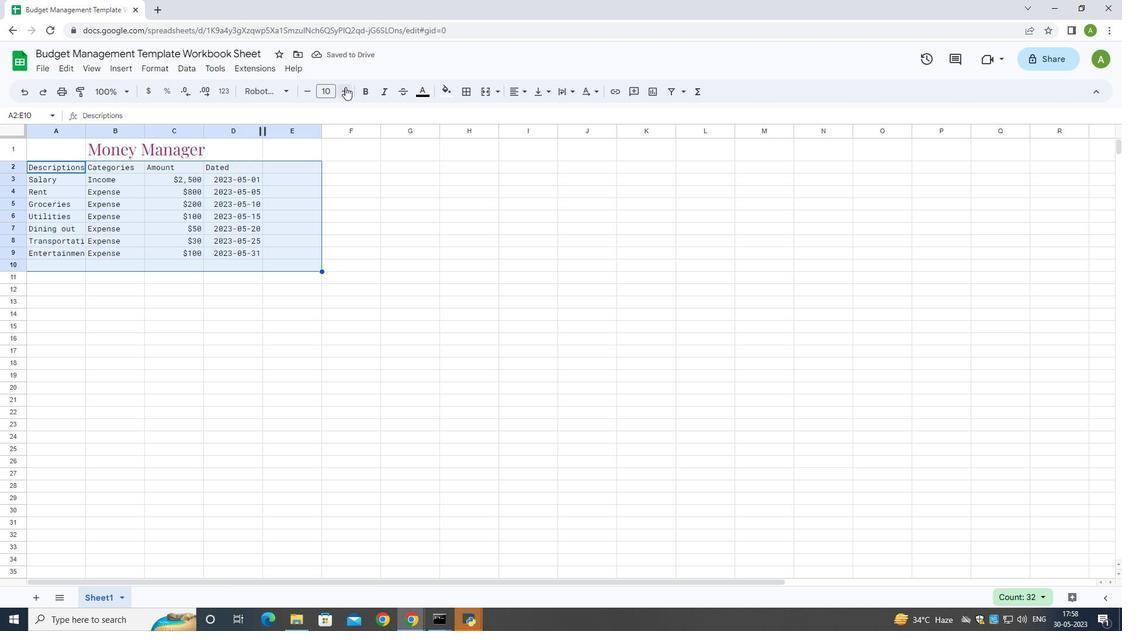
Action: Mouse pressed left at (347, 87)
Screenshot: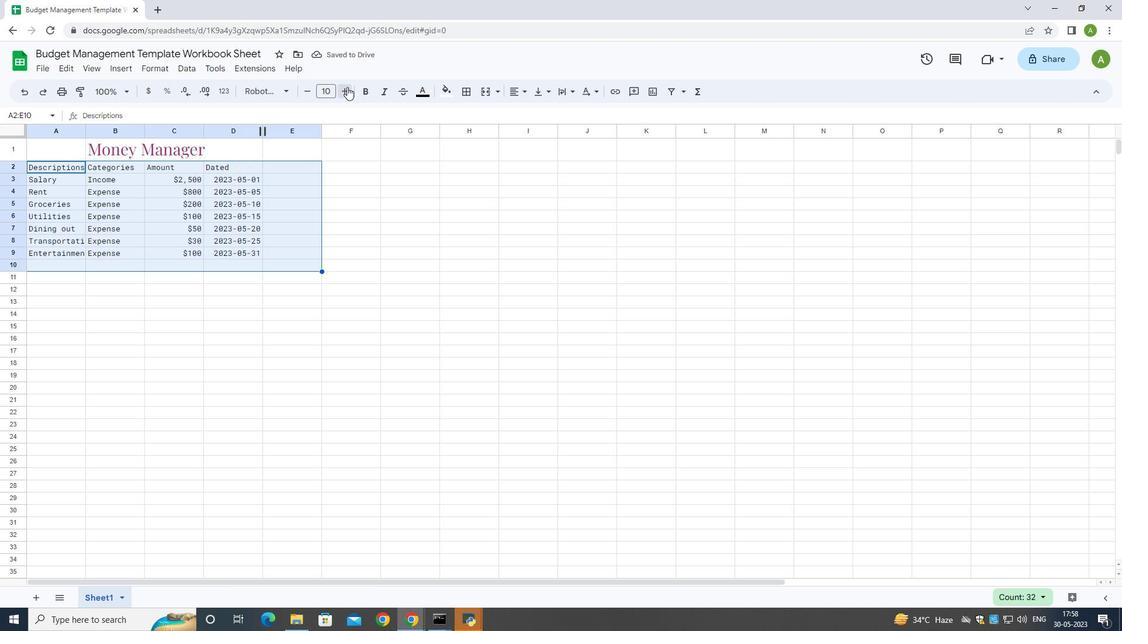 
Action: Mouse pressed left at (347, 87)
Screenshot: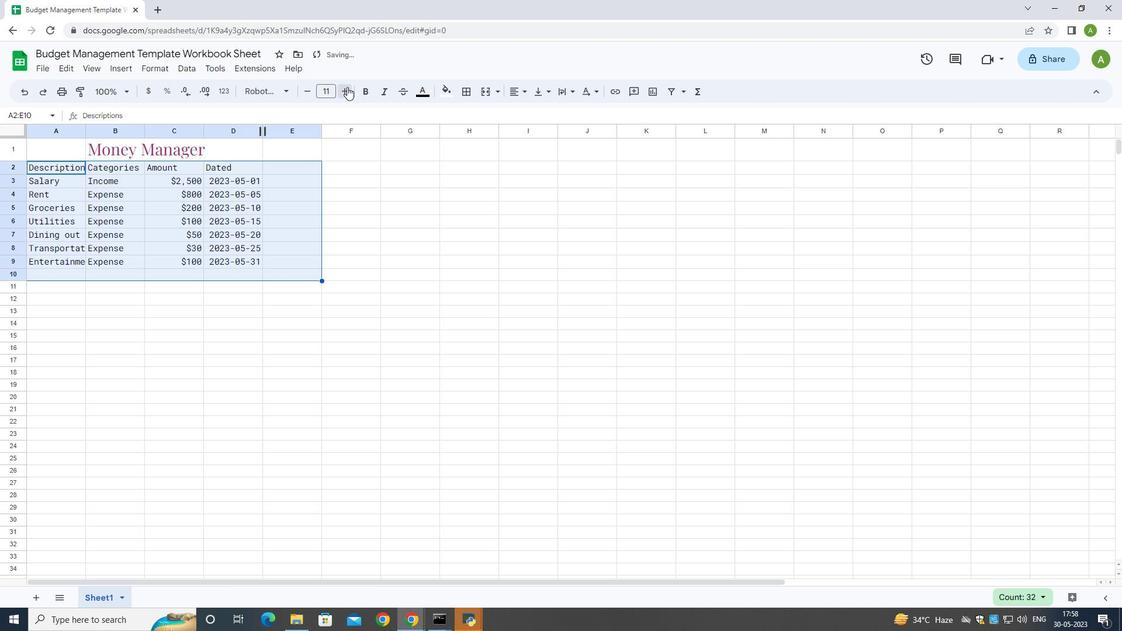 
Action: Mouse pressed left at (347, 87)
Screenshot: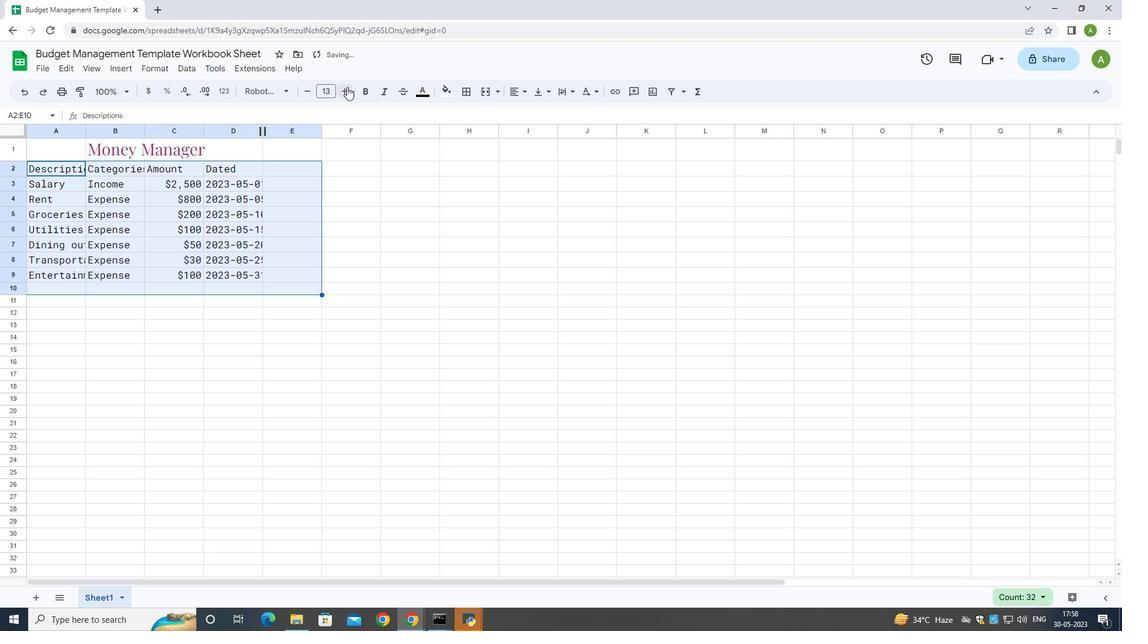 
Action: Mouse moved to (42, 147)
Screenshot: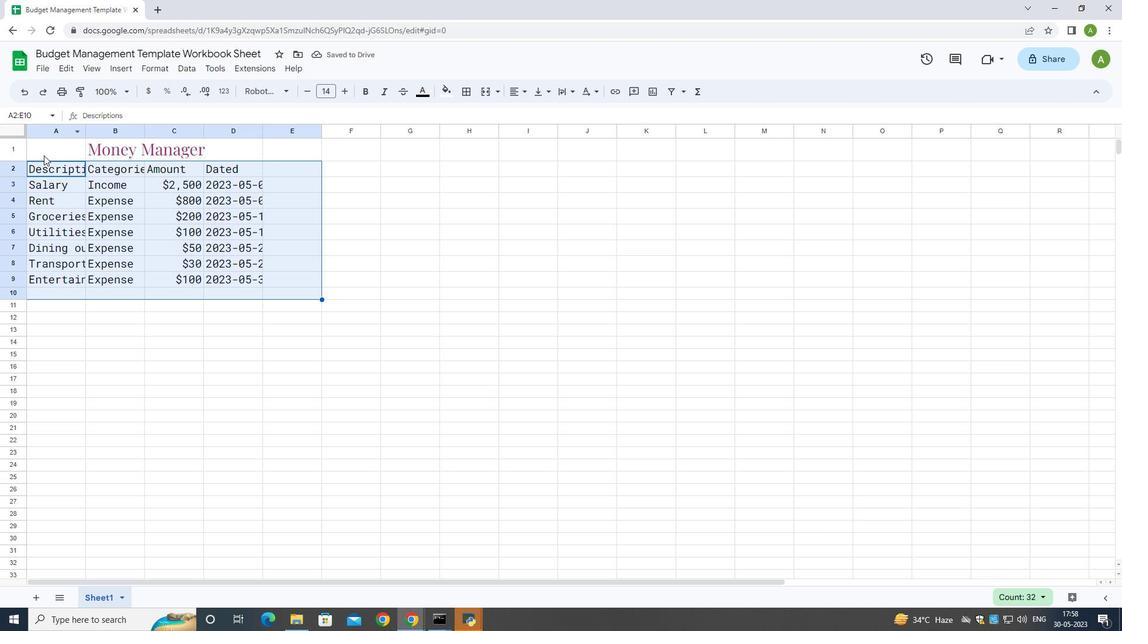 
Action: Mouse pressed left at (42, 147)
Screenshot: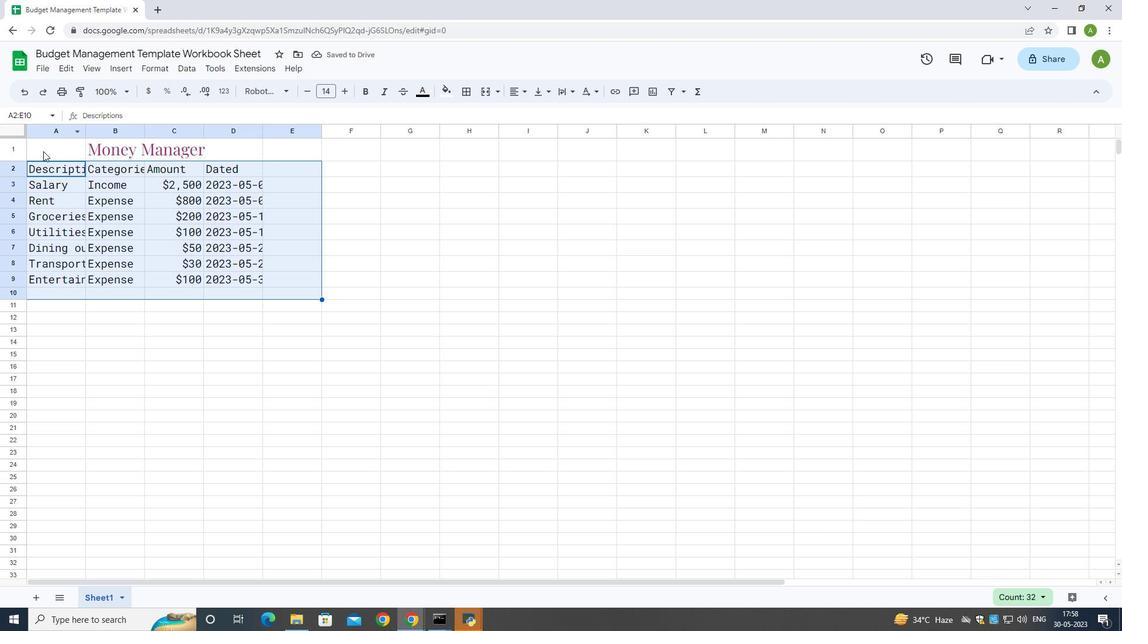 
Action: Mouse moved to (263, 127)
Screenshot: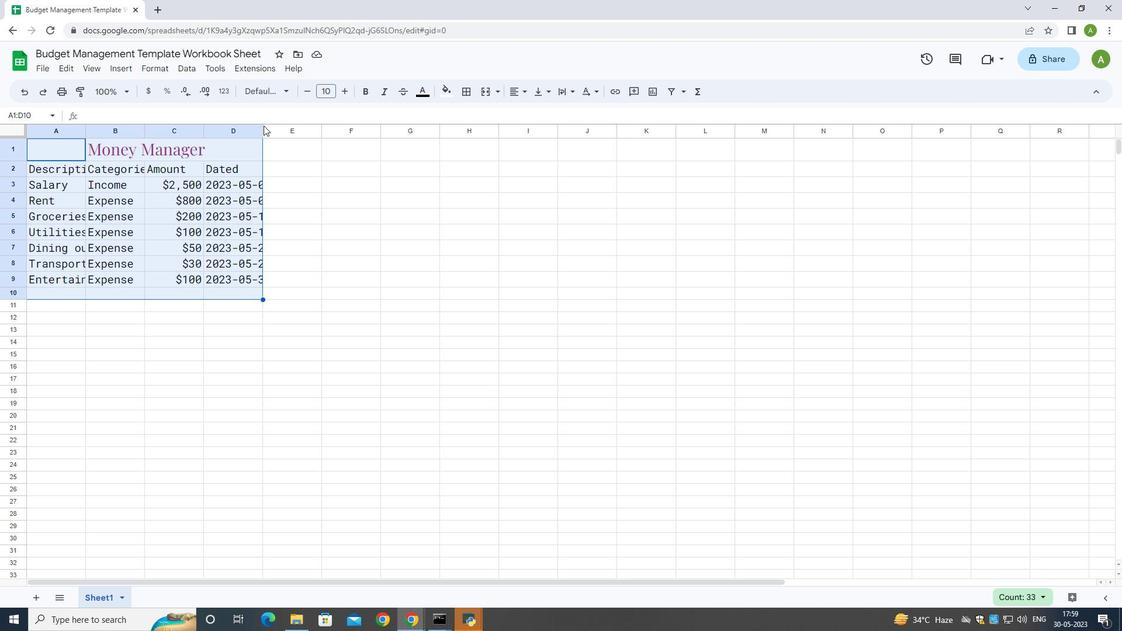 
Action: Mouse pressed left at (263, 127)
Screenshot: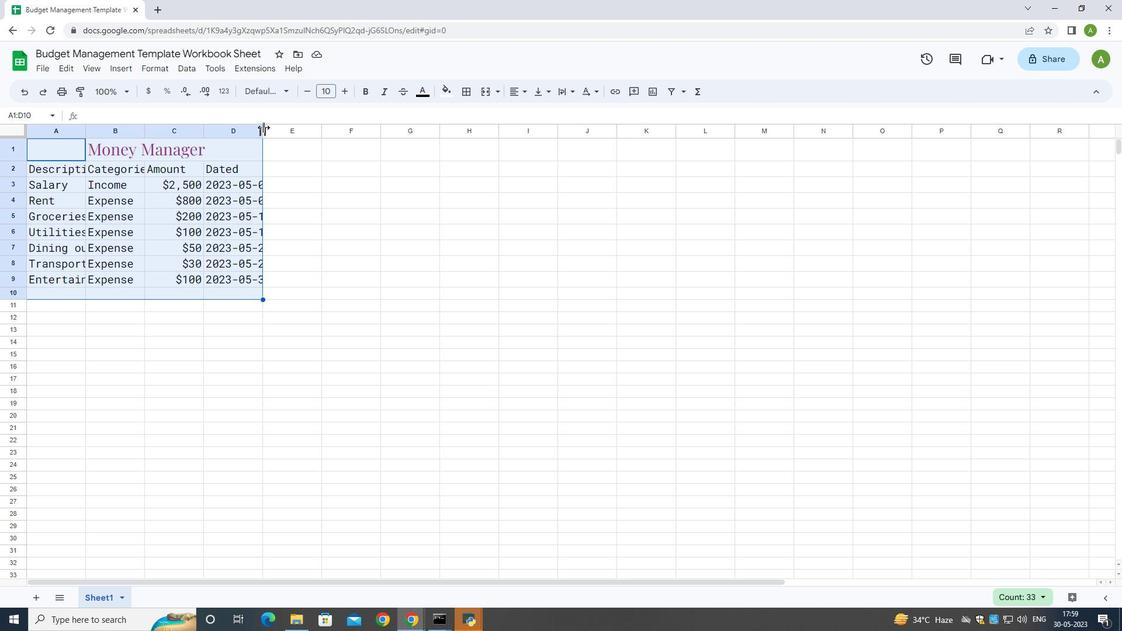 
Action: Mouse moved to (517, 87)
Screenshot: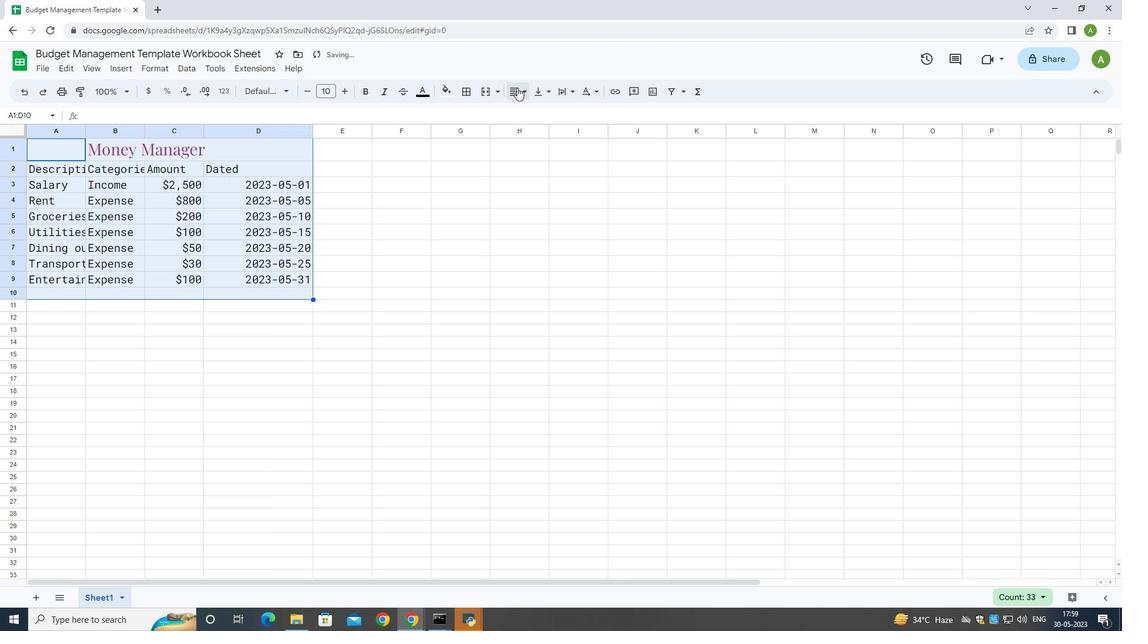 
Action: Mouse pressed left at (517, 87)
Screenshot: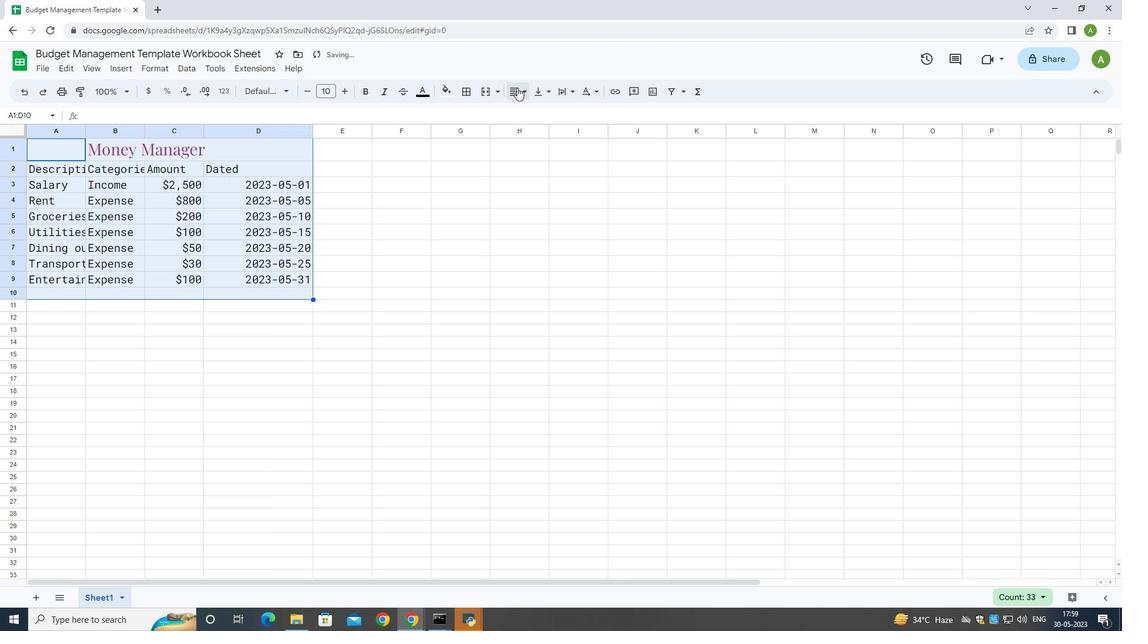 
Action: Mouse moved to (542, 115)
Screenshot: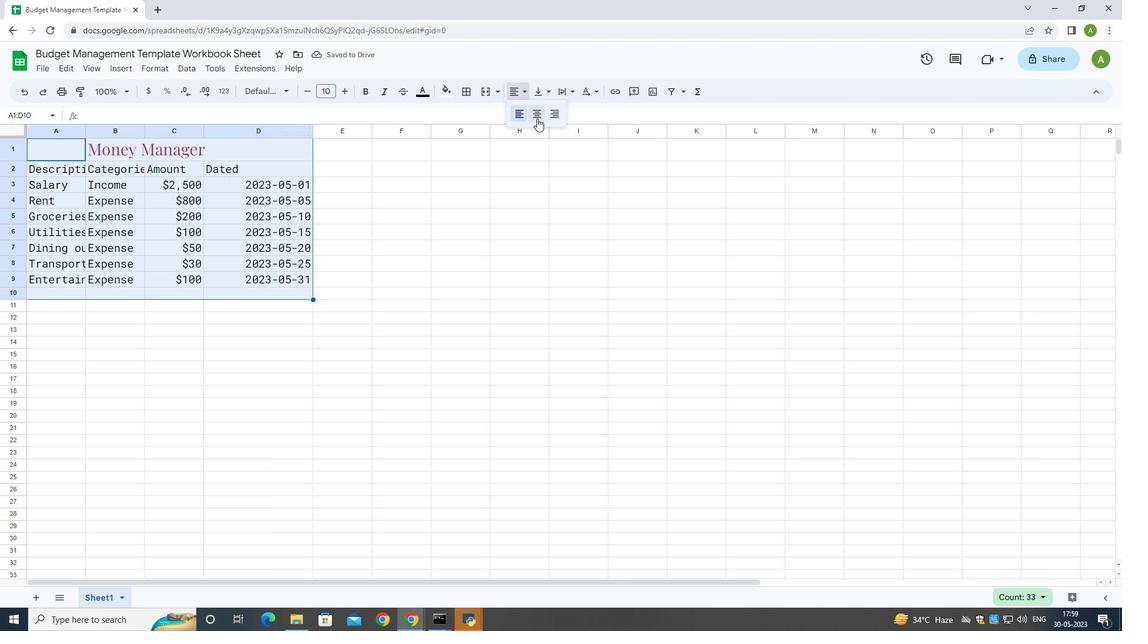 
Action: Mouse pressed left at (542, 115)
Screenshot: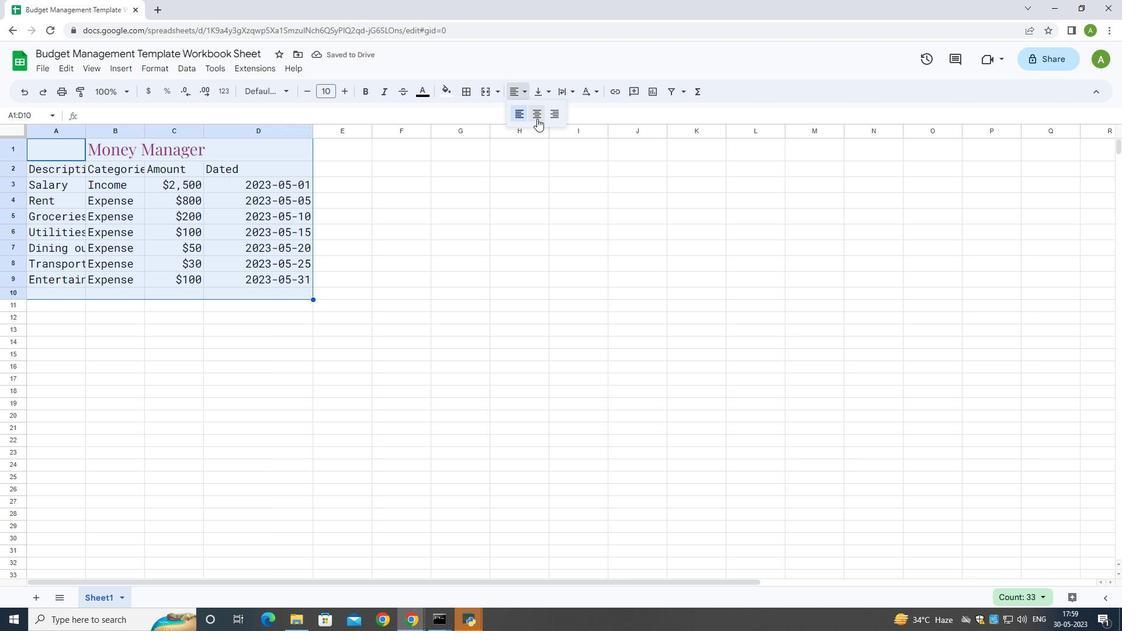 
Action: Mouse moved to (83, 129)
Screenshot: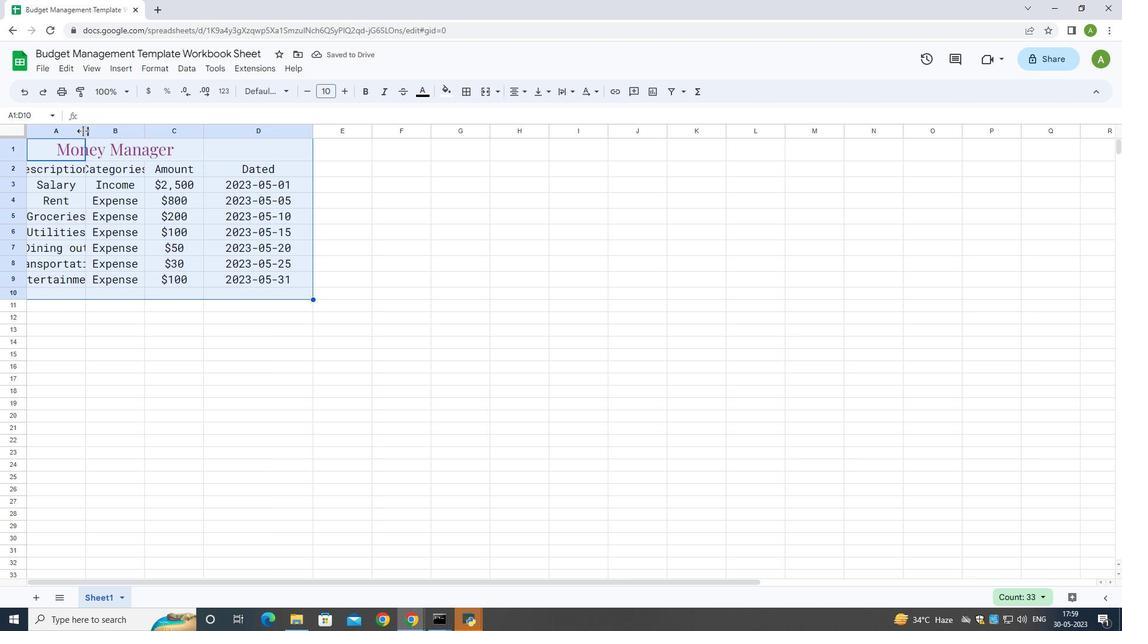
Action: Mouse pressed left at (83, 129)
Screenshot: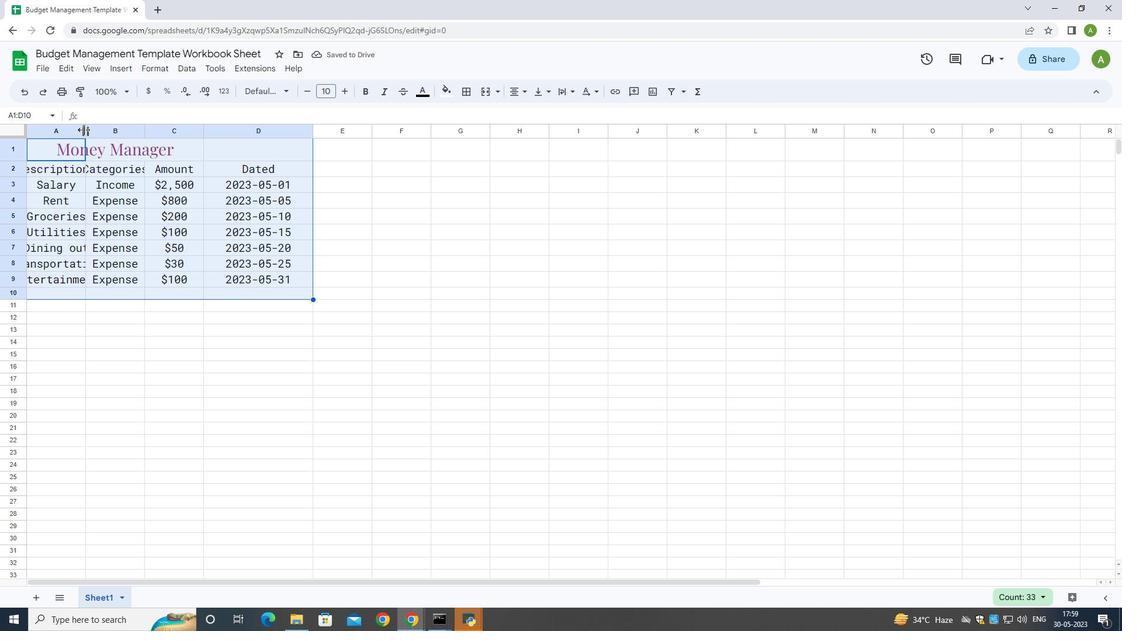 
Action: Mouse moved to (107, 128)
Screenshot: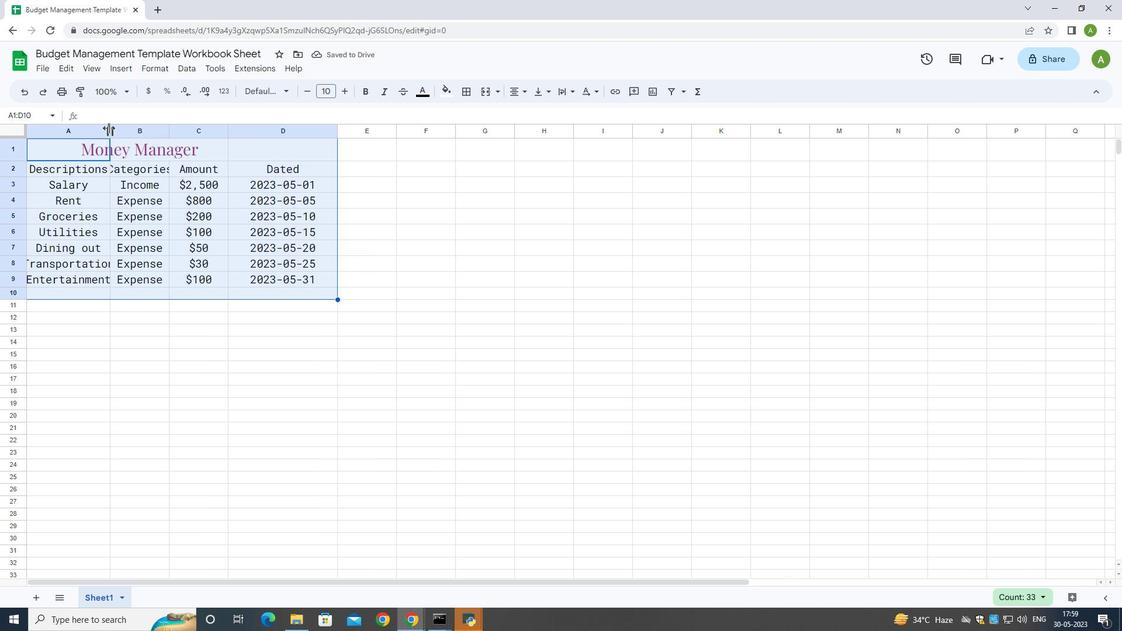 
Action: Mouse pressed left at (107, 128)
Screenshot: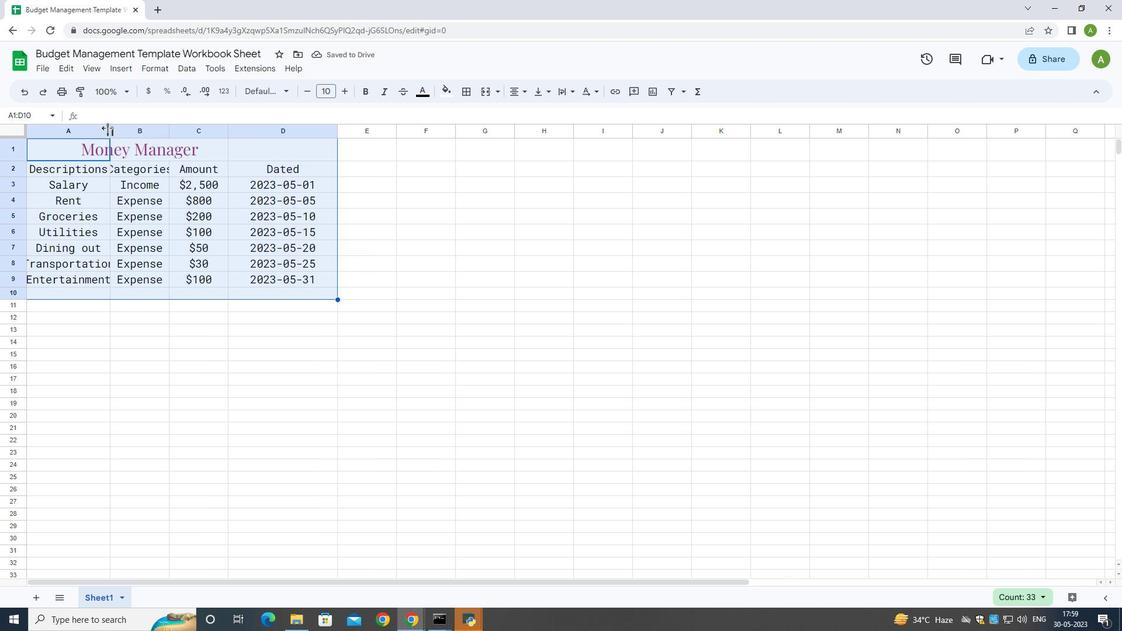
Action: Mouse moved to (98, 598)
Screenshot: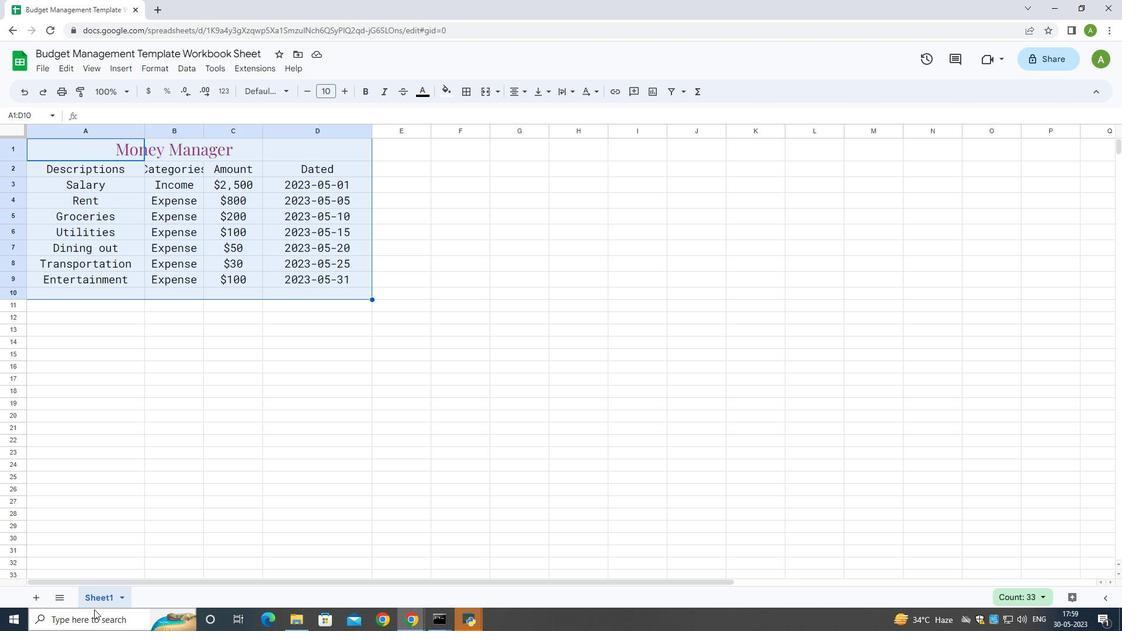 
Action: Mouse pressed left at (98, 598)
Screenshot: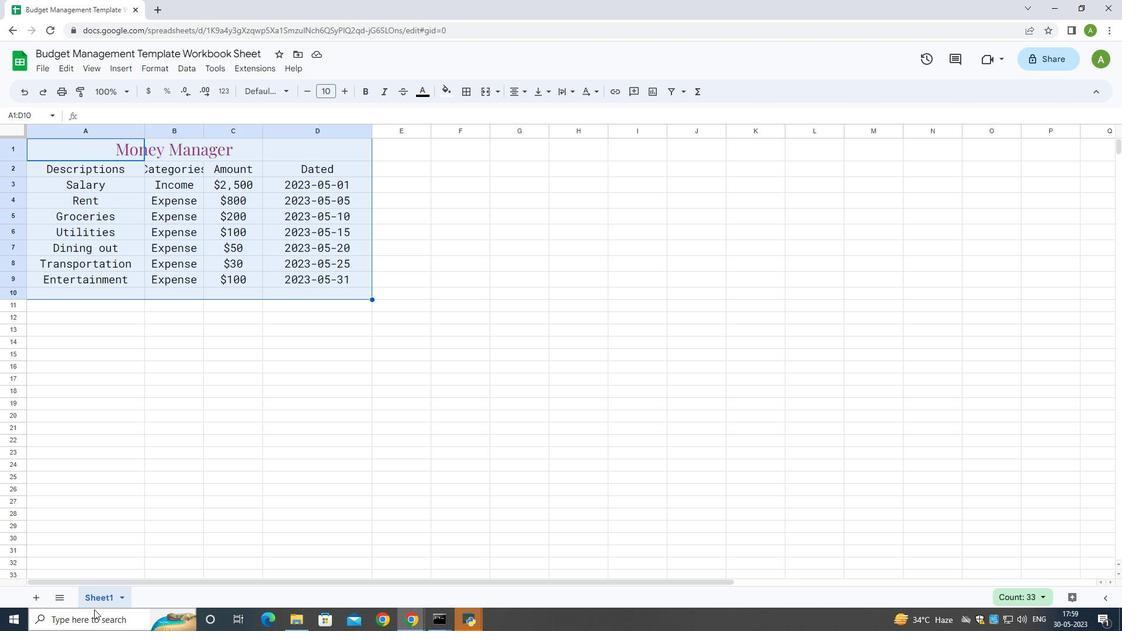 
Action: Mouse moved to (99, 598)
Screenshot: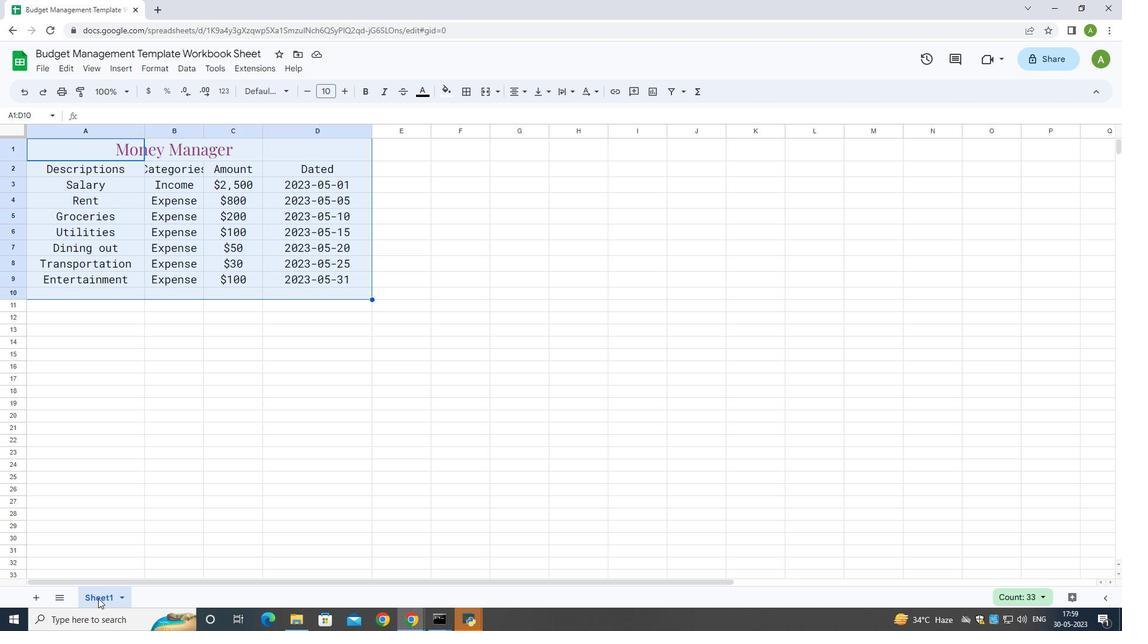 
Action: Mouse pressed left at (99, 598)
Screenshot: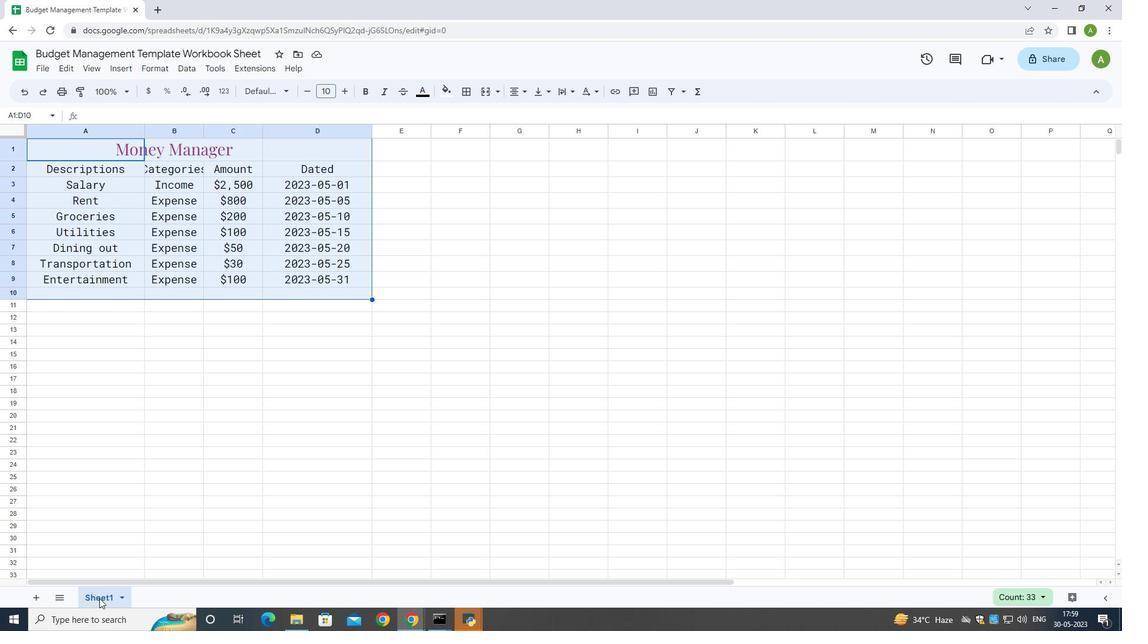 
Action: Mouse pressed left at (99, 598)
Screenshot: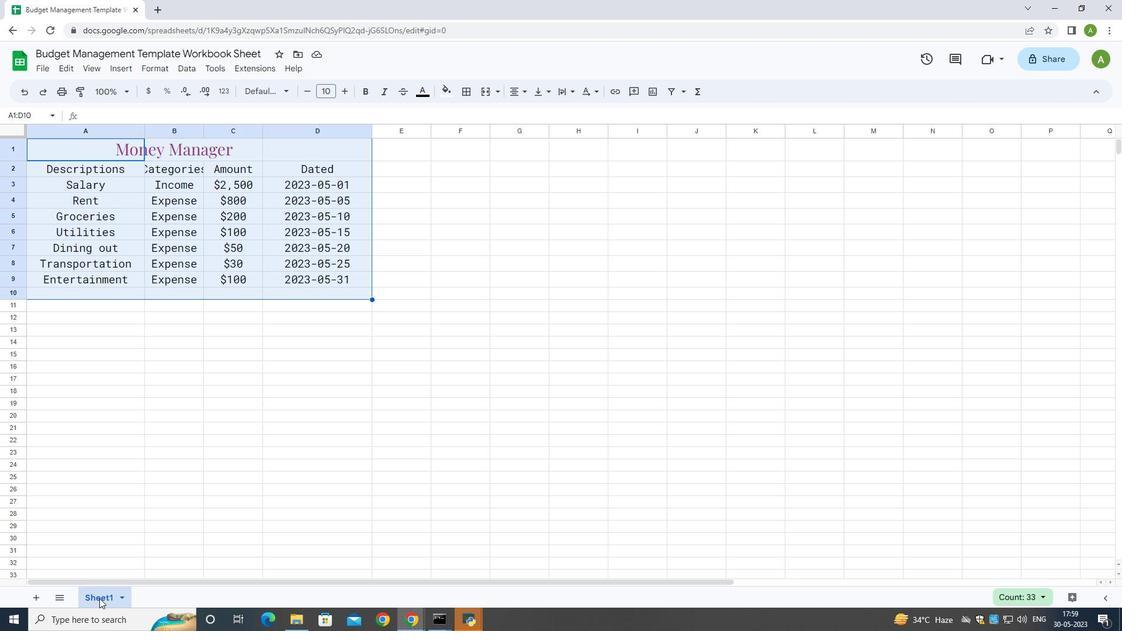 
Action: Mouse moved to (119, 594)
Screenshot: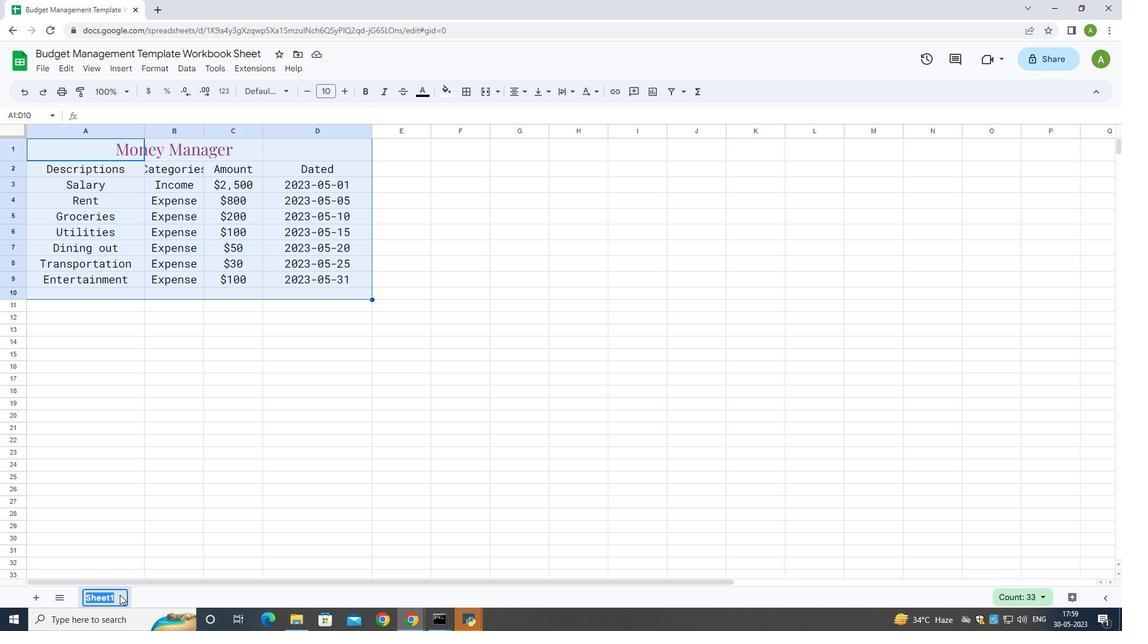 
Action: Key pressed <Key.backspace><Key.shift>Template<Key.space><Key.shift>Workbook<Key.space><Key.shift>Sheet
Screenshot: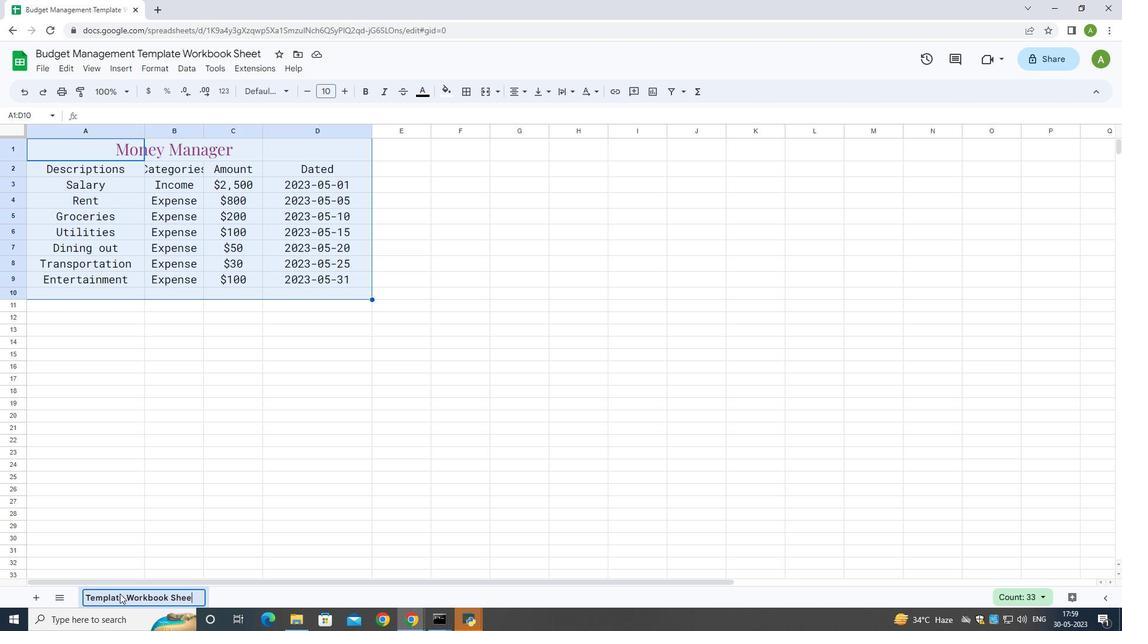 
Action: Mouse moved to (731, 288)
Screenshot: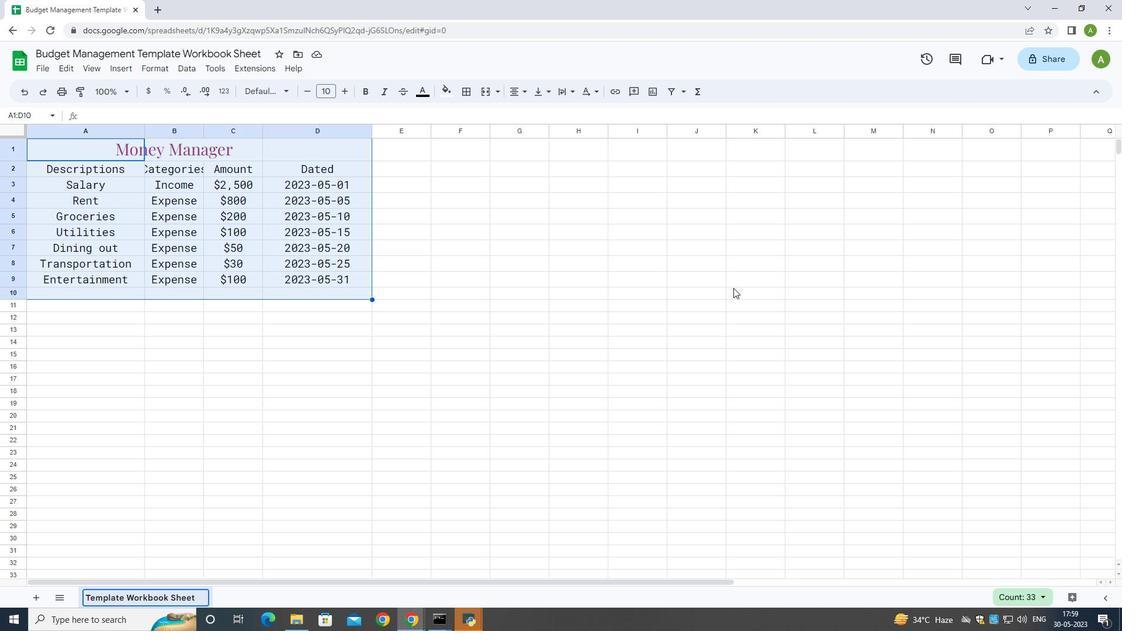 
Action: Key pressed <Key.enter>
Screenshot: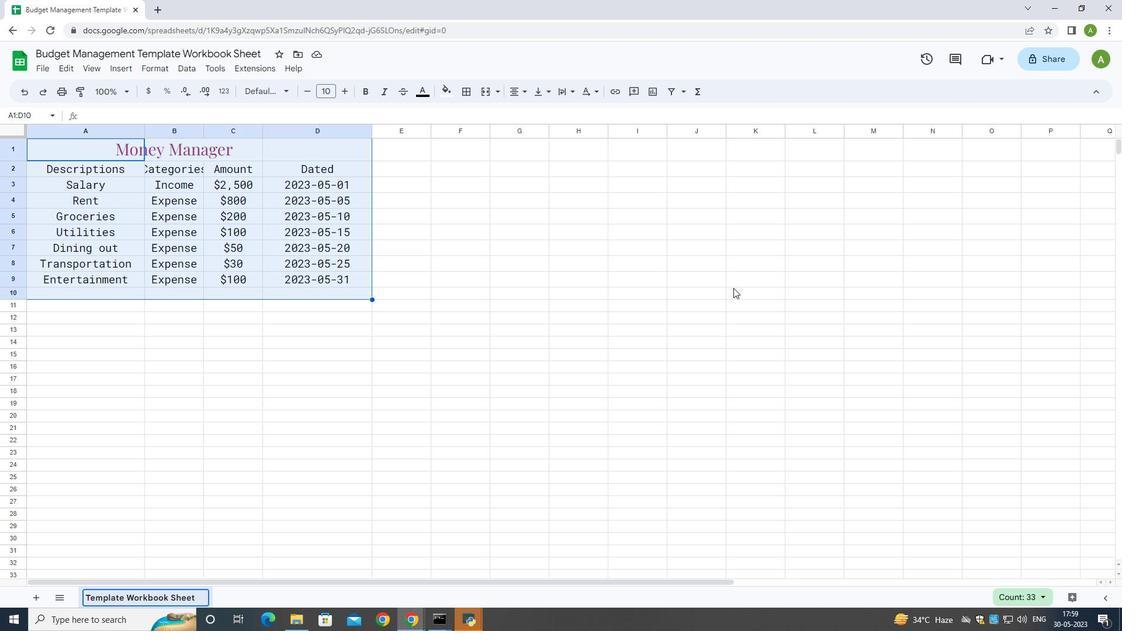 
Action: Mouse moved to (145, 466)
Screenshot: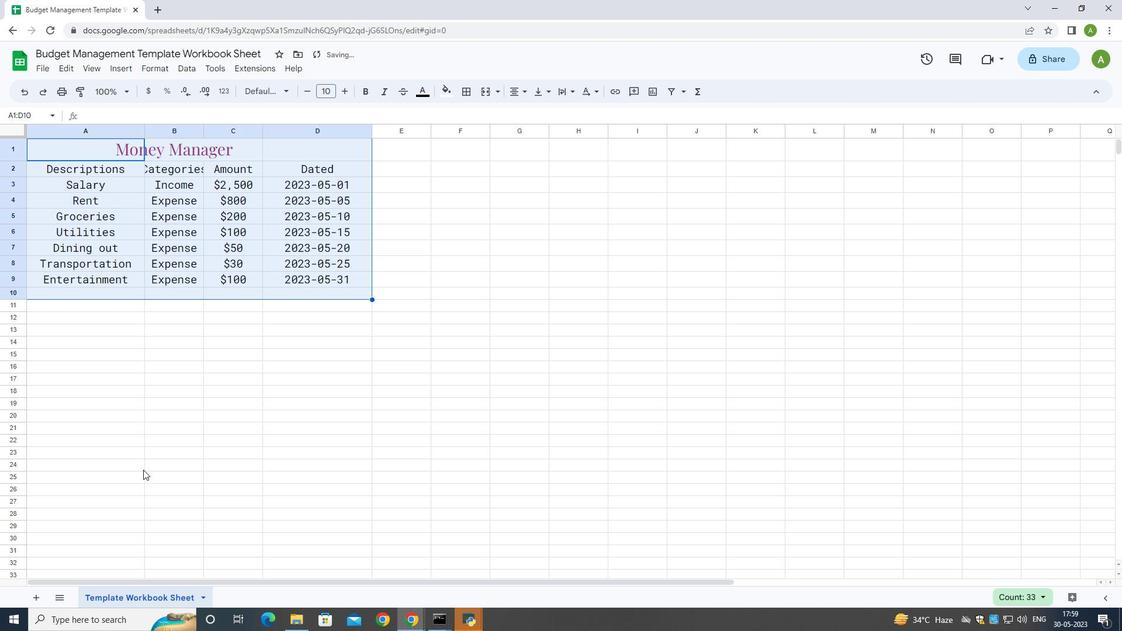 
